 Task: Find connections with filter location Jessore with filter topic #Brandingwith filter profile language Spanish with filter current company Cybage Software with filter school Bhagwan Parshuram Institute Of Technology with filter industry Commercial and Industrial Equipment Rental with filter service category Logo Design with filter keywords title Hotel Manager
Action: Mouse moved to (695, 141)
Screenshot: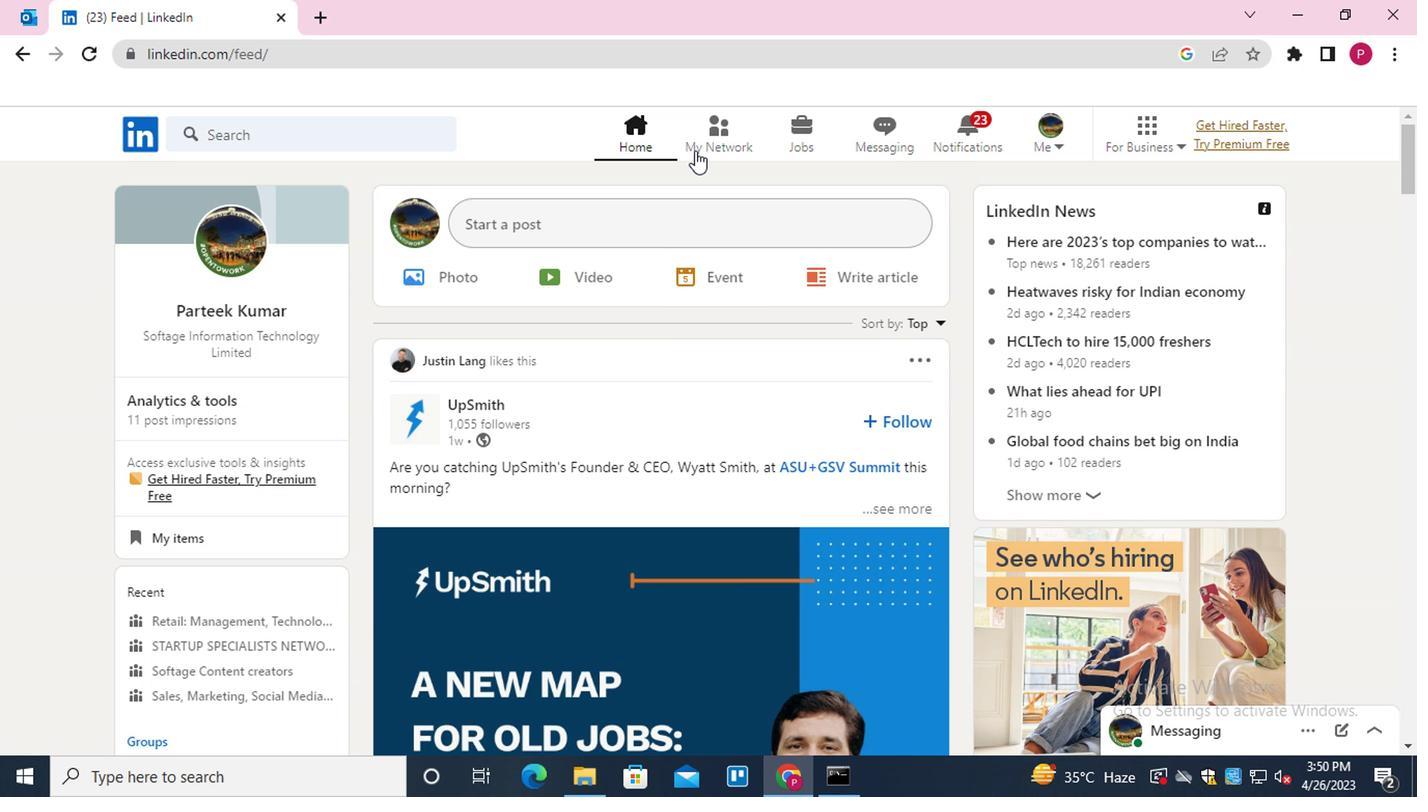 
Action: Mouse pressed left at (695, 141)
Screenshot: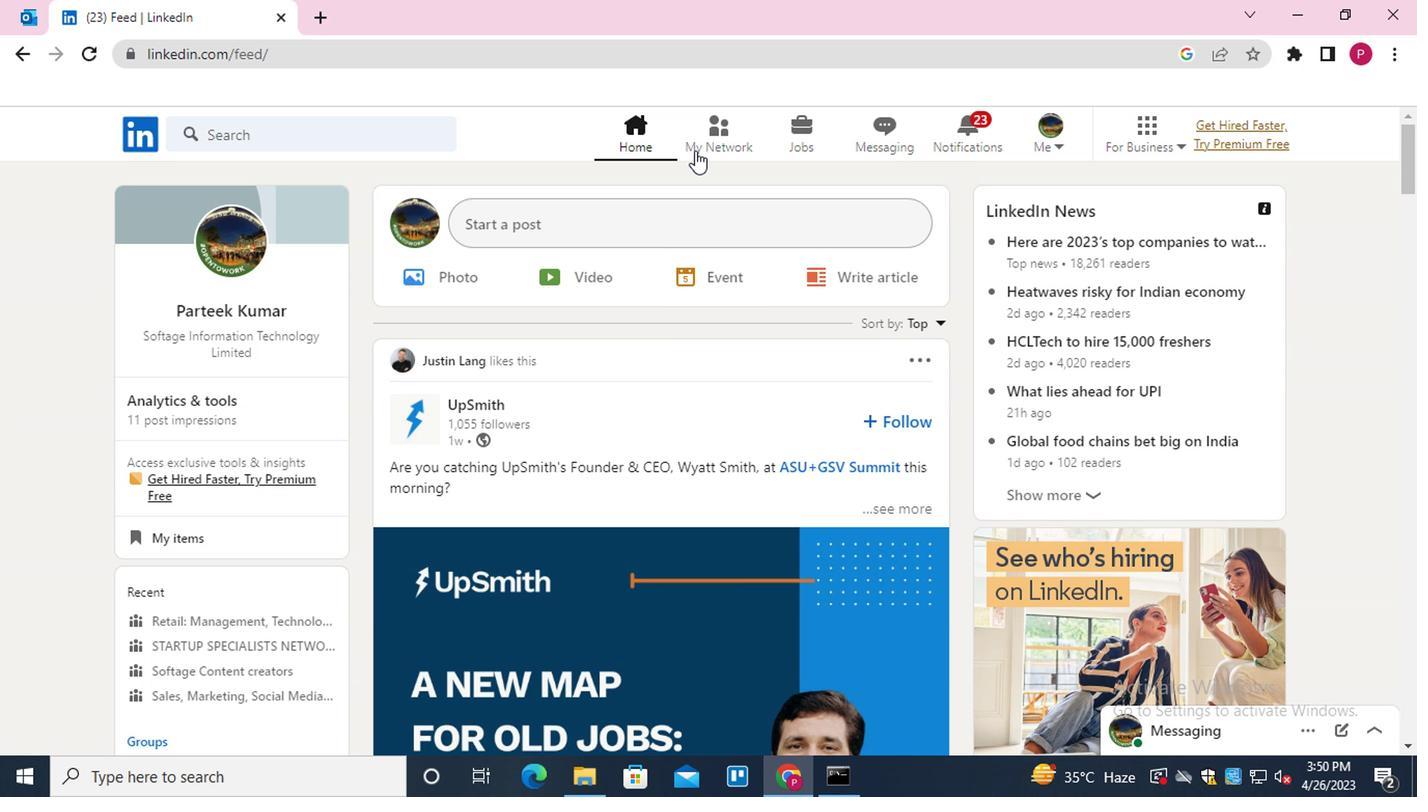 
Action: Mouse moved to (267, 250)
Screenshot: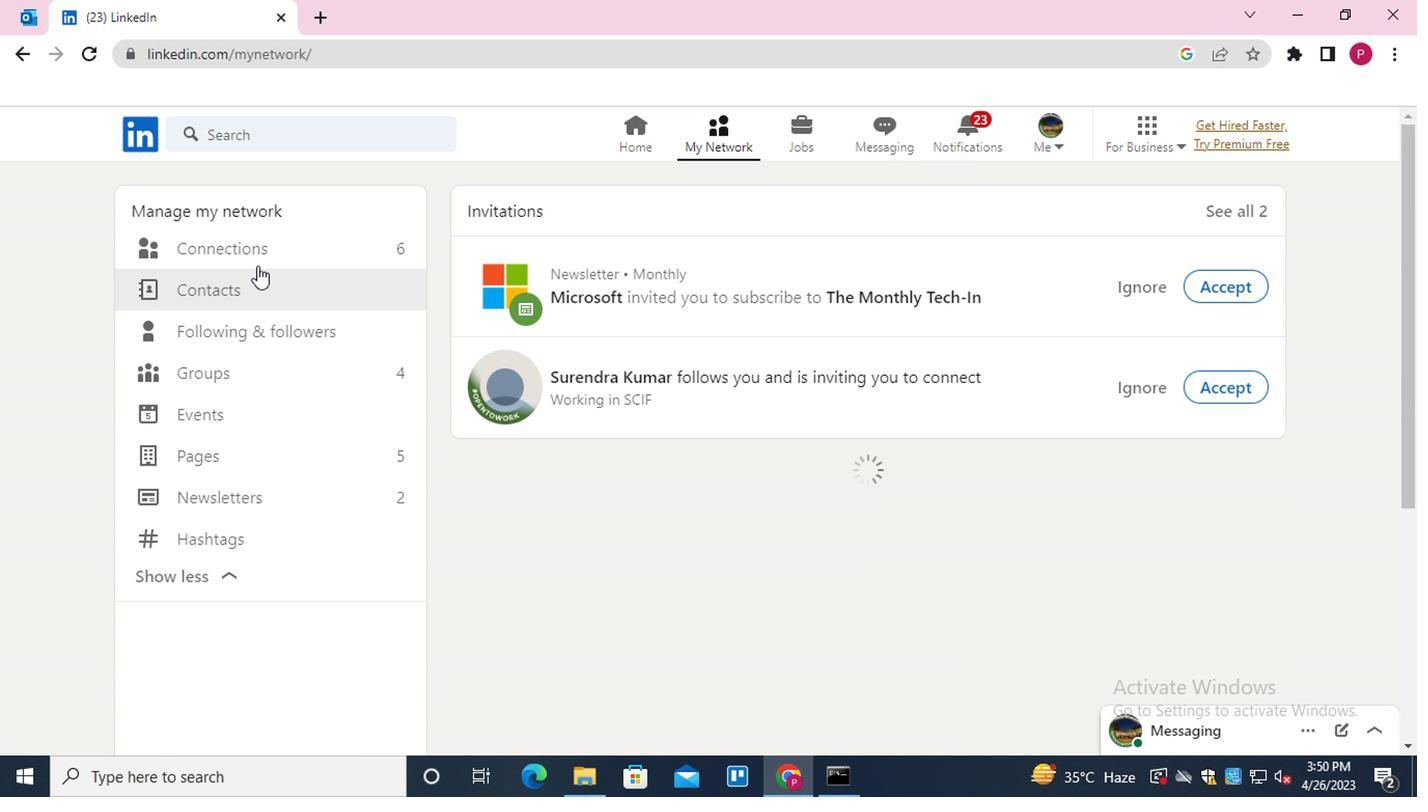 
Action: Mouse pressed left at (267, 250)
Screenshot: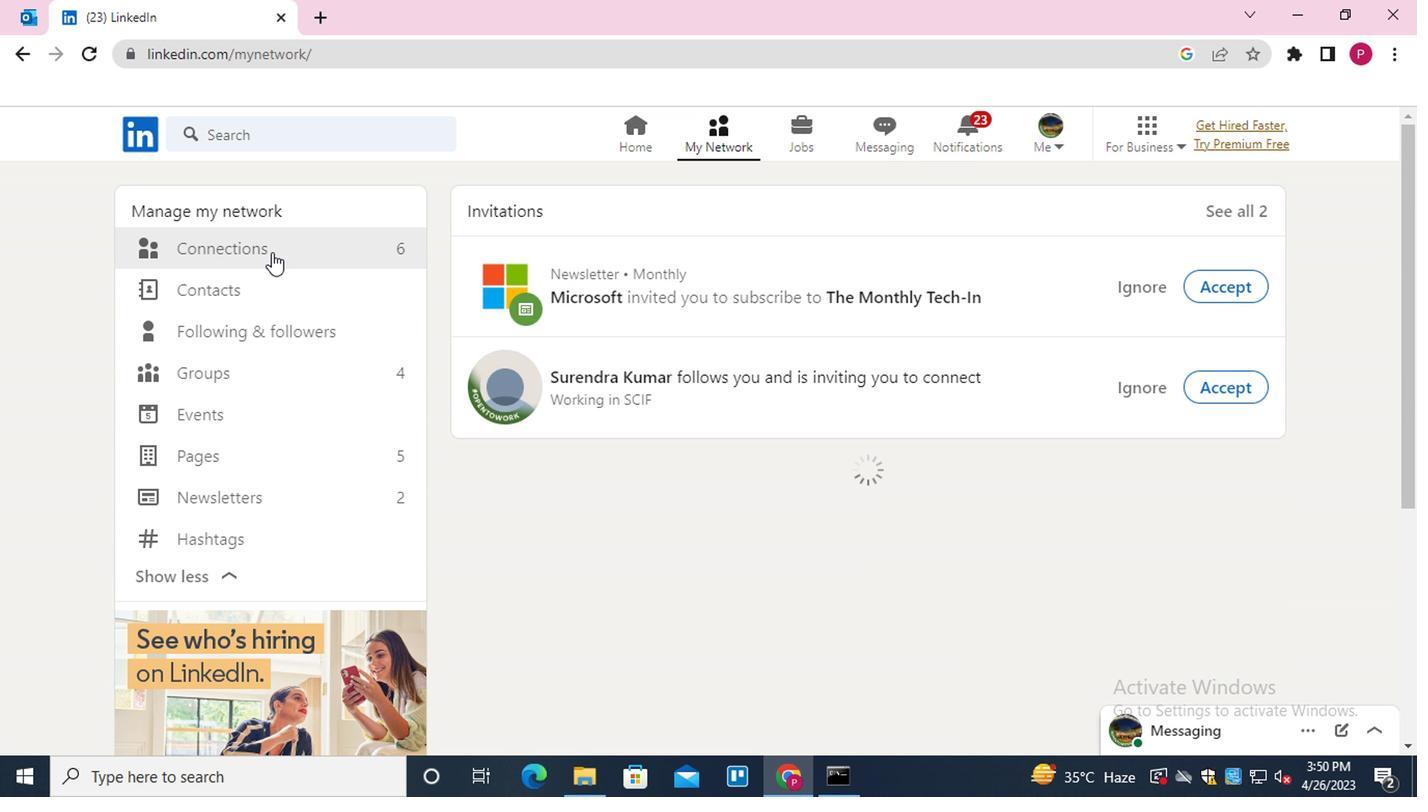 
Action: Mouse moved to (826, 253)
Screenshot: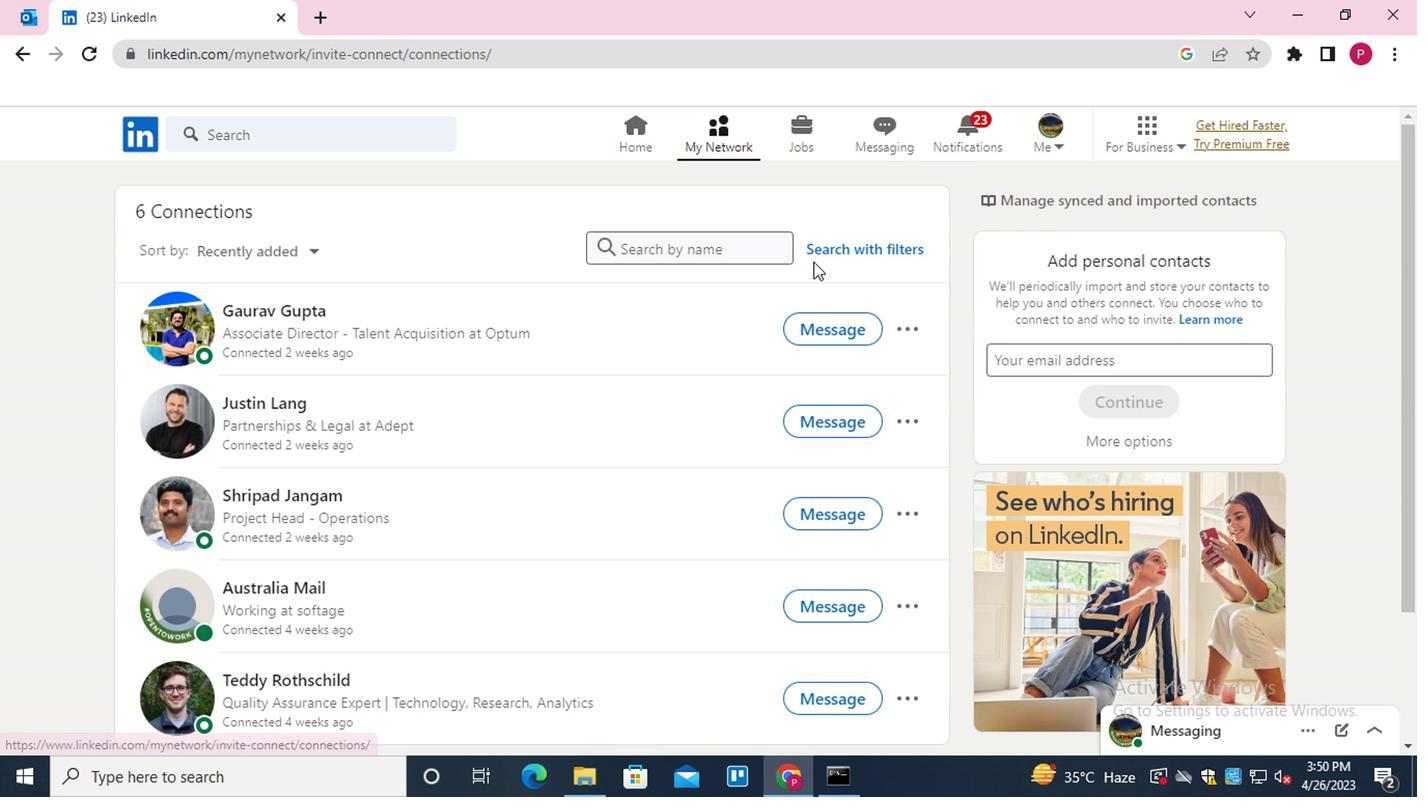 
Action: Mouse pressed left at (826, 253)
Screenshot: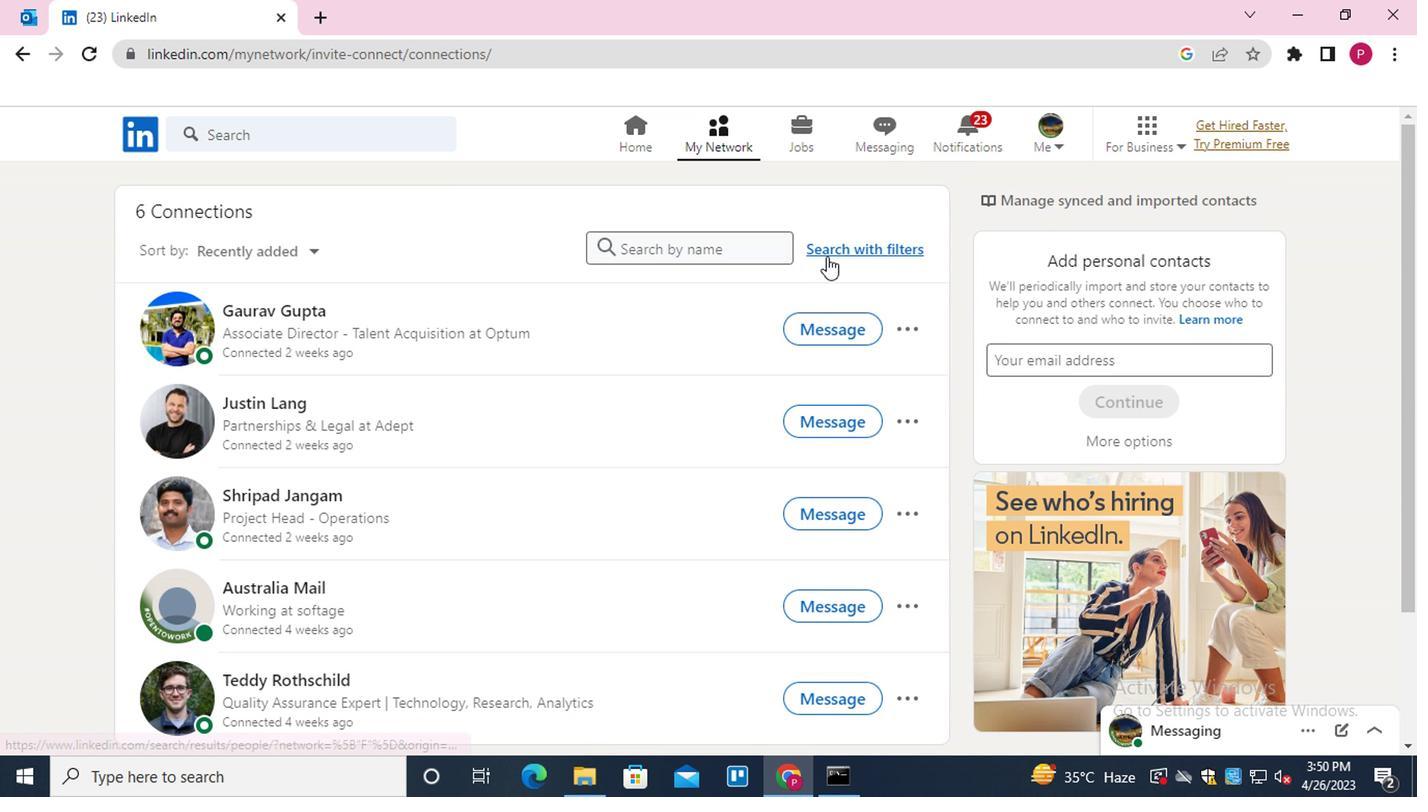 
Action: Mouse moved to (663, 200)
Screenshot: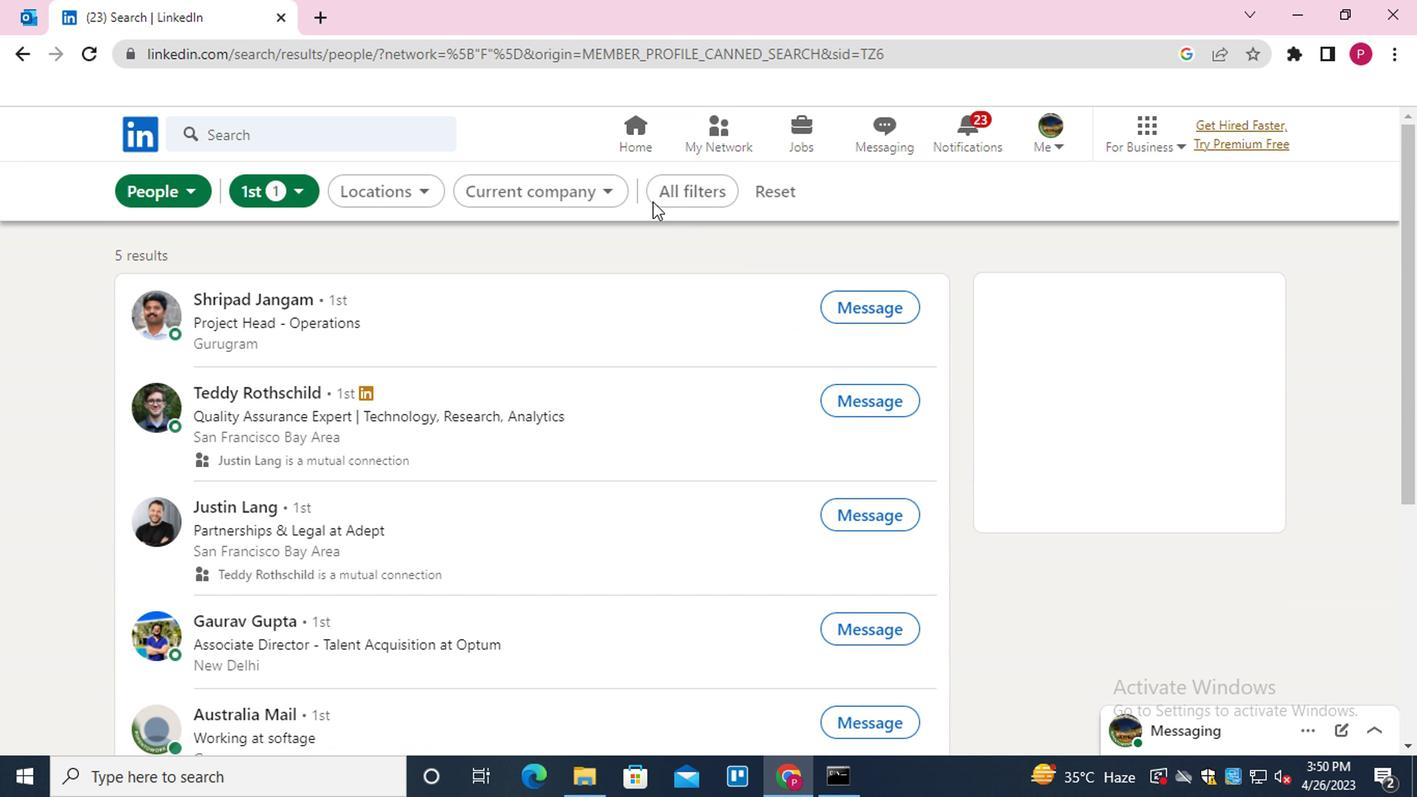 
Action: Mouse pressed left at (663, 200)
Screenshot: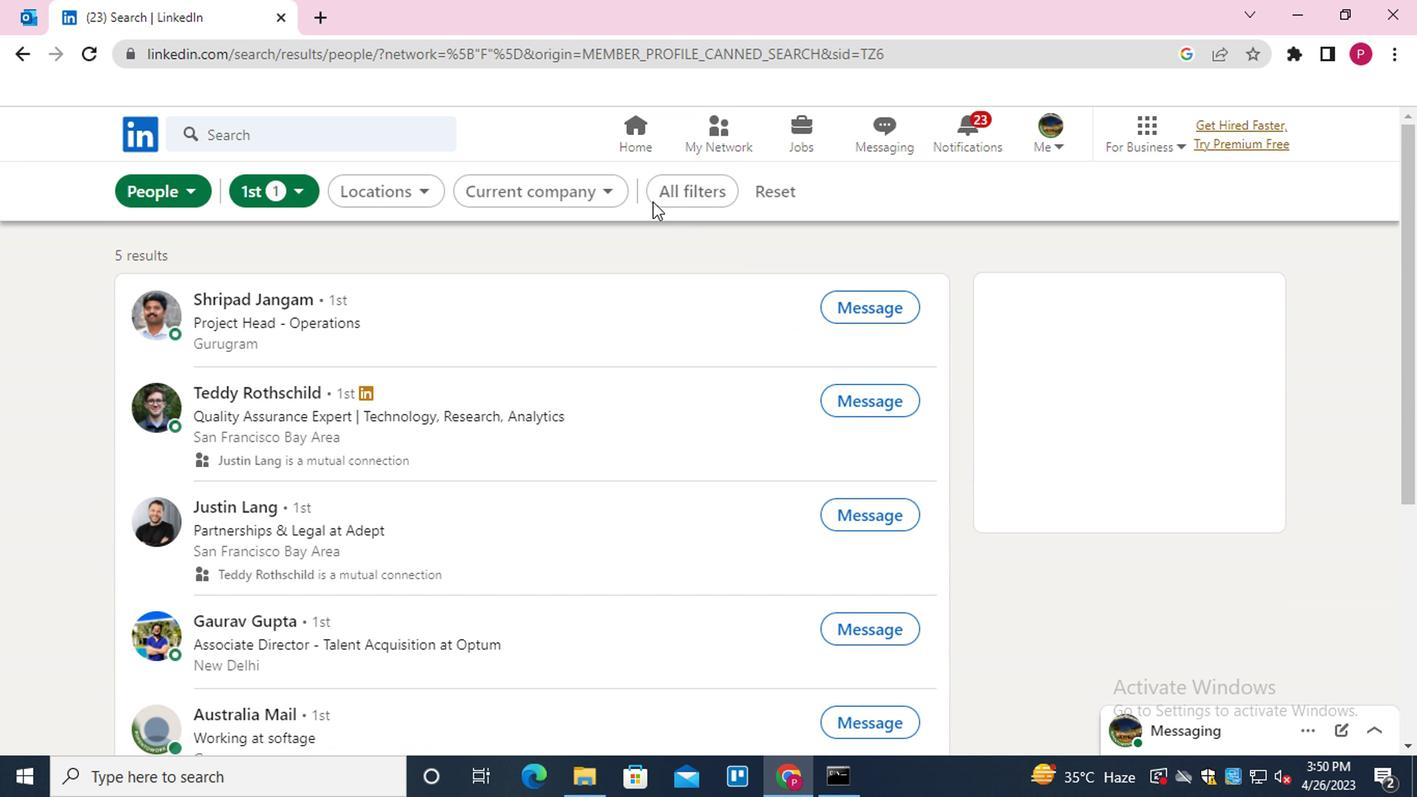 
Action: Mouse moved to (1042, 471)
Screenshot: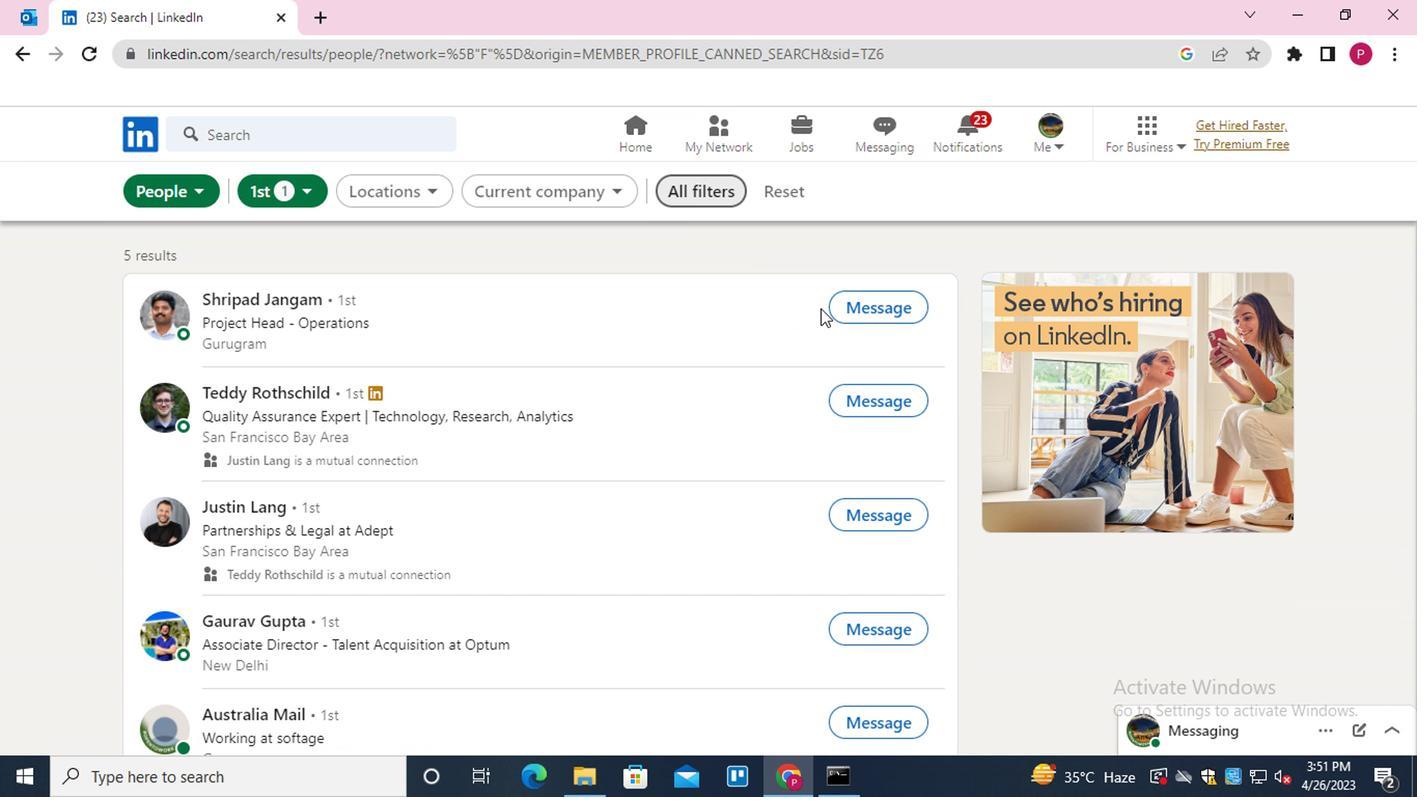 
Action: Mouse scrolled (1042, 470) with delta (0, -1)
Screenshot: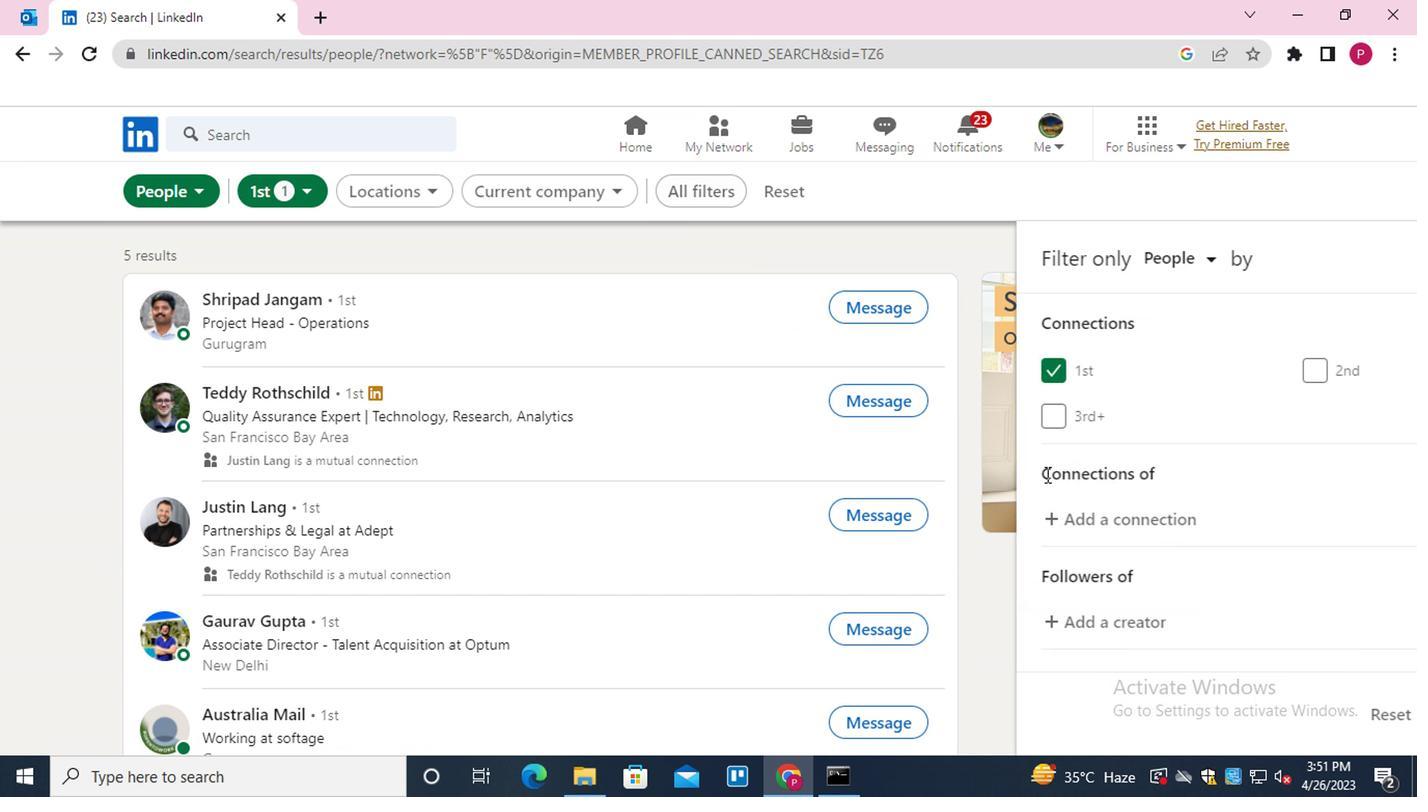 
Action: Mouse scrolled (1042, 470) with delta (0, -1)
Screenshot: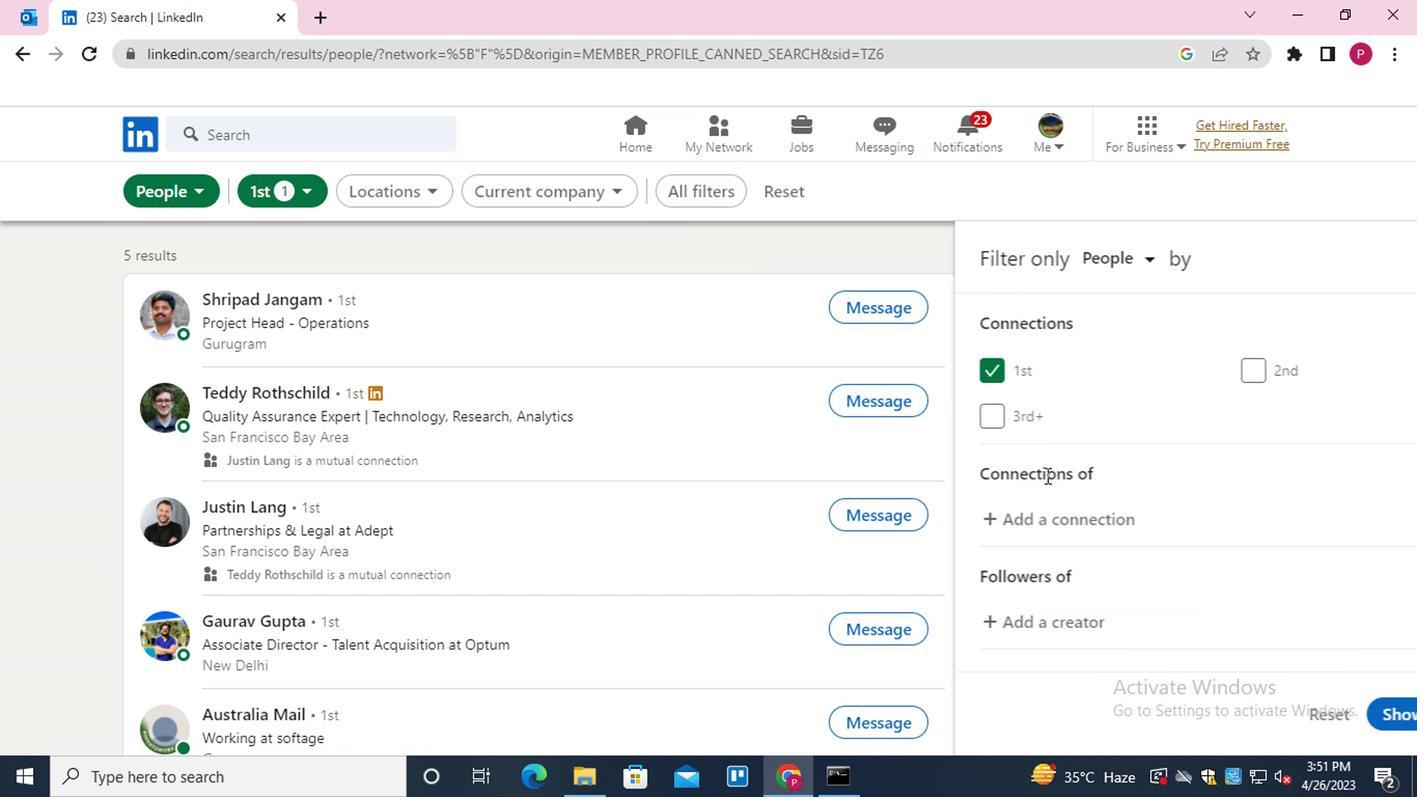 
Action: Mouse moved to (1057, 480)
Screenshot: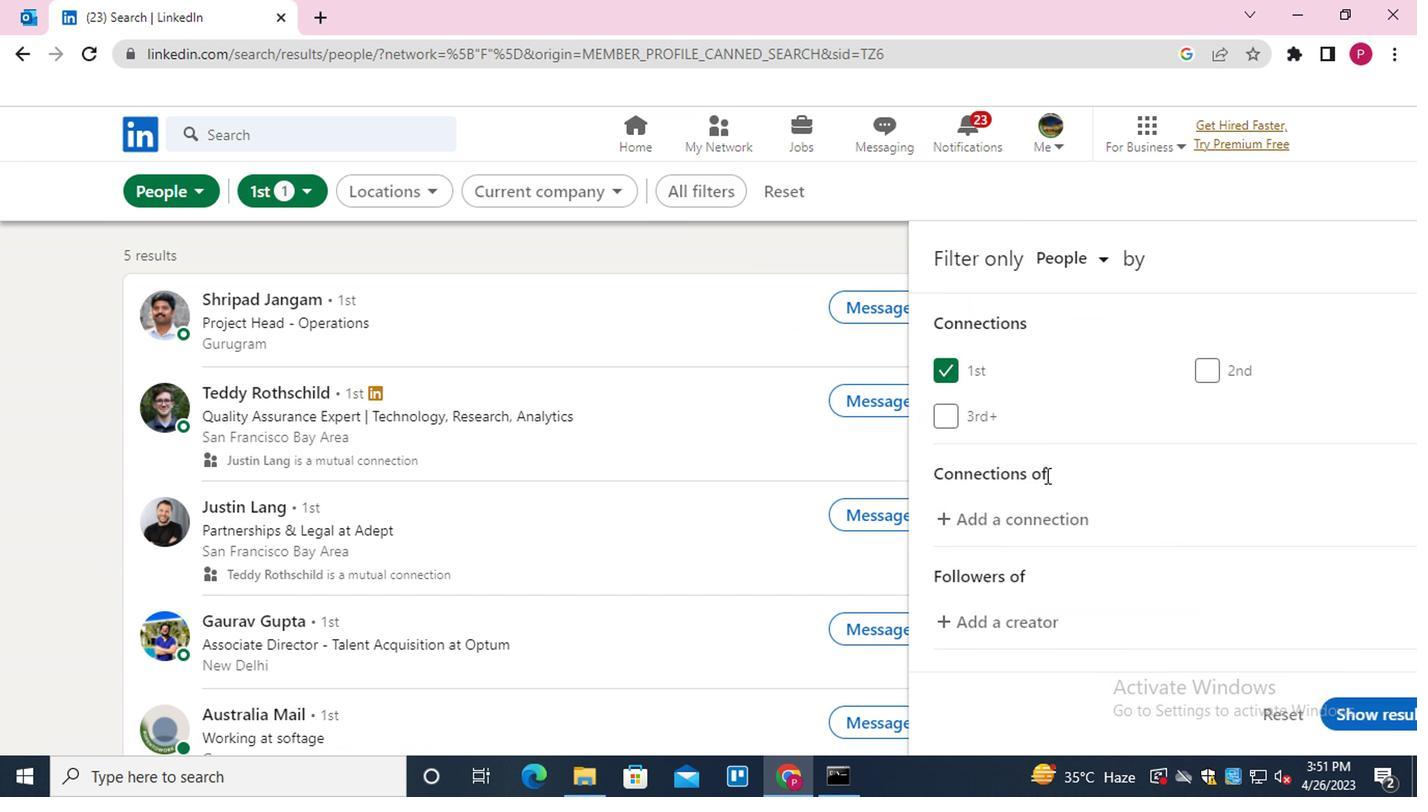 
Action: Mouse scrolled (1057, 479) with delta (0, 0)
Screenshot: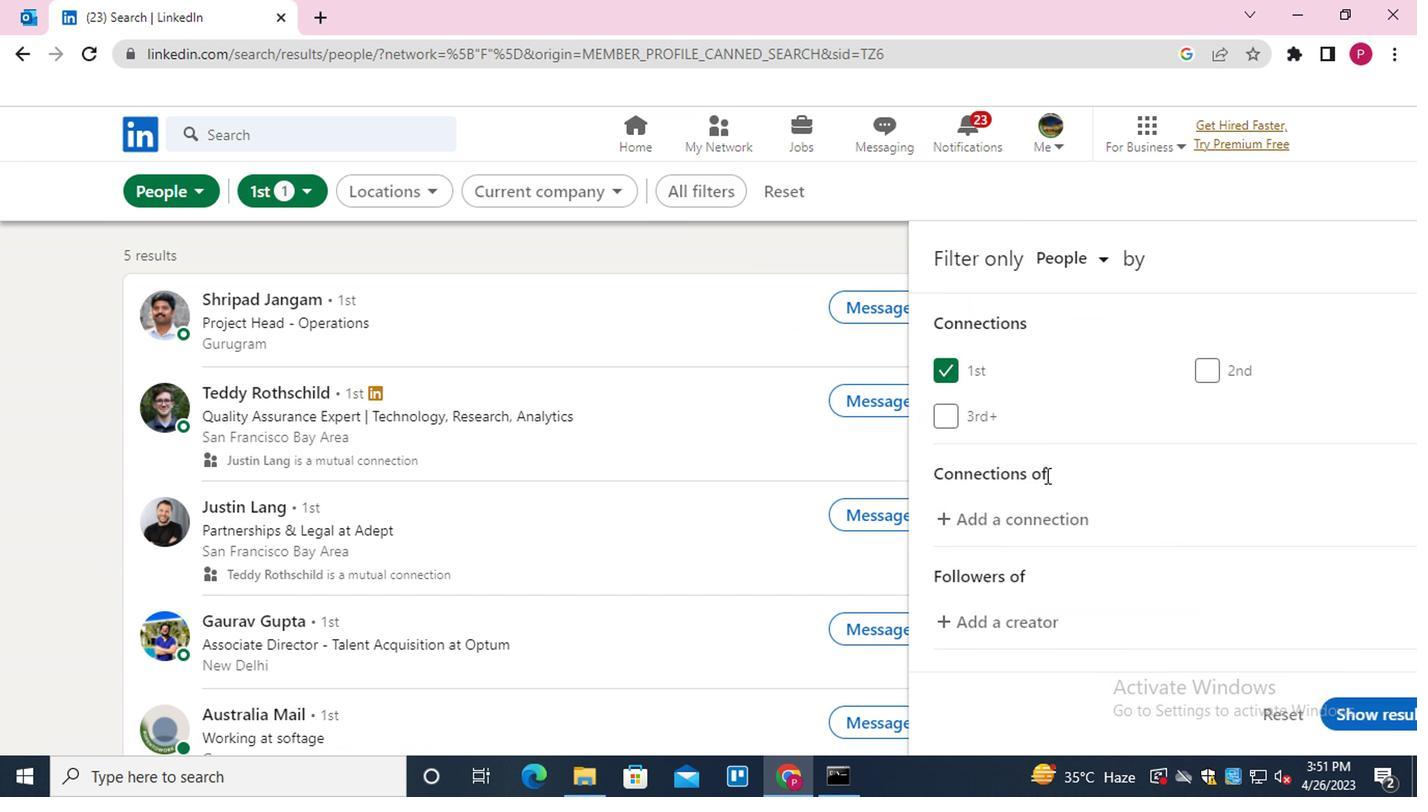 
Action: Mouse moved to (1095, 506)
Screenshot: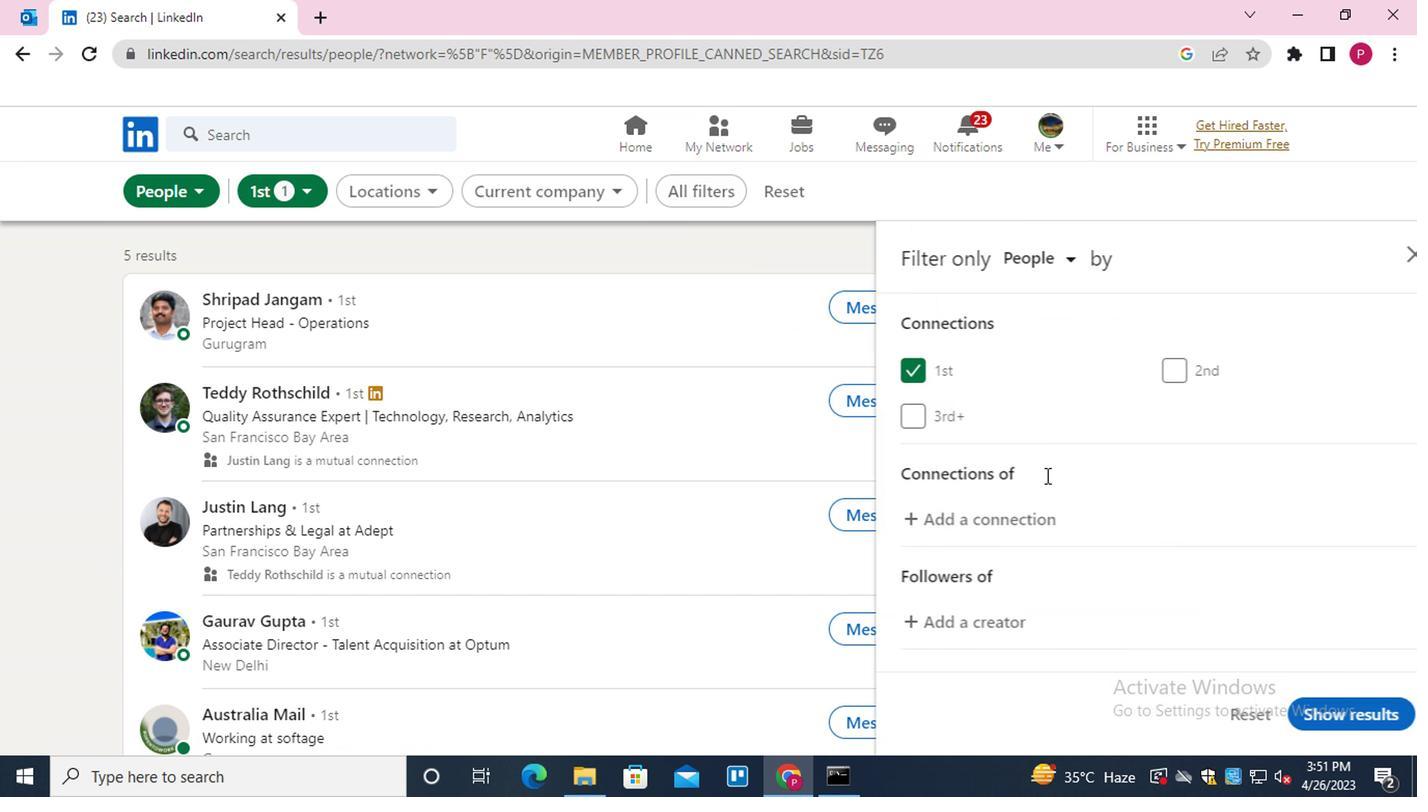 
Action: Mouse scrolled (1095, 505) with delta (0, 0)
Screenshot: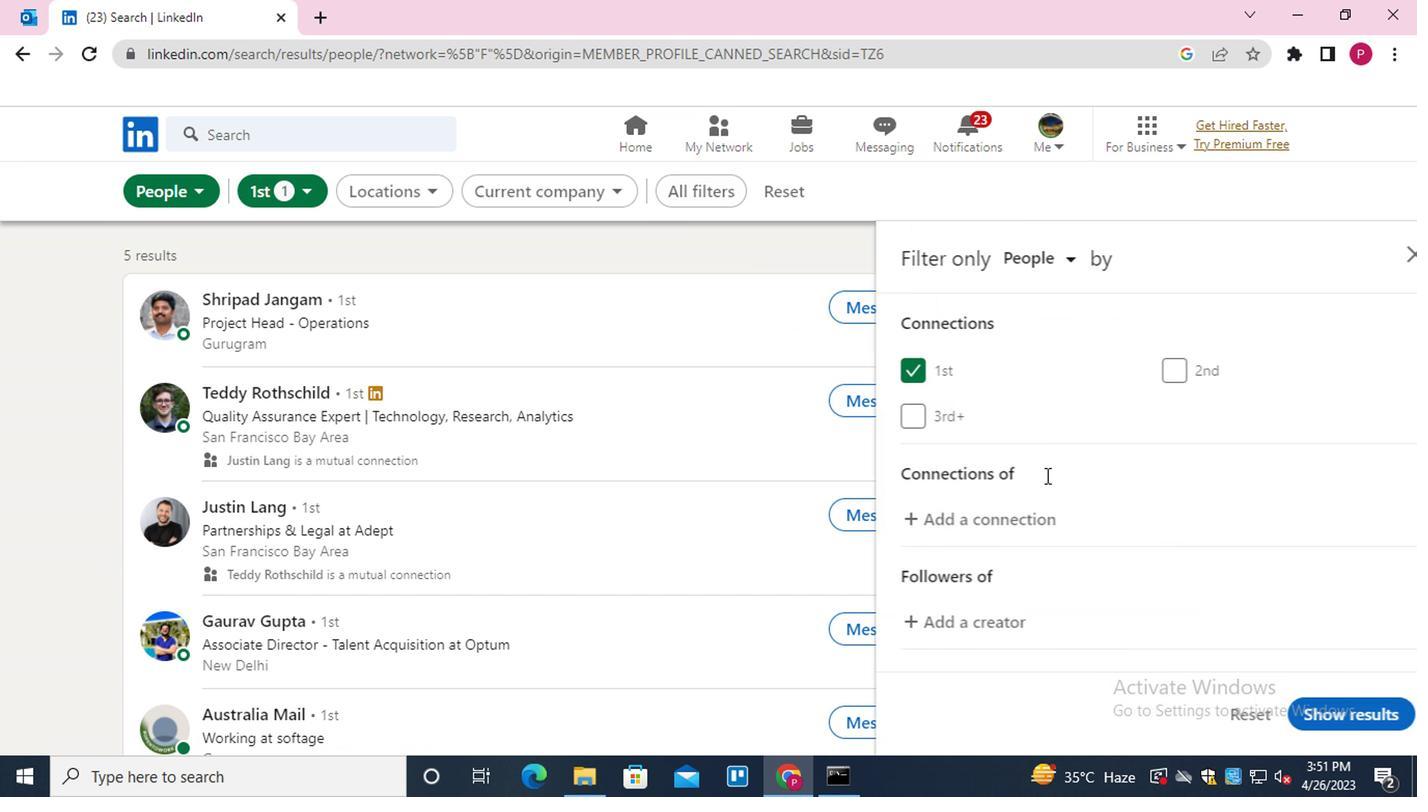 
Action: Mouse moved to (1221, 401)
Screenshot: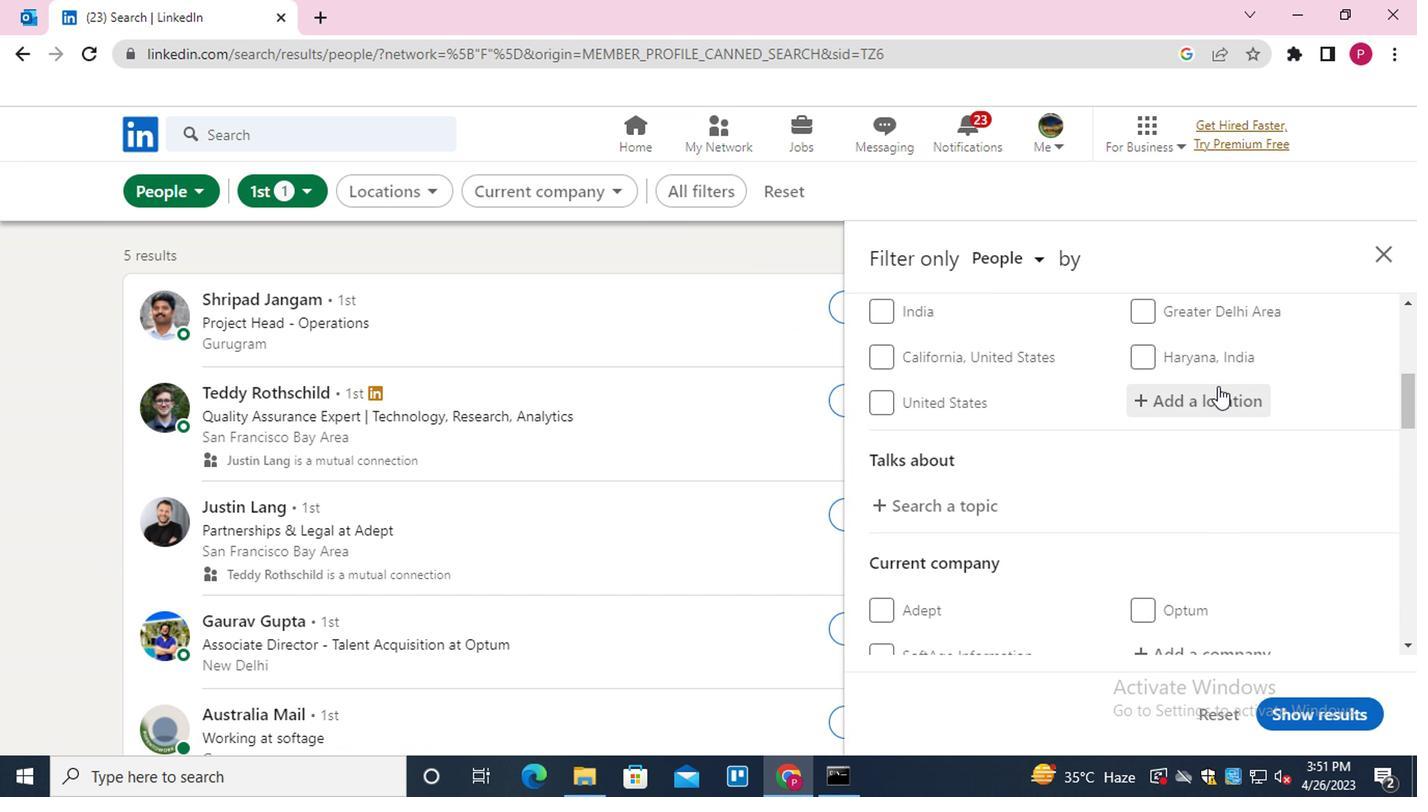 
Action: Mouse pressed left at (1221, 401)
Screenshot: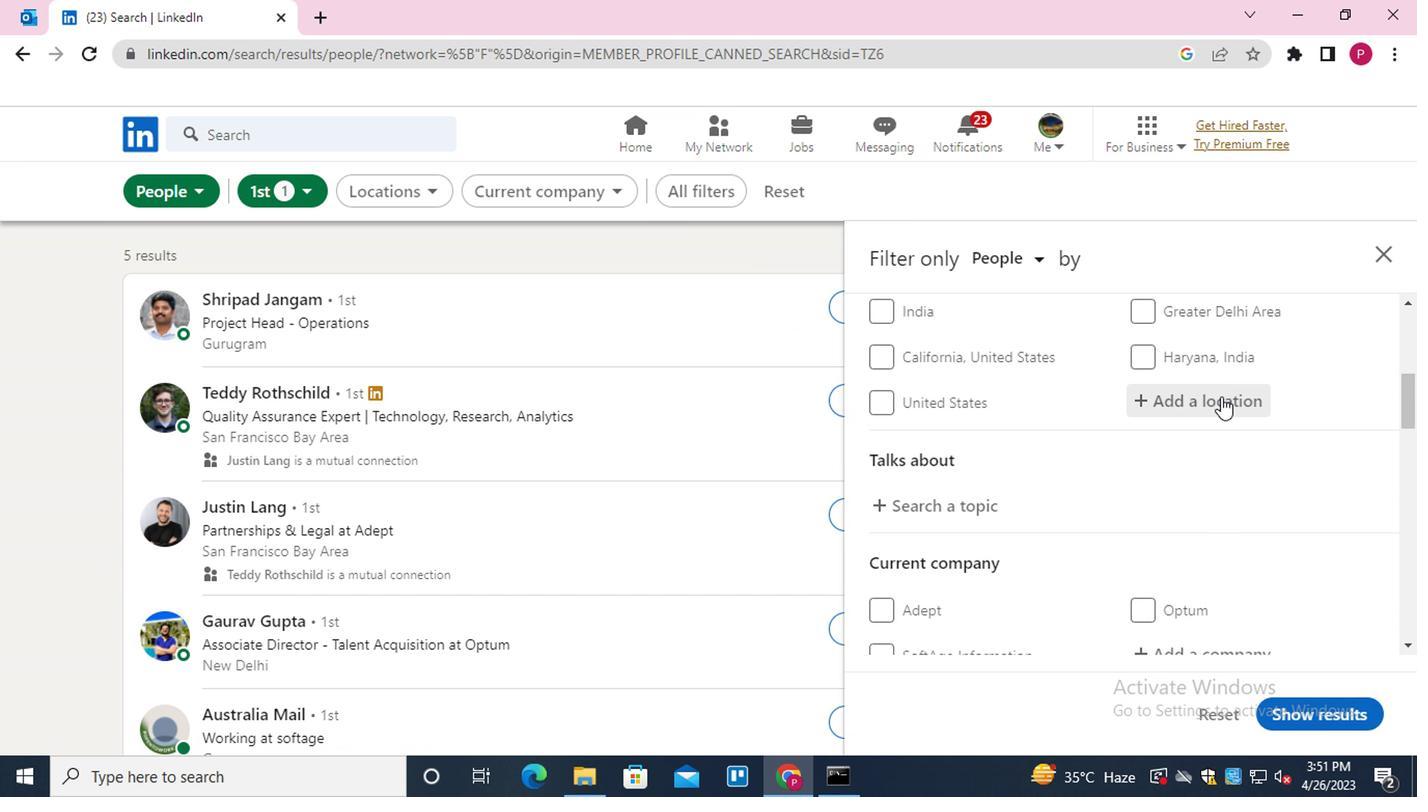 
Action: Key pressed <Key.shift>JESSORE<Key.down><Key.enter>
Screenshot: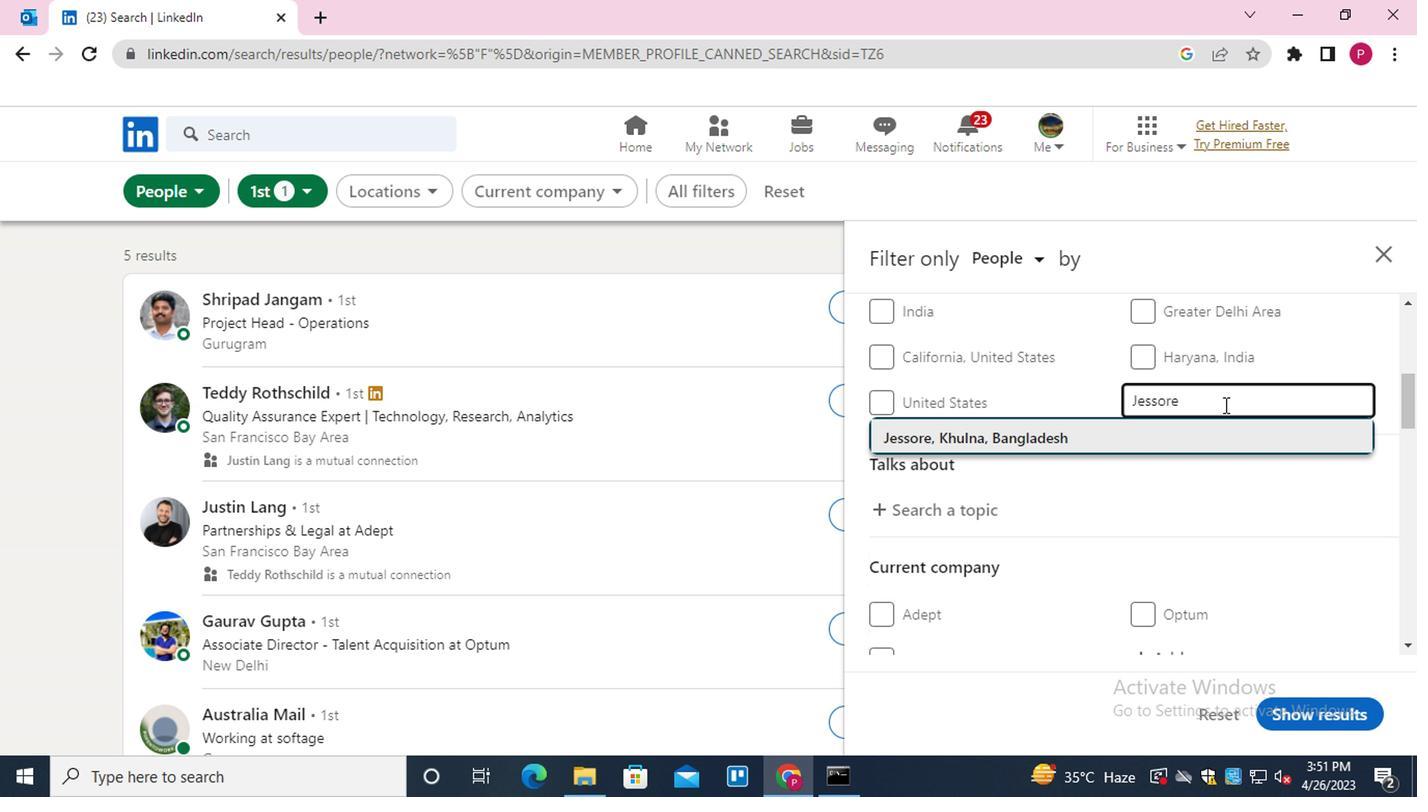 
Action: Mouse moved to (1014, 483)
Screenshot: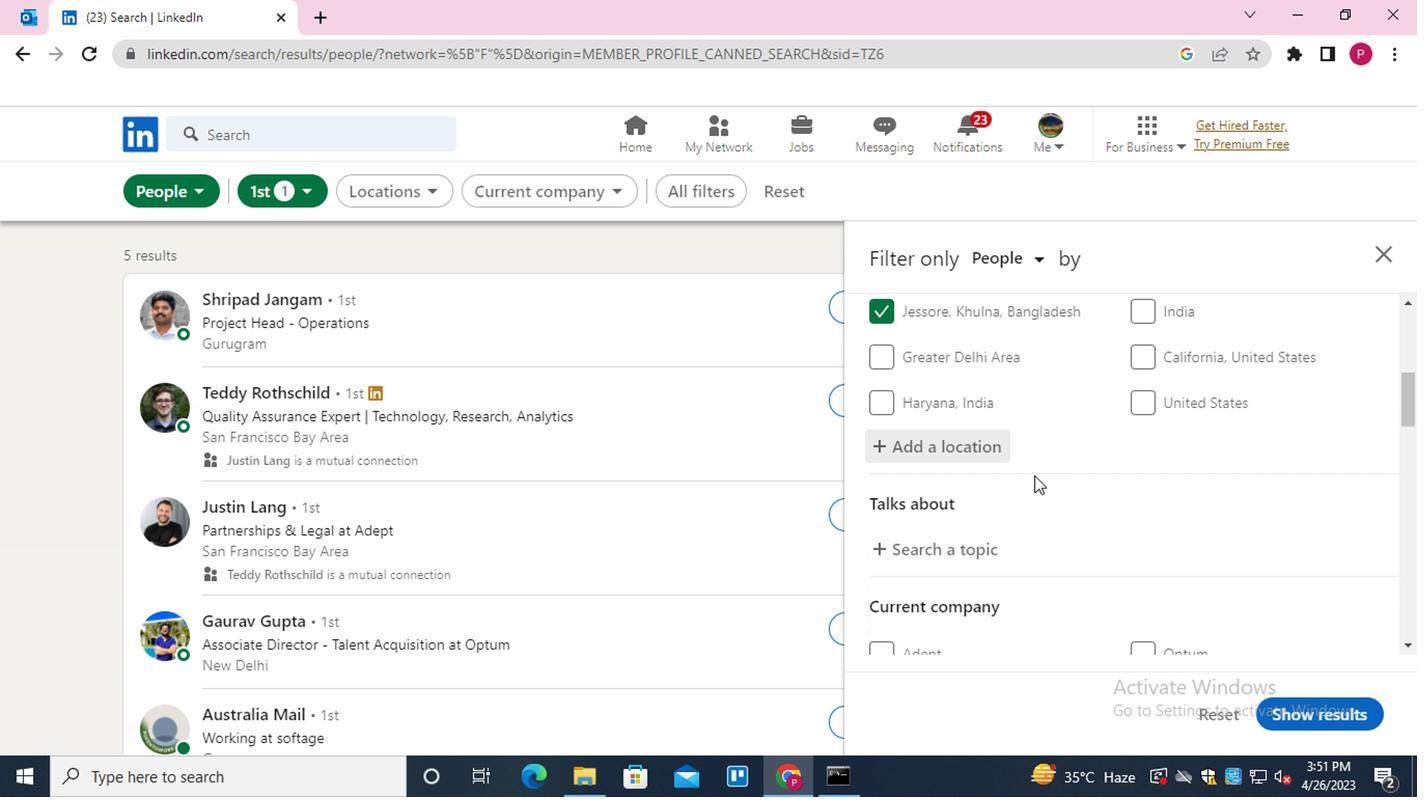
Action: Mouse scrolled (1014, 482) with delta (0, 0)
Screenshot: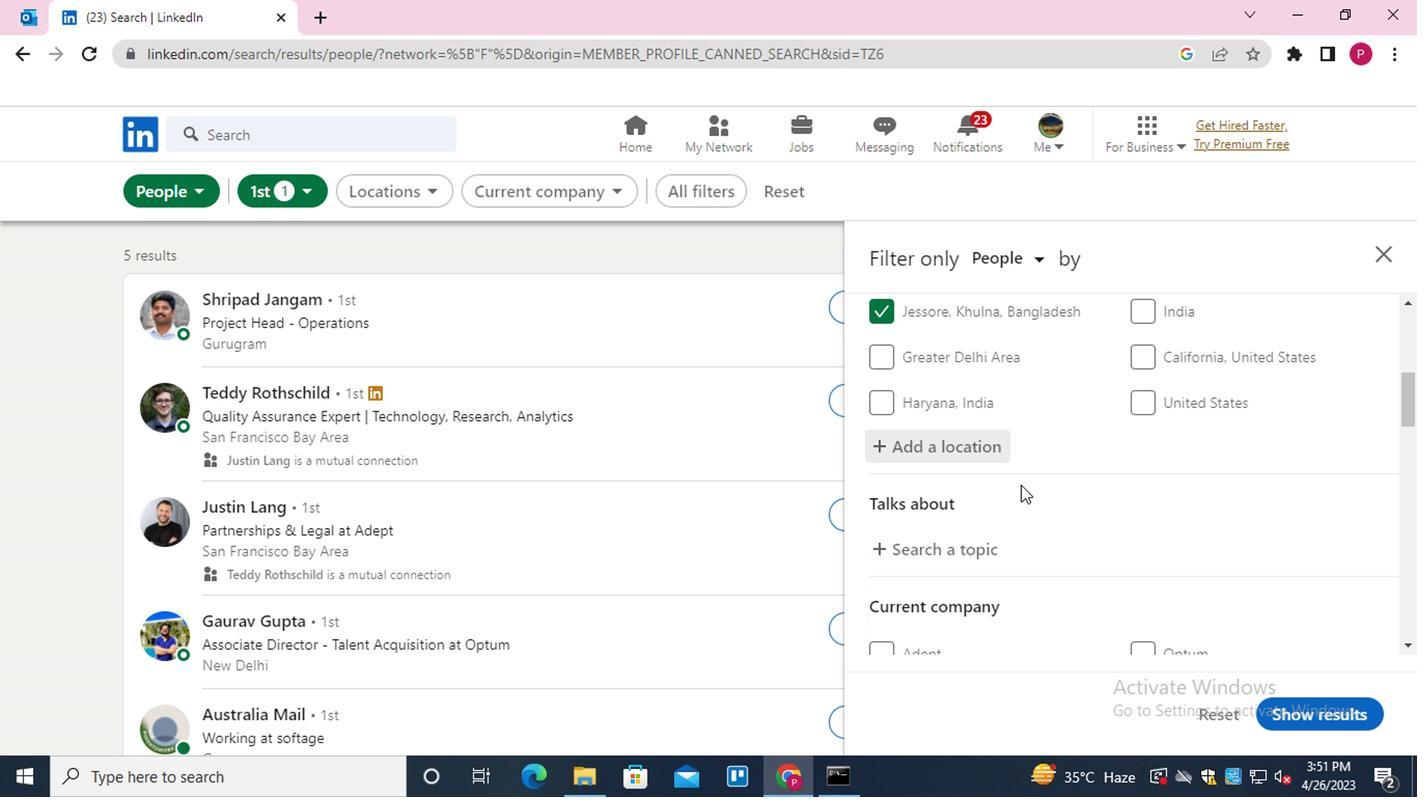
Action: Mouse moved to (966, 448)
Screenshot: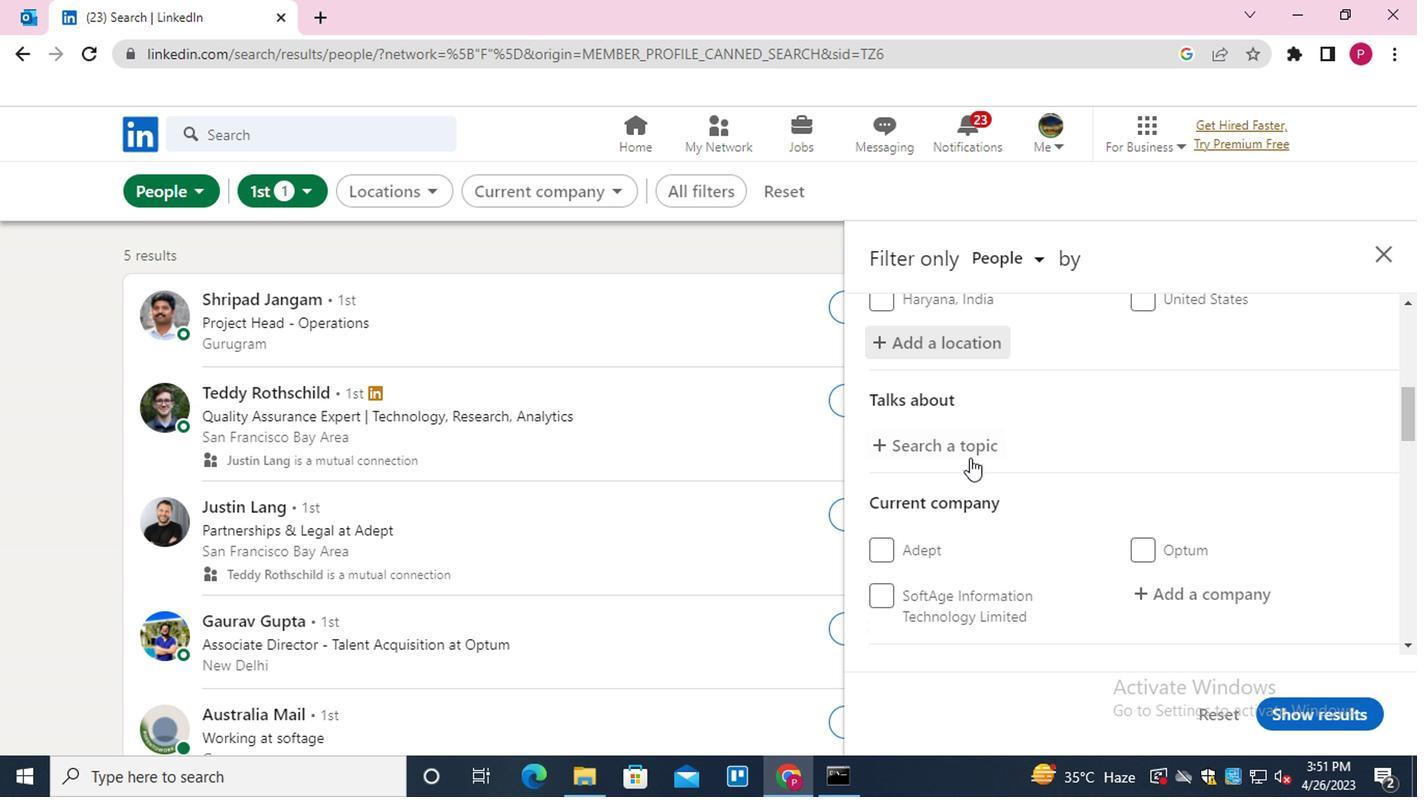 
Action: Mouse pressed left at (966, 448)
Screenshot: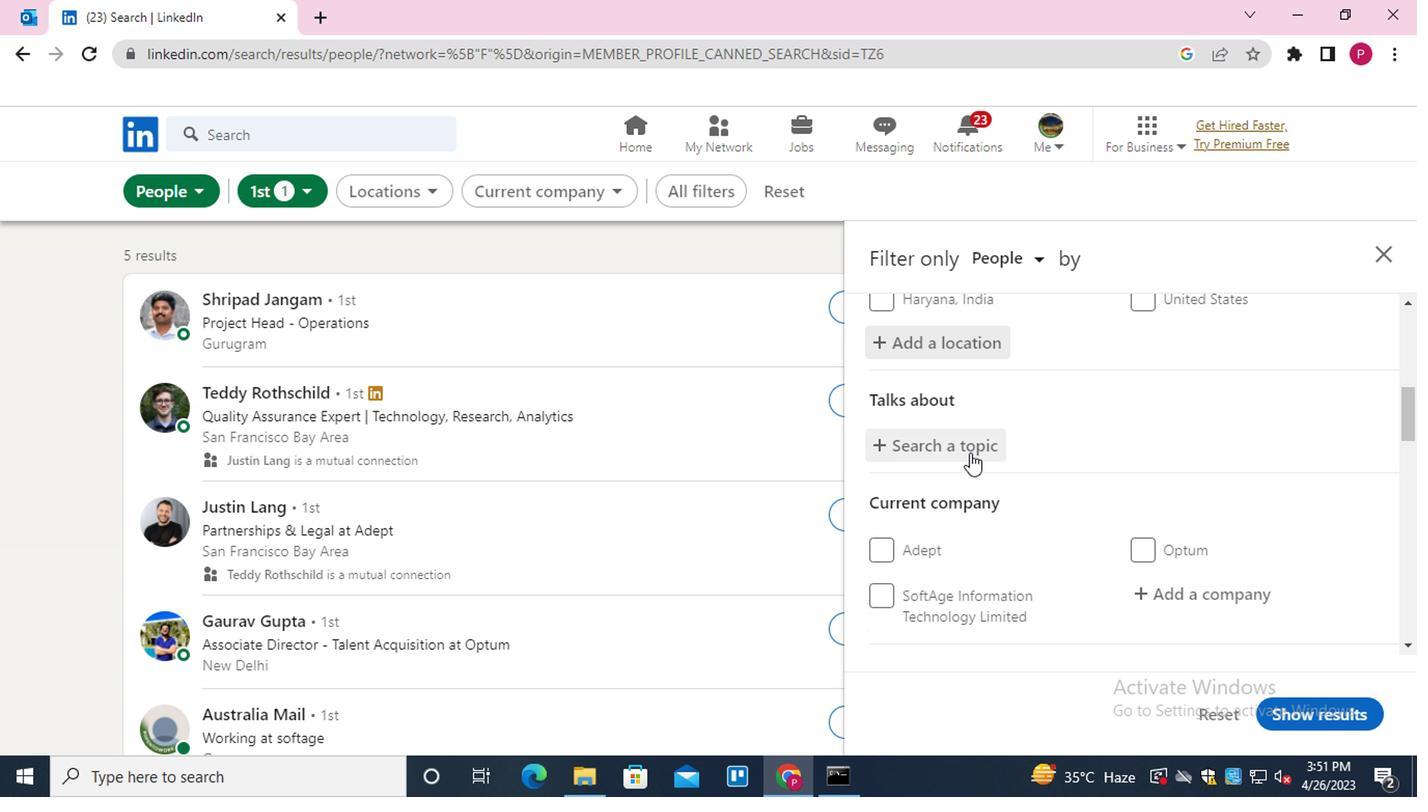 
Action: Key pressed BRANDING<Key.down><Key.enter>
Screenshot: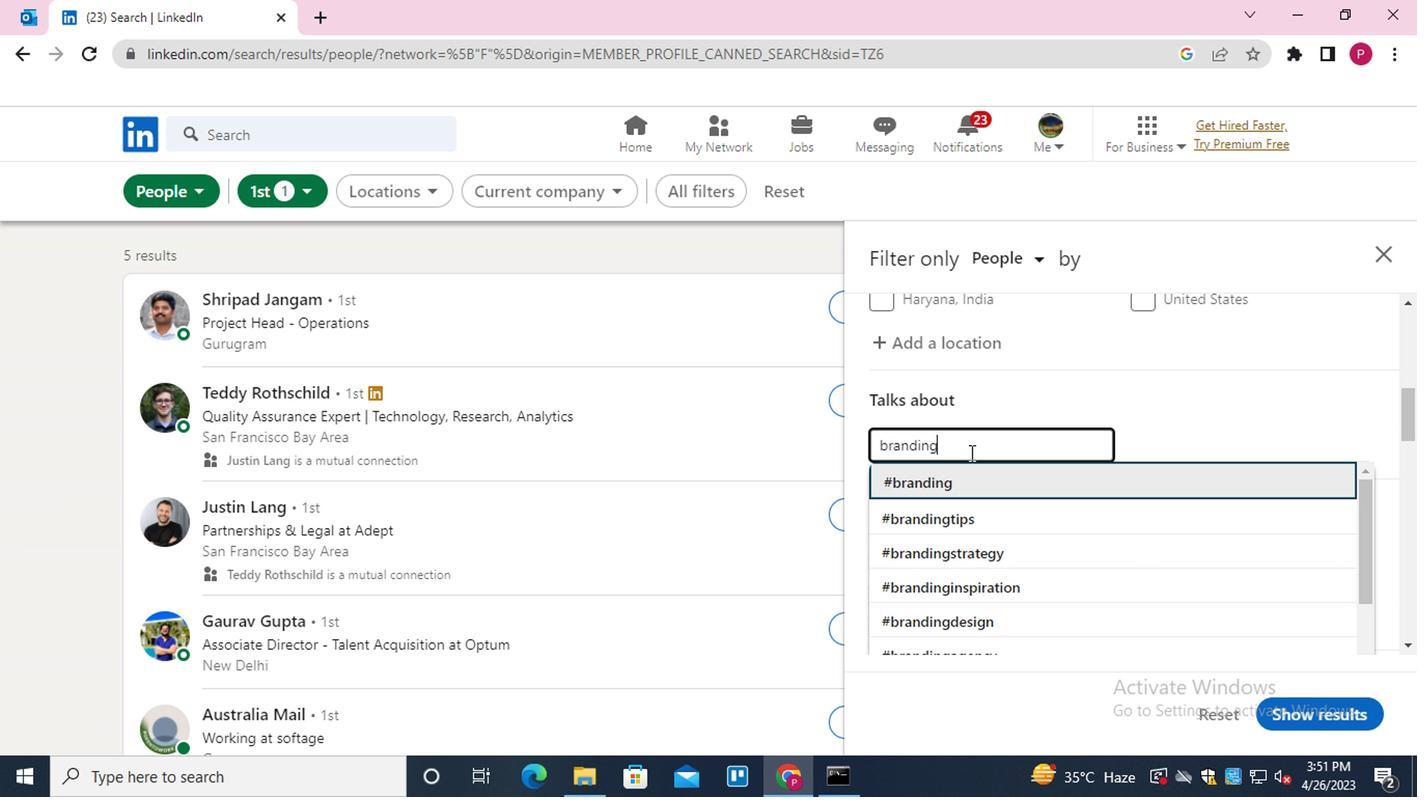 
Action: Mouse moved to (963, 448)
Screenshot: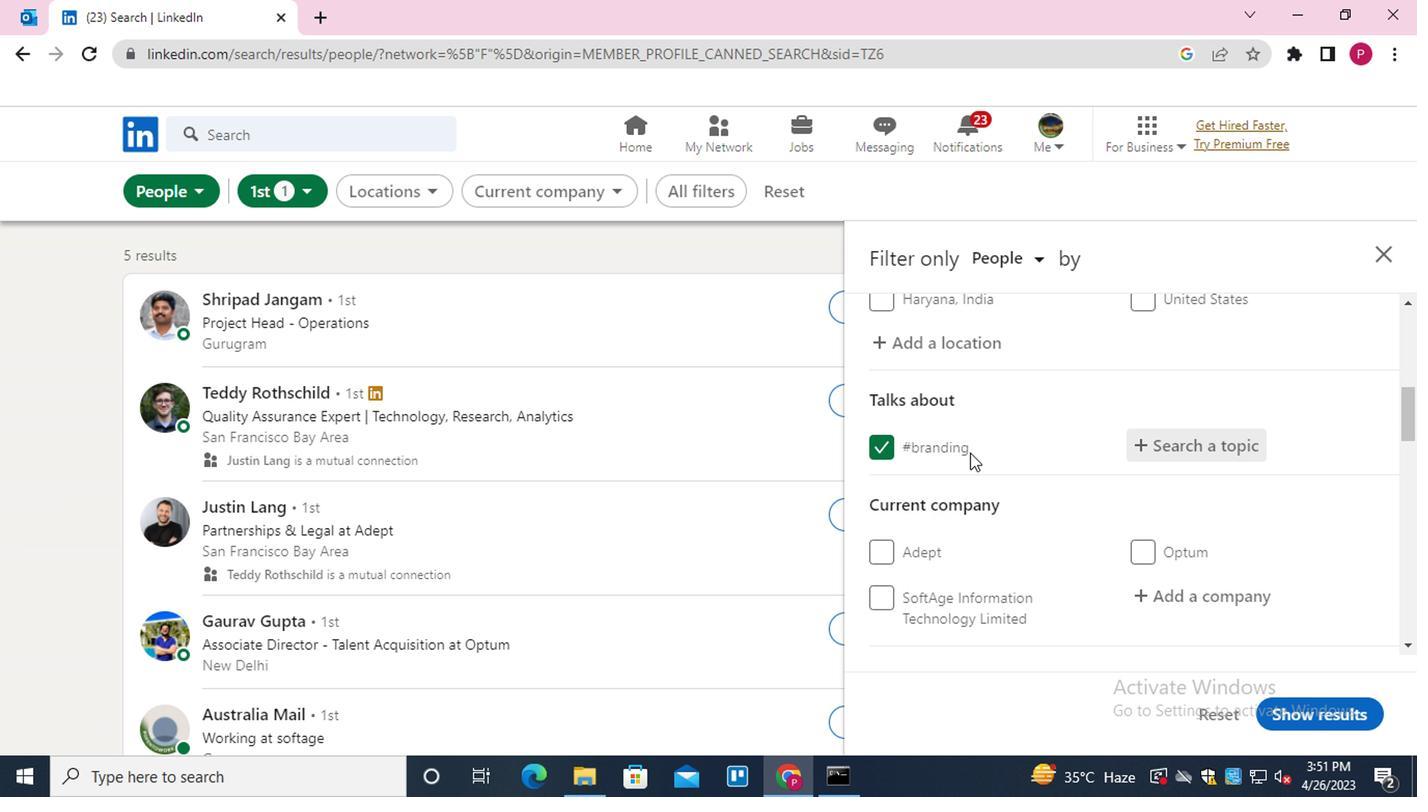 
Action: Mouse scrolled (963, 448) with delta (0, 0)
Screenshot: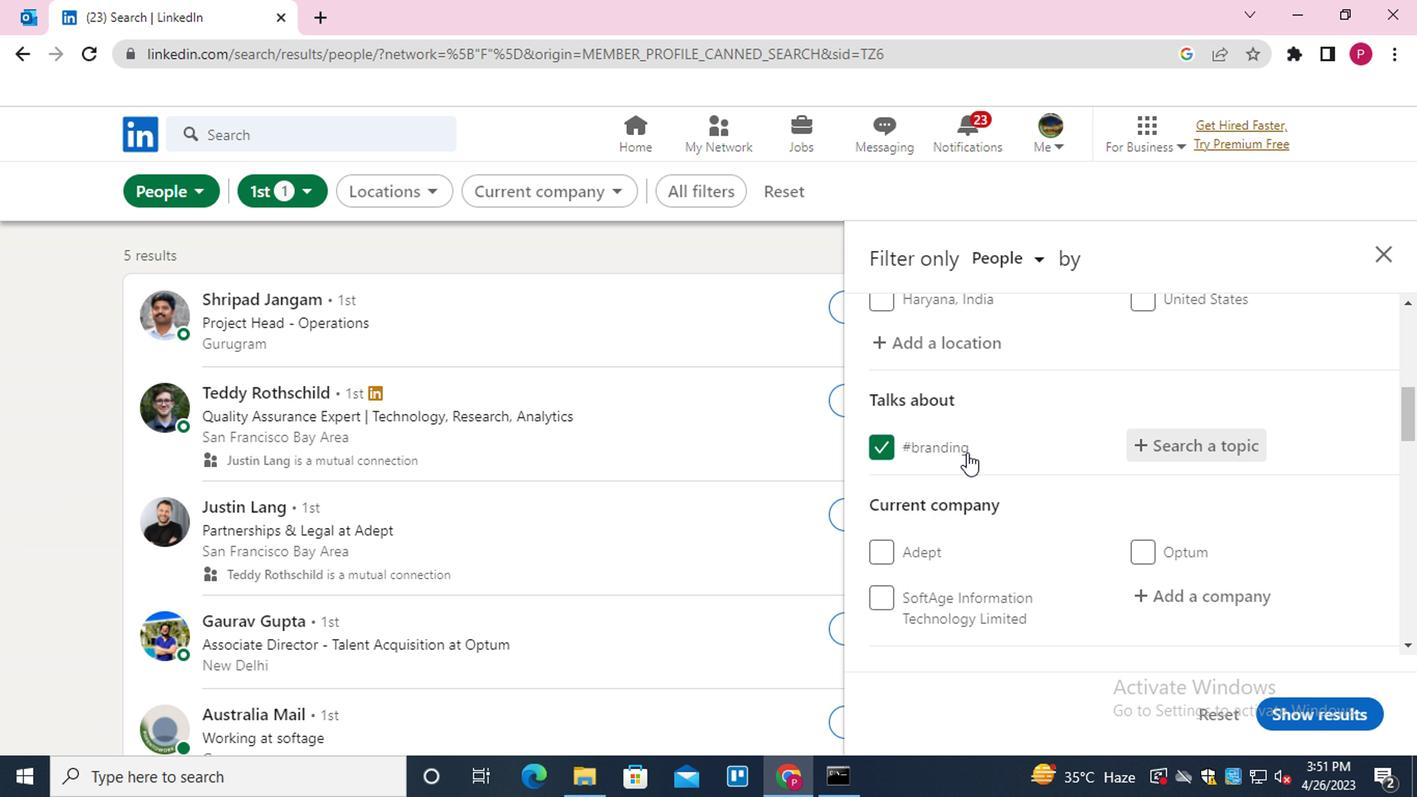 
Action: Mouse scrolled (963, 448) with delta (0, 0)
Screenshot: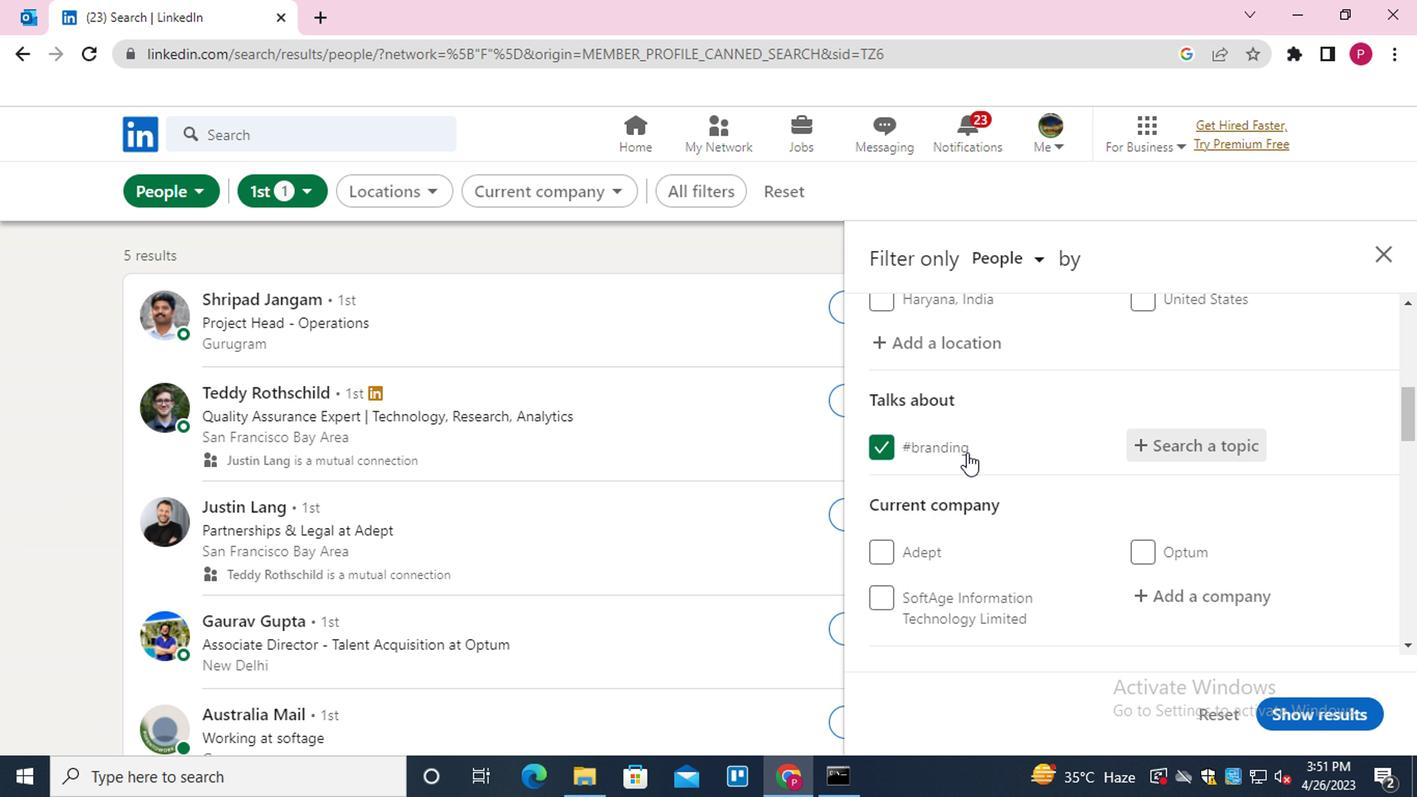 
Action: Mouse scrolled (963, 448) with delta (0, 0)
Screenshot: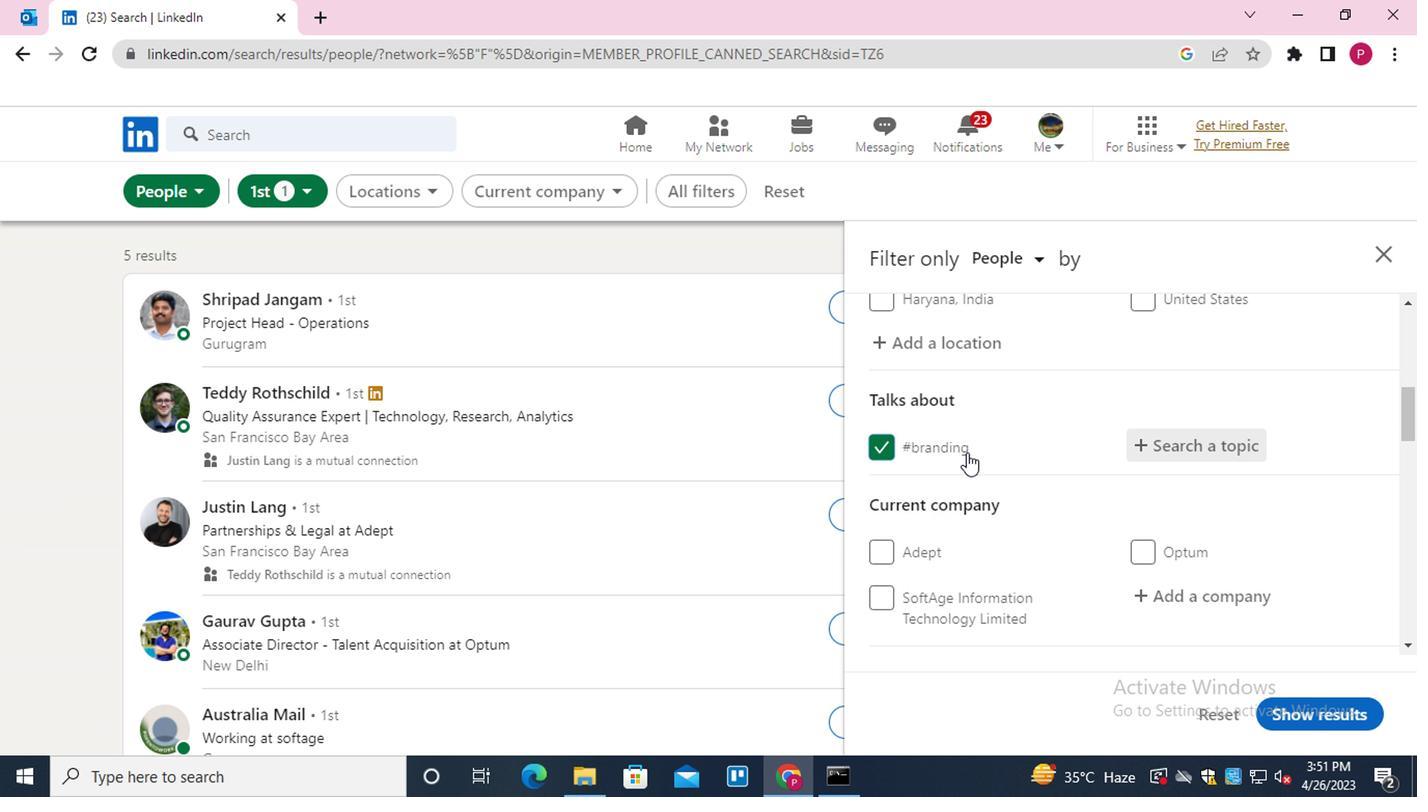 
Action: Mouse moved to (994, 448)
Screenshot: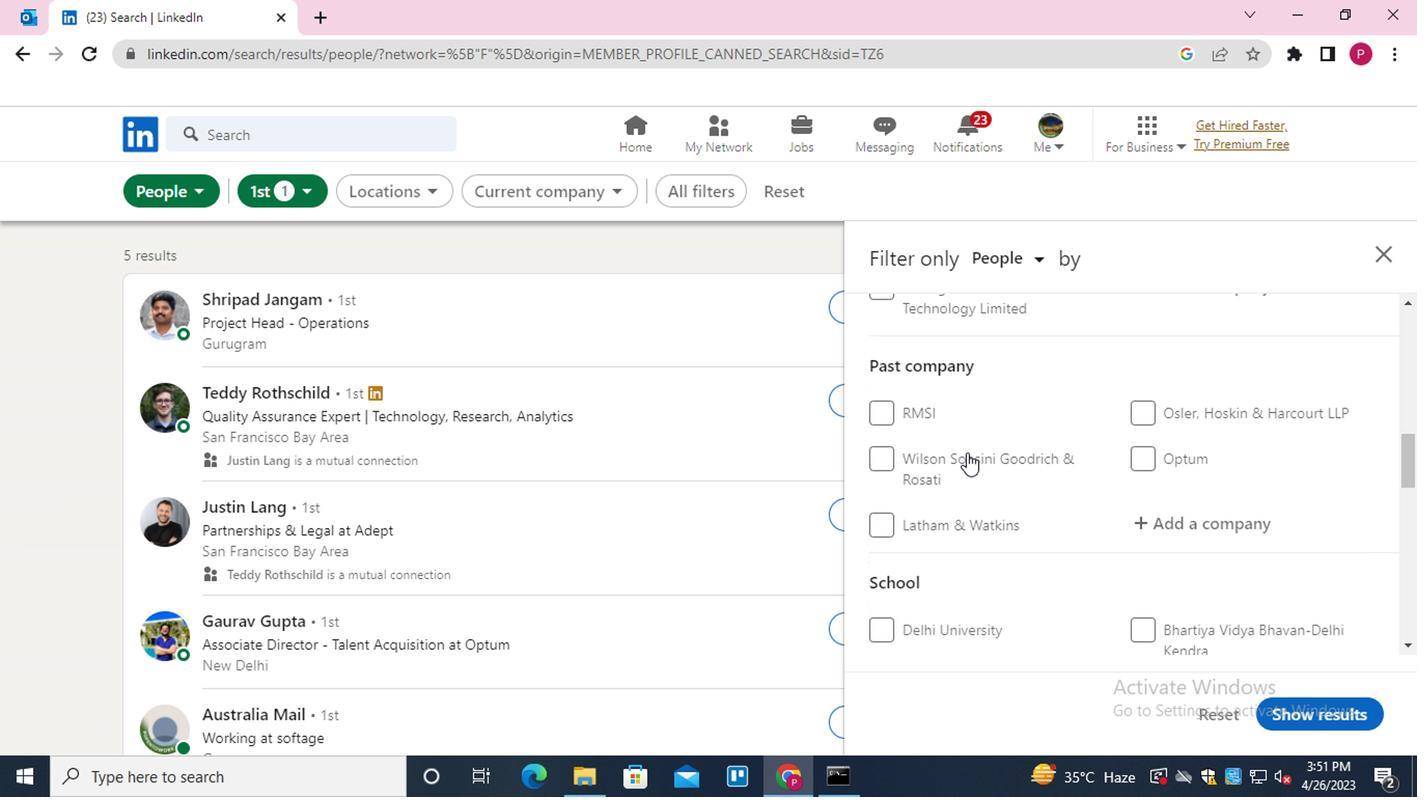 
Action: Mouse scrolled (994, 450) with delta (0, 1)
Screenshot: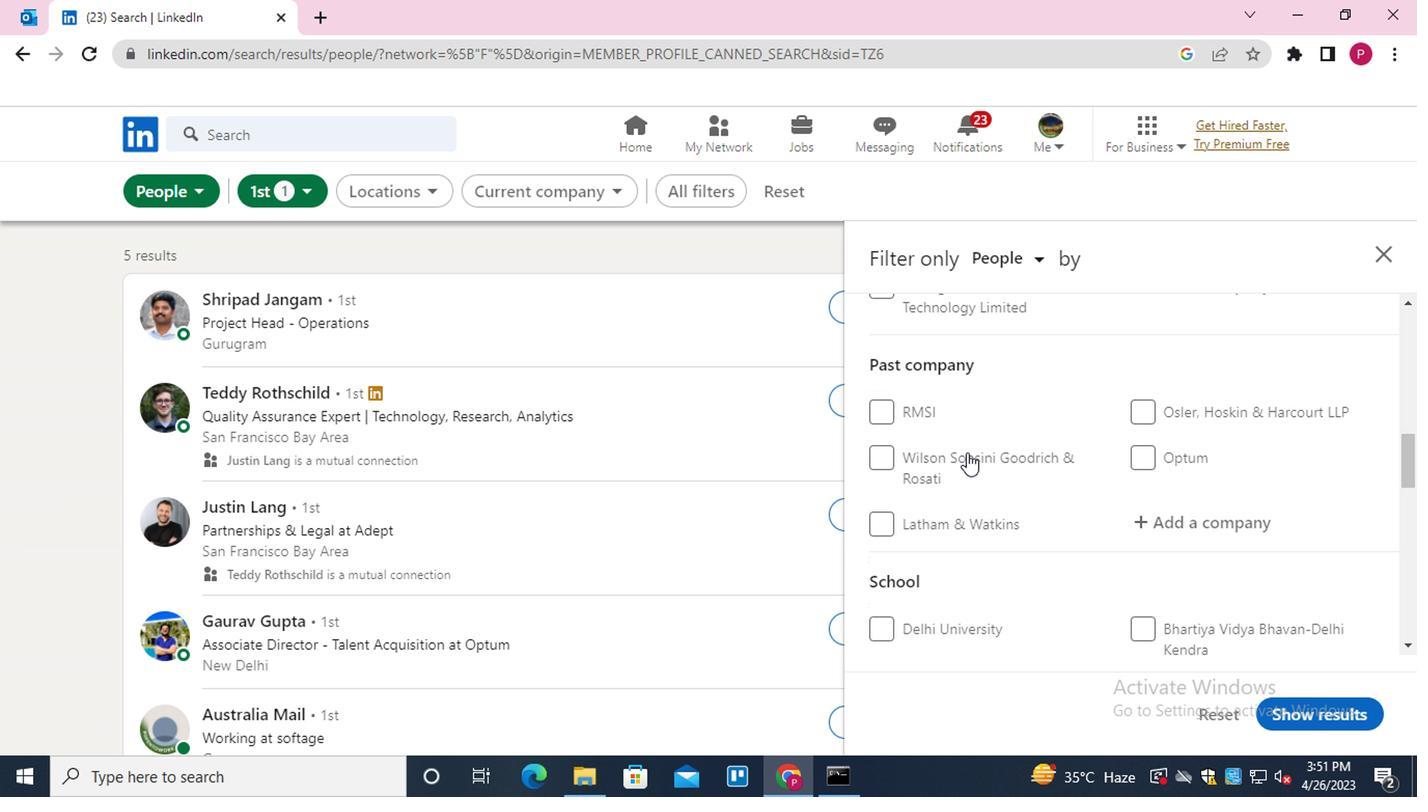 
Action: Mouse scrolled (994, 450) with delta (0, 1)
Screenshot: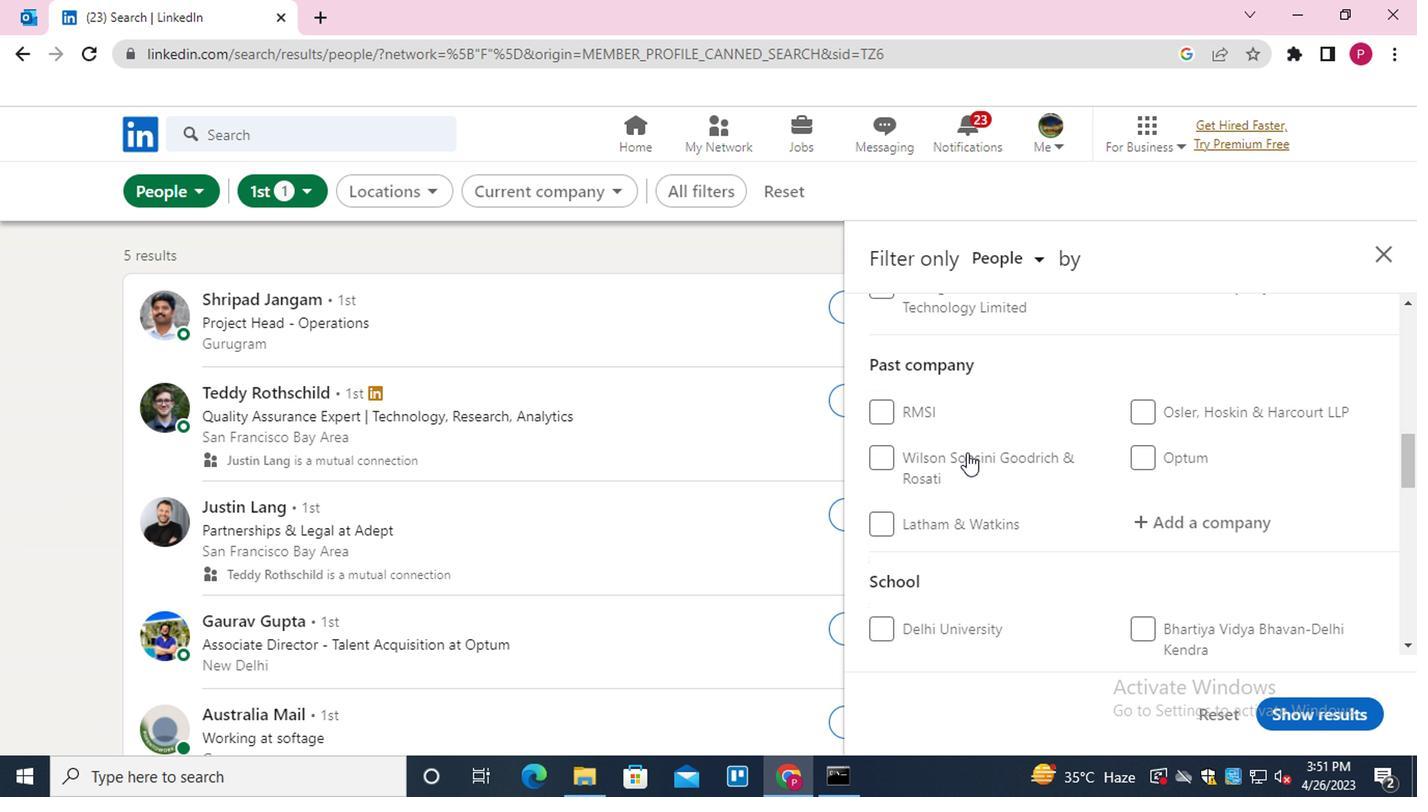 
Action: Mouse moved to (1206, 477)
Screenshot: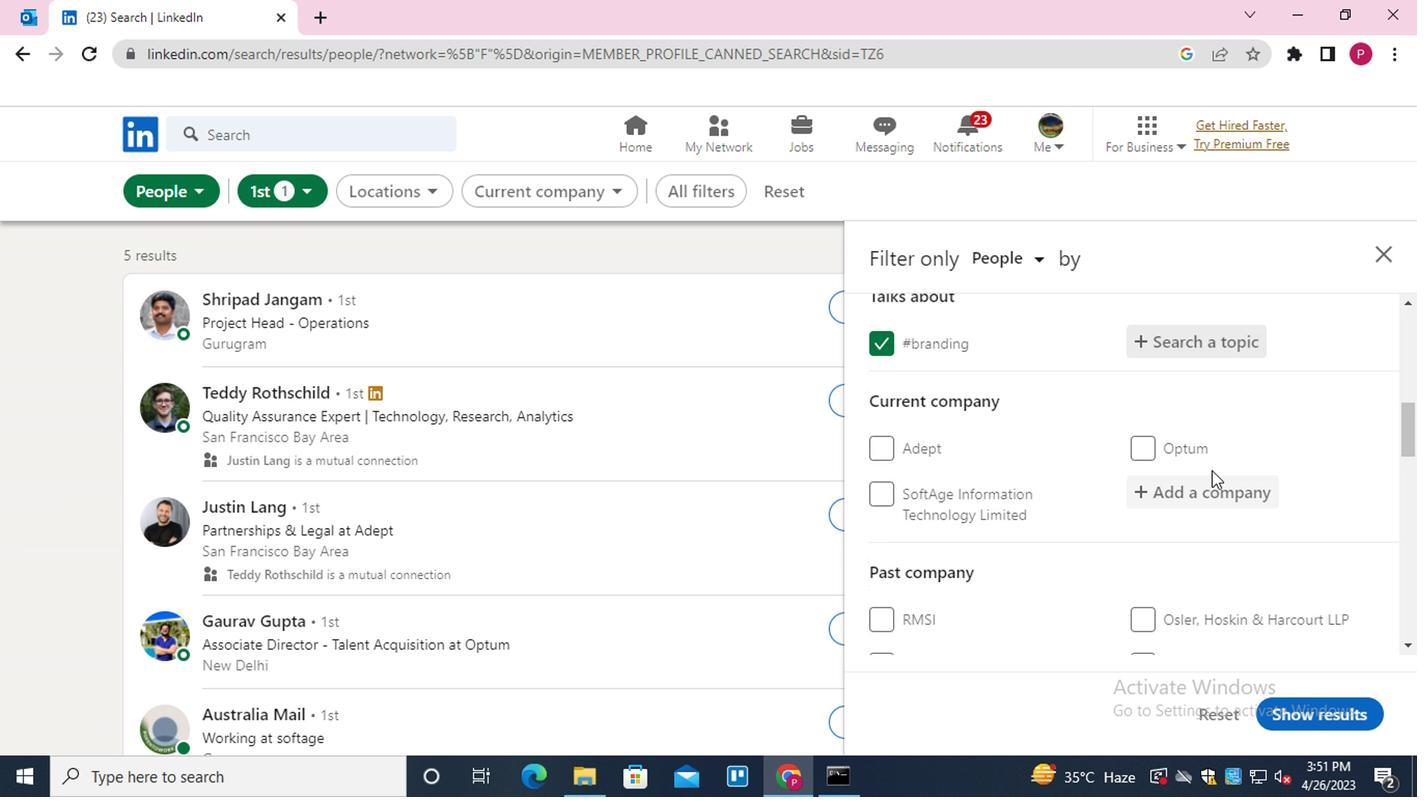 
Action: Mouse pressed left at (1206, 477)
Screenshot: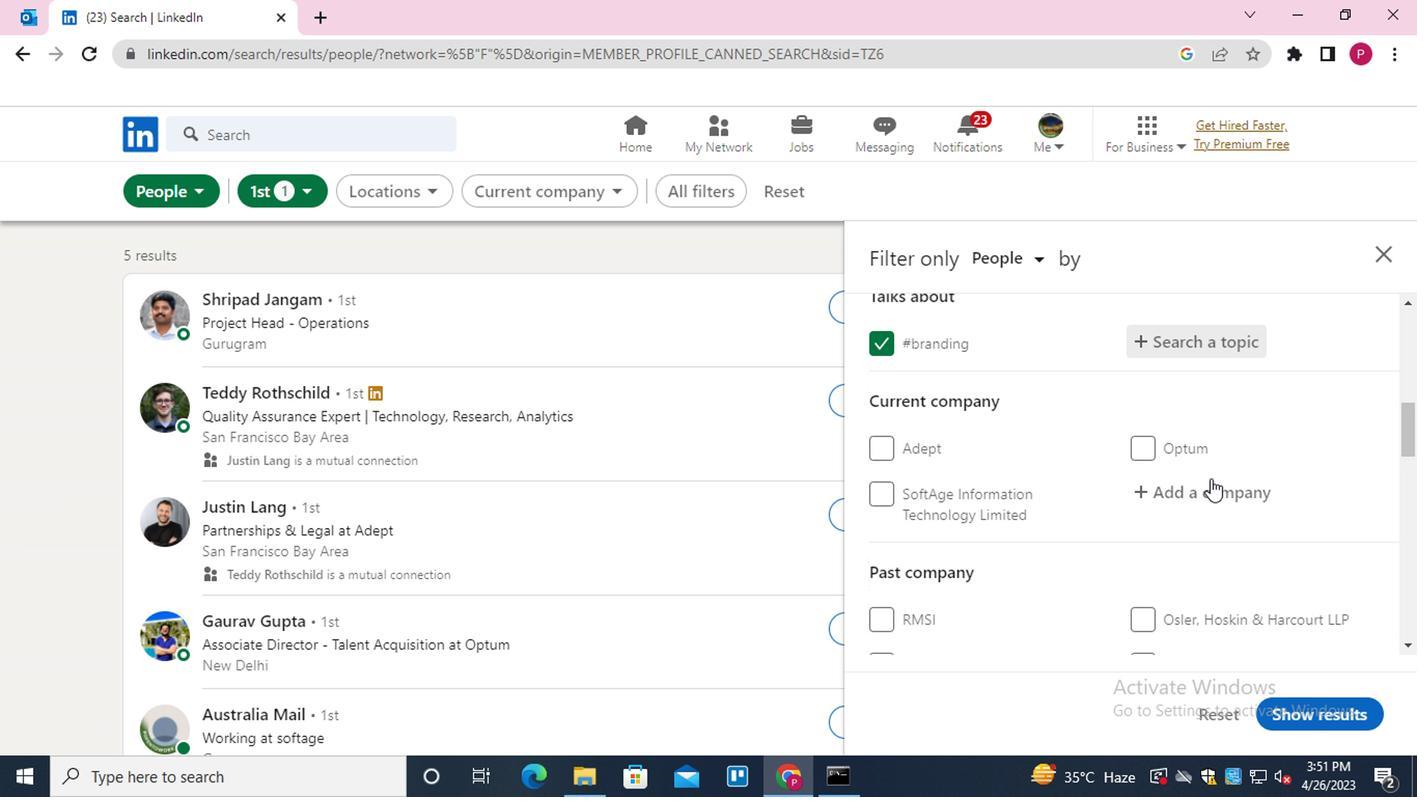 
Action: Key pressed <Key.shift>CT<Key.backspace>YBAGE<Key.down><Key.down><Key.down><Key.up><Key.enter>
Screenshot: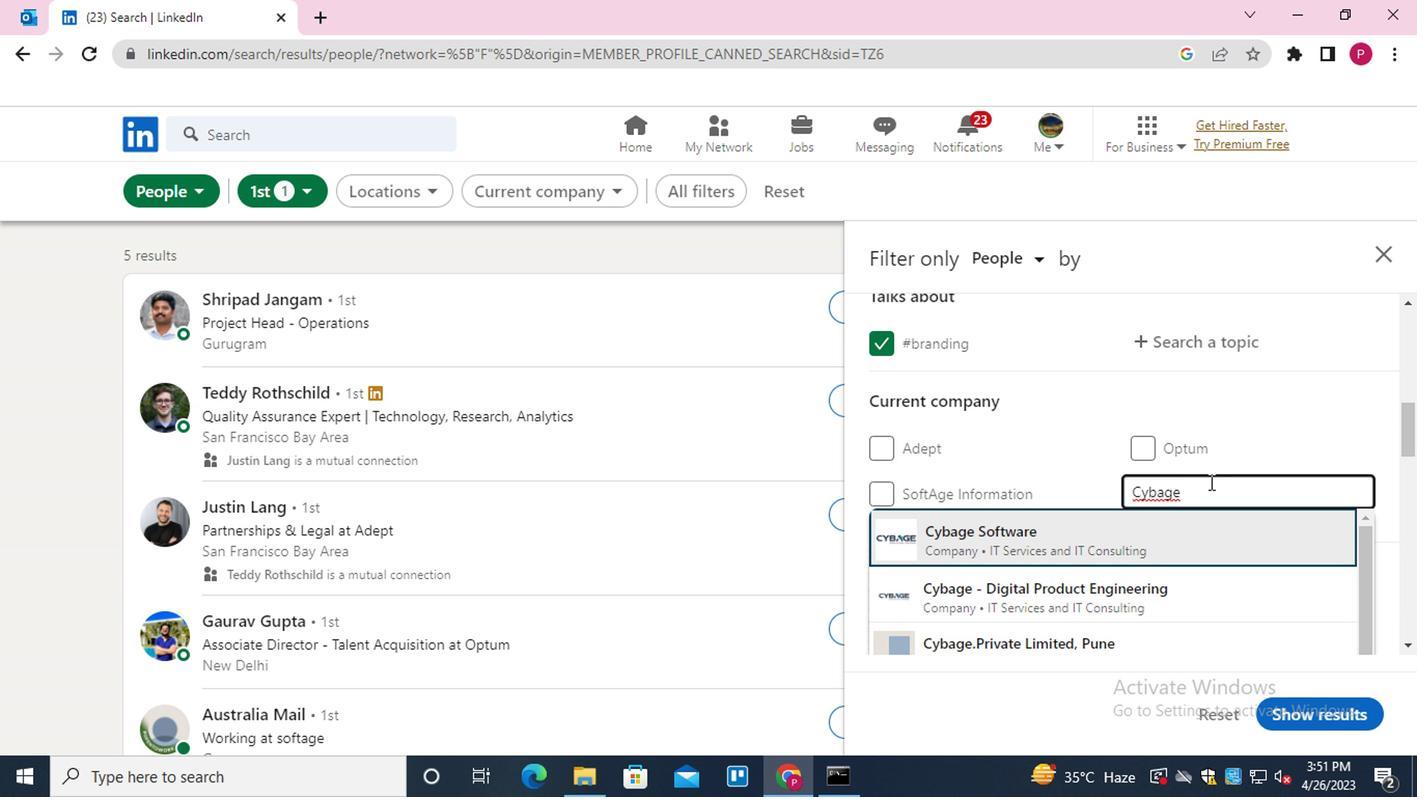 
Action: Mouse moved to (1065, 482)
Screenshot: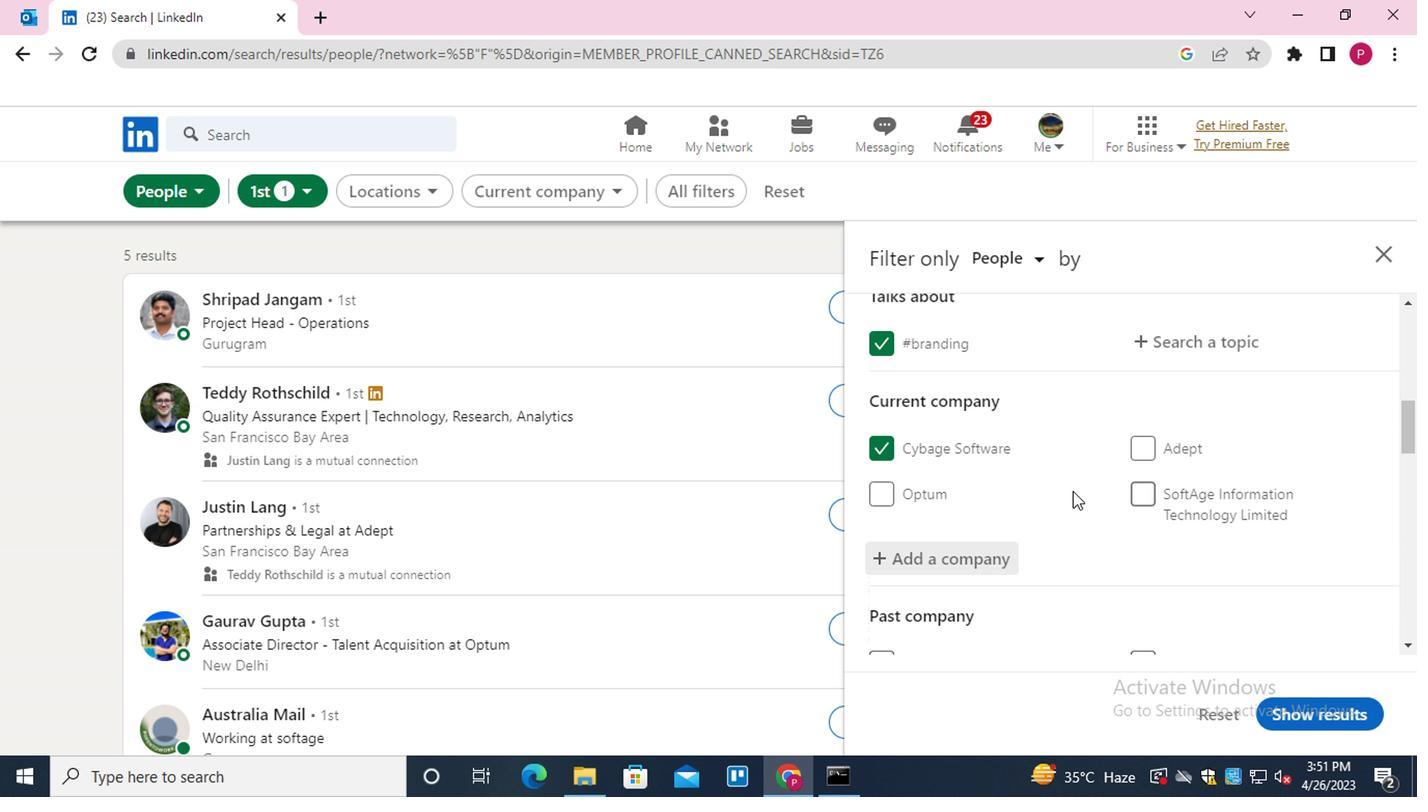 
Action: Mouse scrolled (1065, 480) with delta (0, -1)
Screenshot: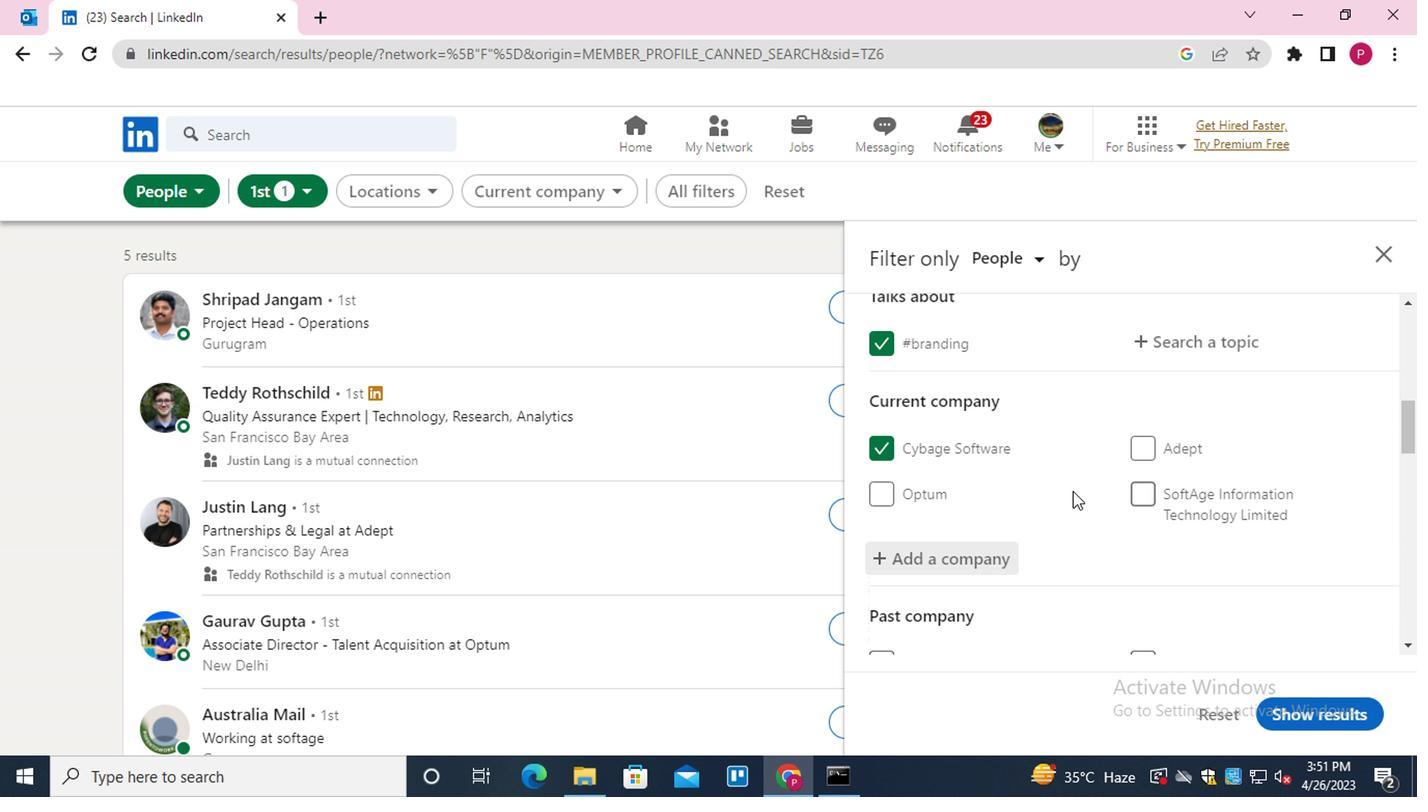 
Action: Mouse moved to (1062, 477)
Screenshot: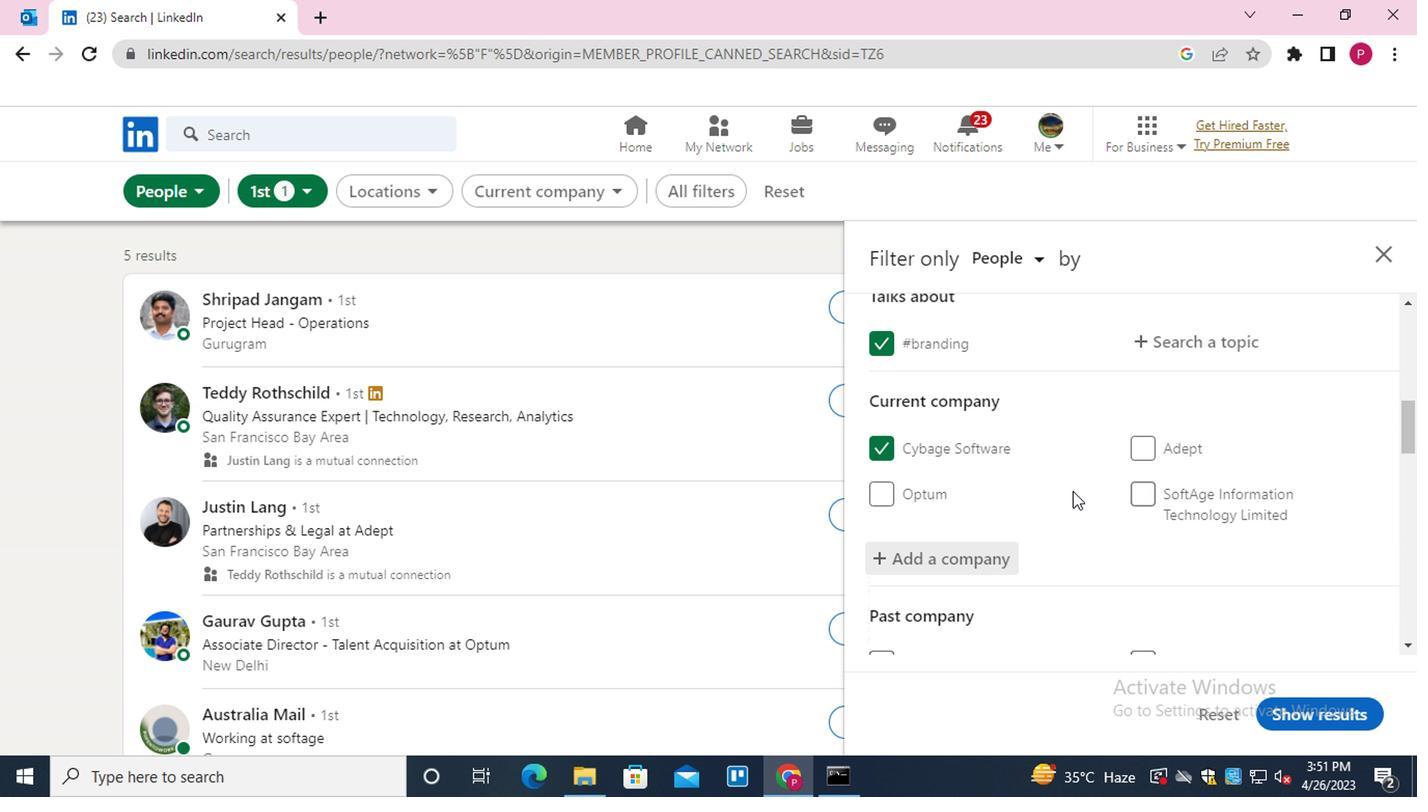 
Action: Mouse scrolled (1062, 476) with delta (0, 0)
Screenshot: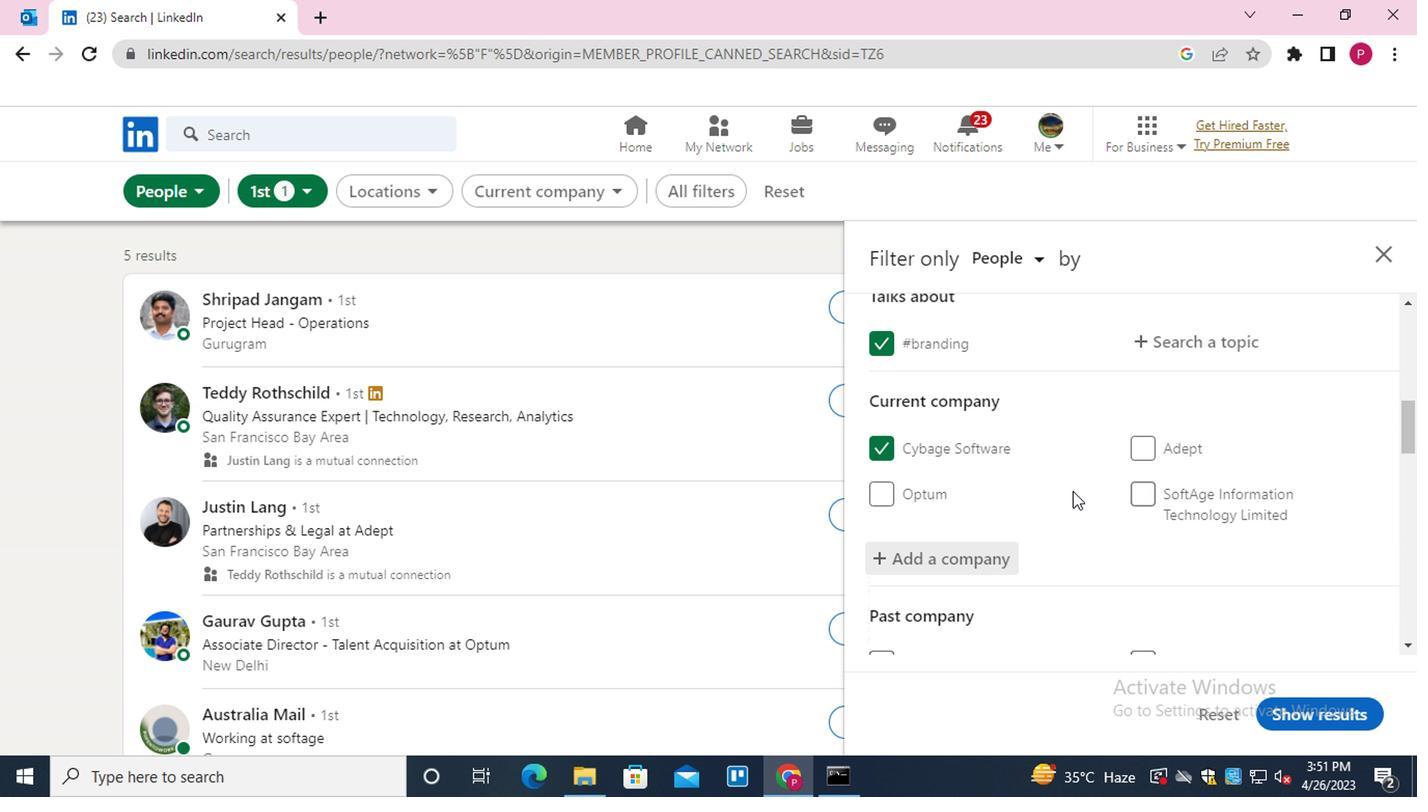 
Action: Mouse moved to (943, 431)
Screenshot: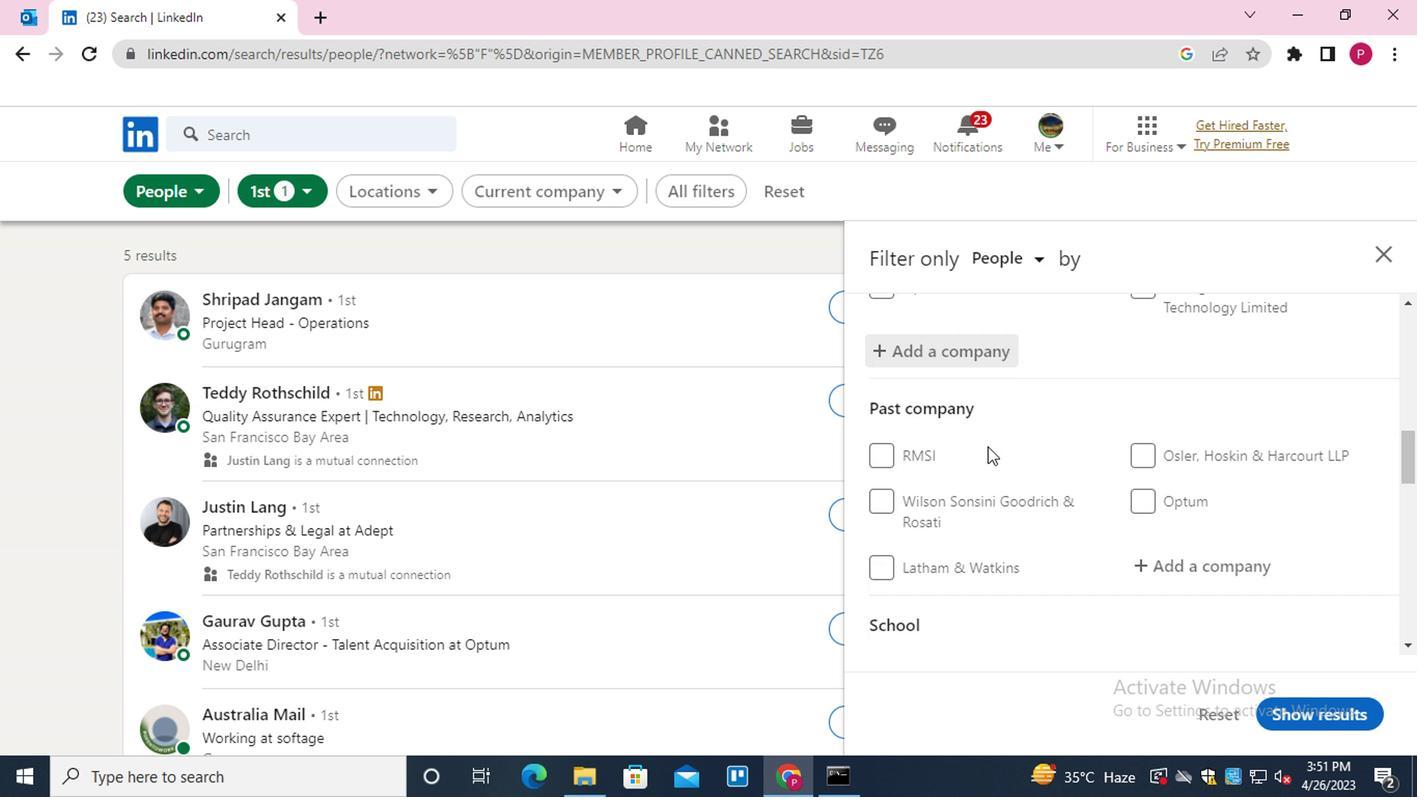 
Action: Mouse scrolled (943, 430) with delta (0, 0)
Screenshot: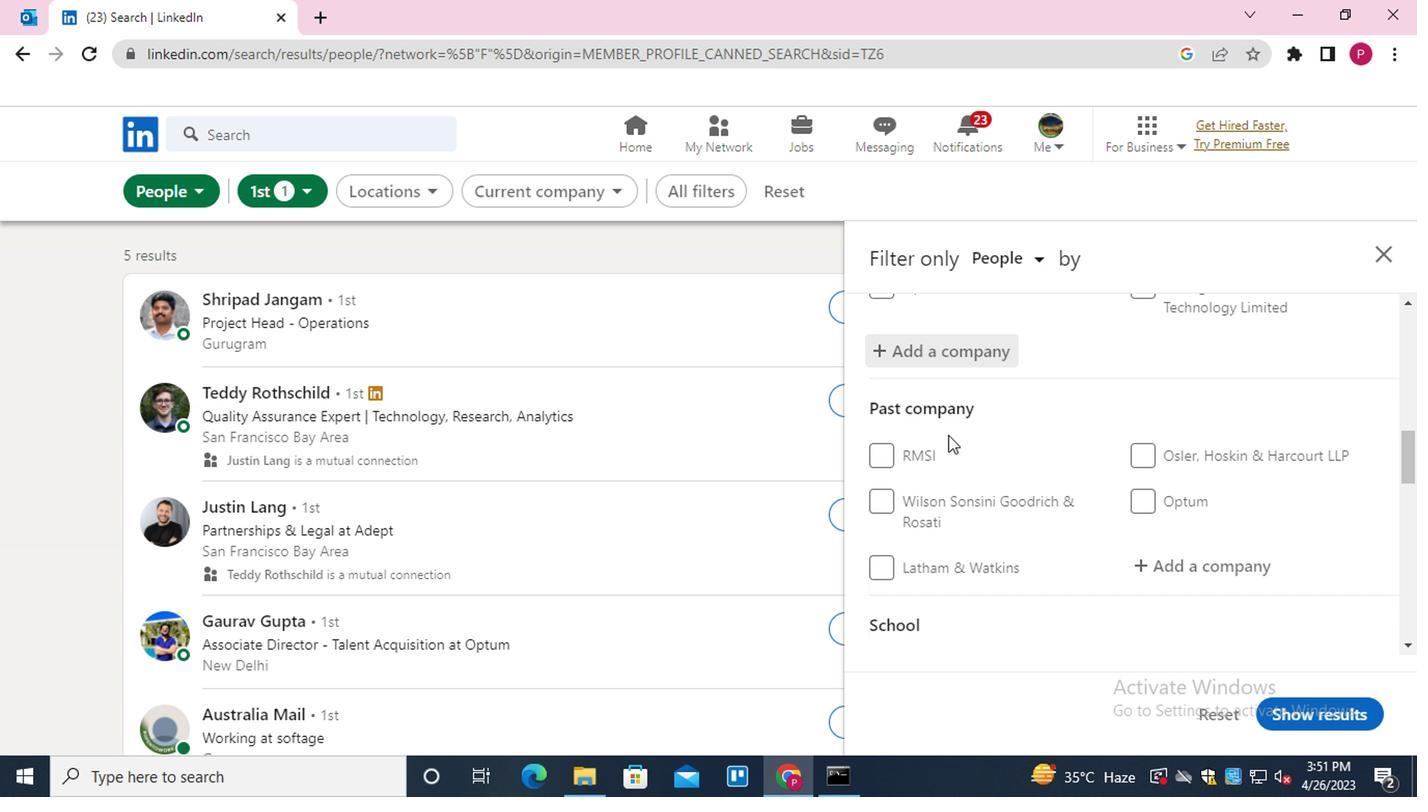 
Action: Mouse scrolled (943, 430) with delta (0, 0)
Screenshot: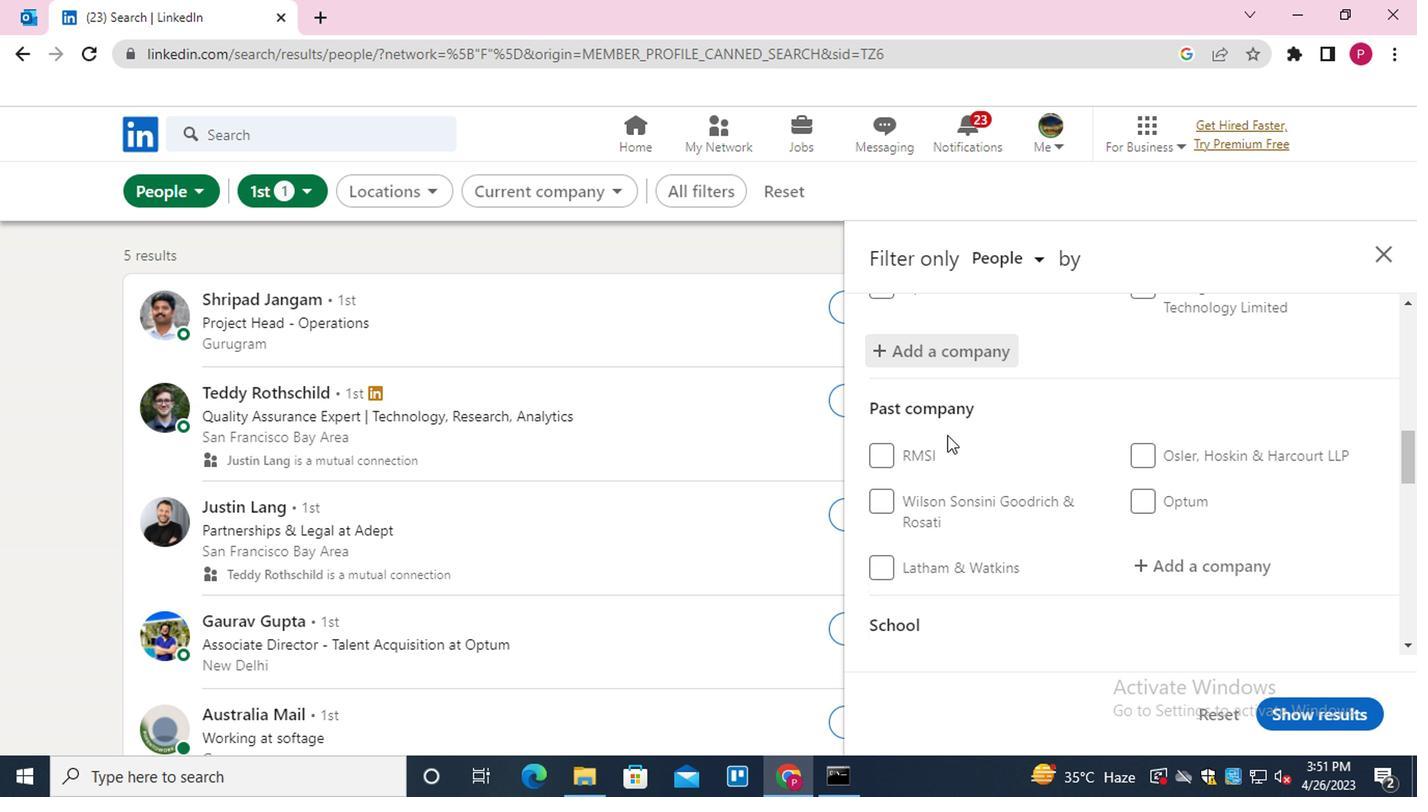 
Action: Mouse moved to (943, 431)
Screenshot: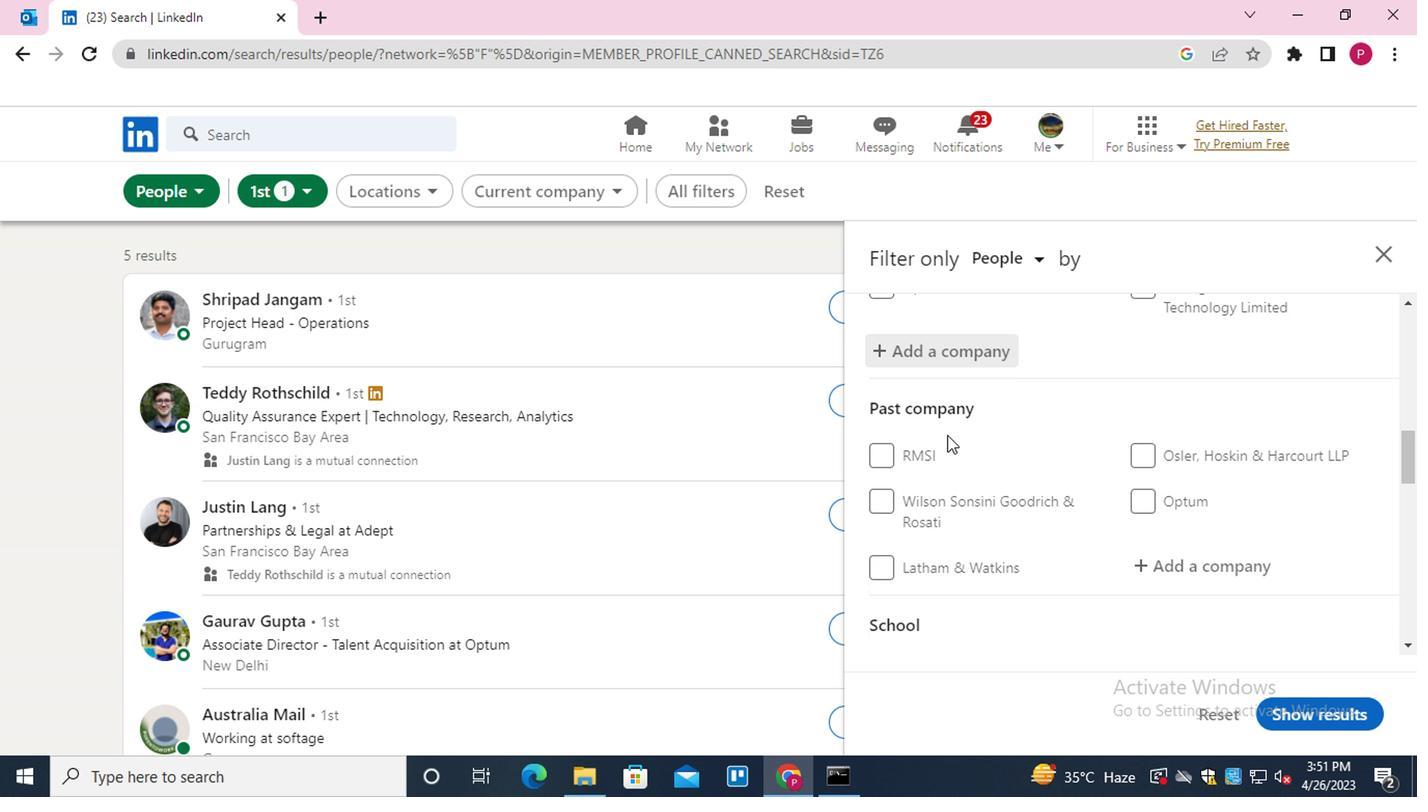 
Action: Mouse scrolled (943, 430) with delta (0, 0)
Screenshot: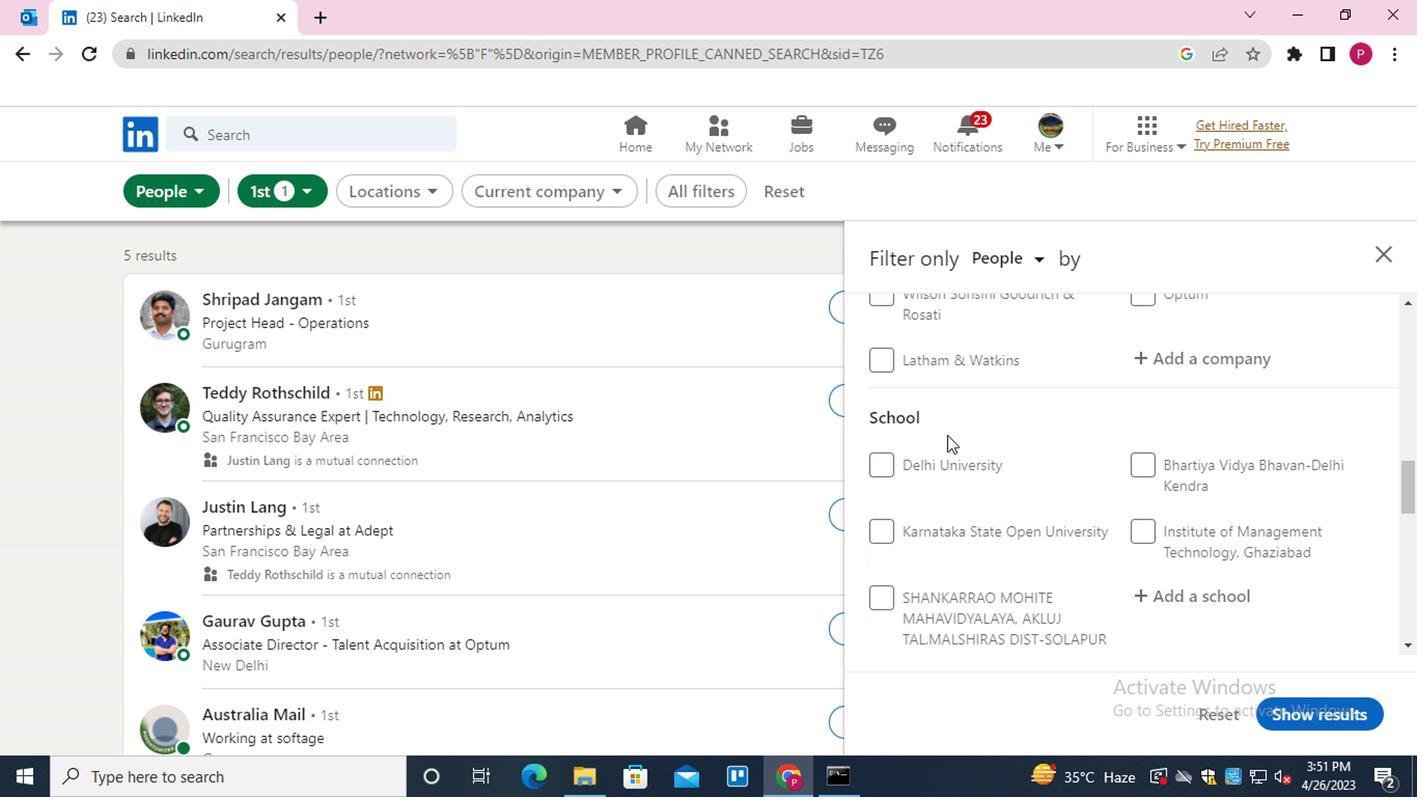
Action: Mouse scrolled (943, 430) with delta (0, 0)
Screenshot: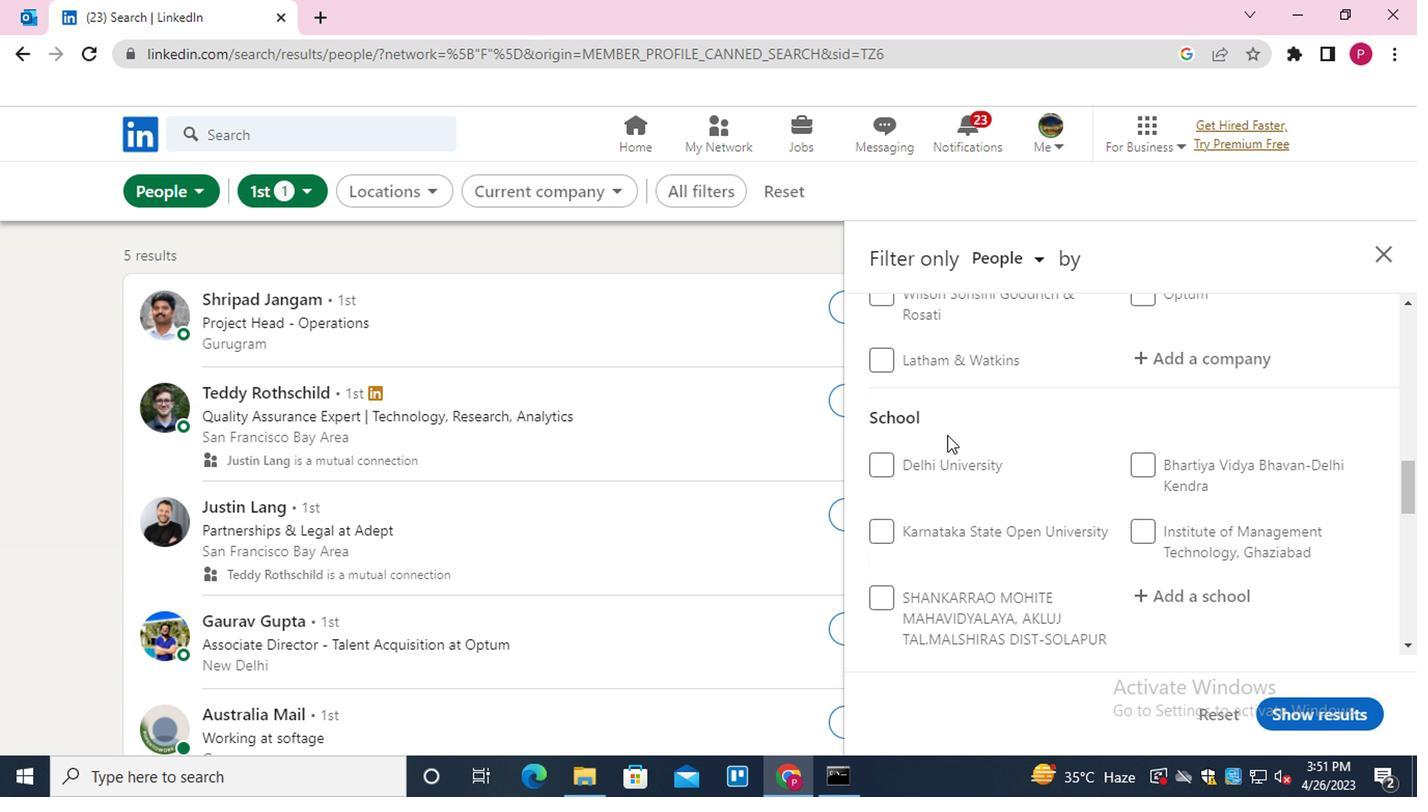 
Action: Mouse moved to (1162, 383)
Screenshot: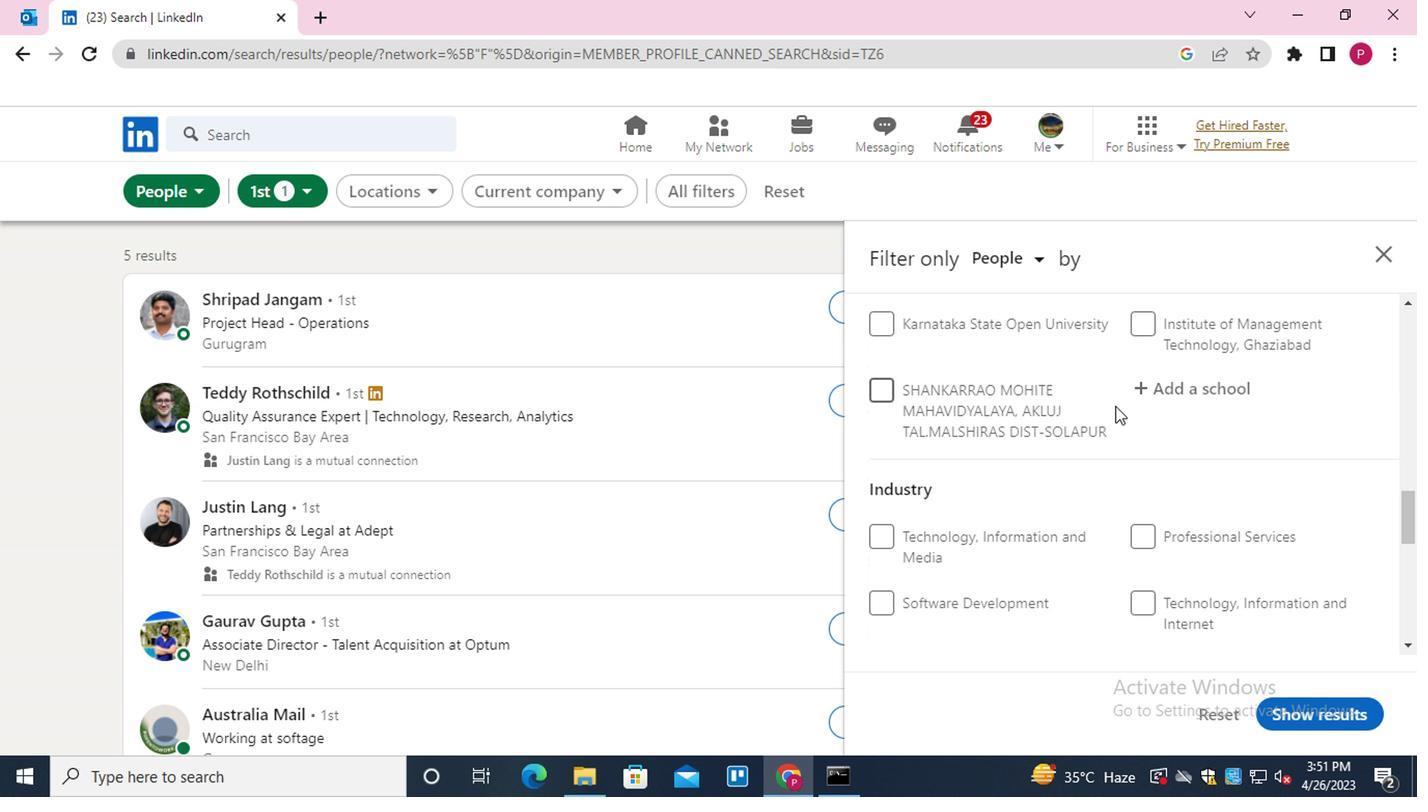 
Action: Mouse pressed left at (1162, 383)
Screenshot: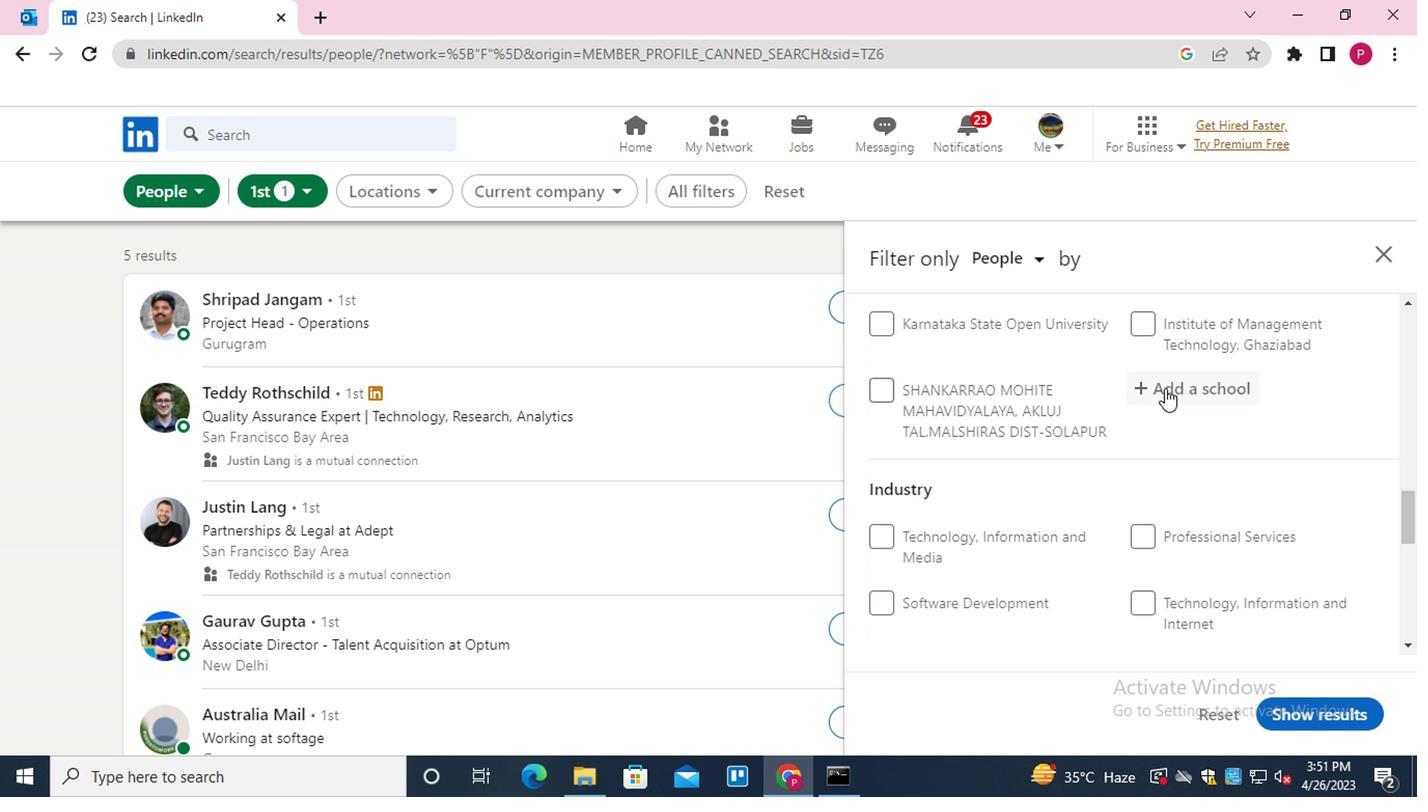 
Action: Key pressed <Key.shift>BHAGWAAN<Key.space><Key.shift><Key.shift><Key.shift><Key.shift><Key.shift>P<Key.backspace><Key.backspace><Key.backspace><Key.backspace>N<Key.space><Key.down><Key.enter>
Screenshot: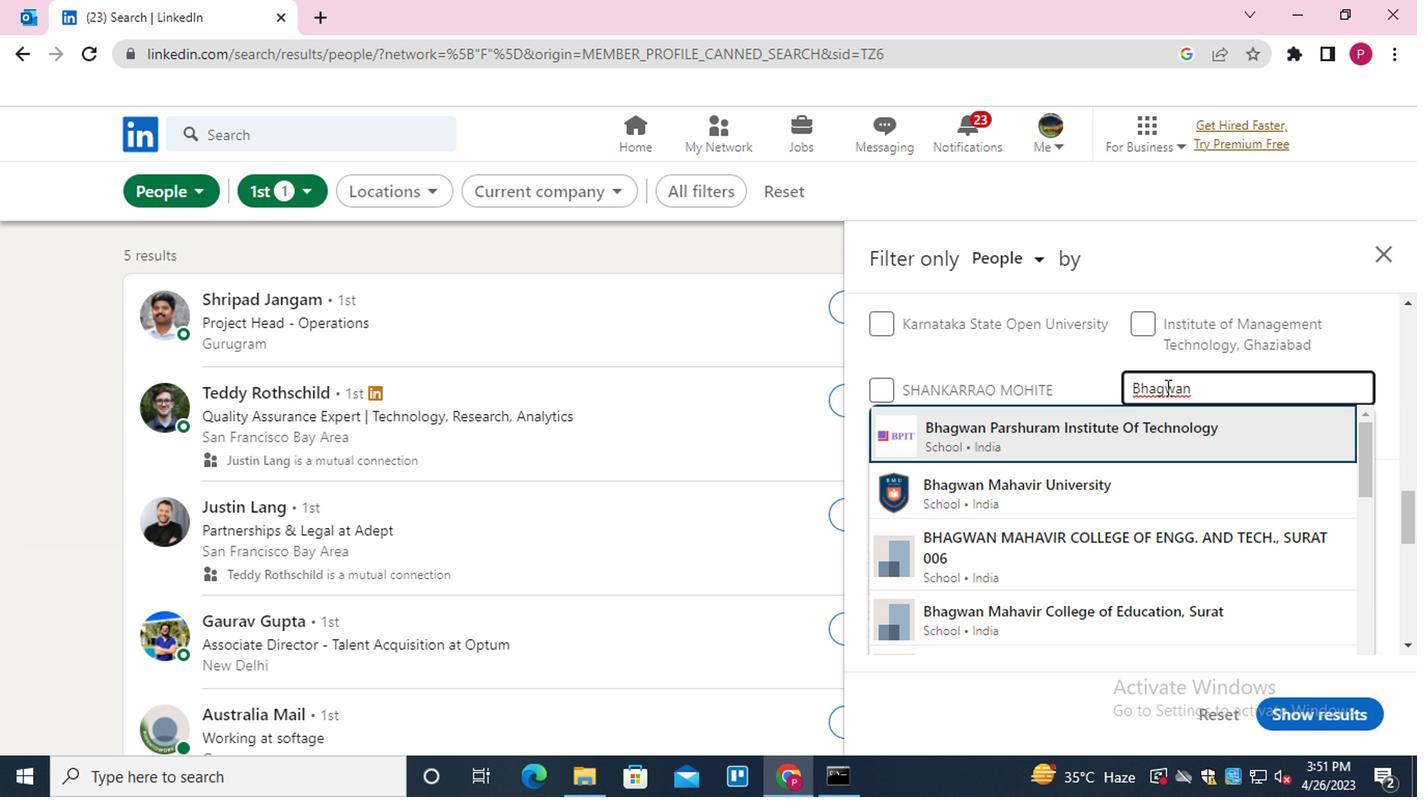
Action: Mouse moved to (1097, 428)
Screenshot: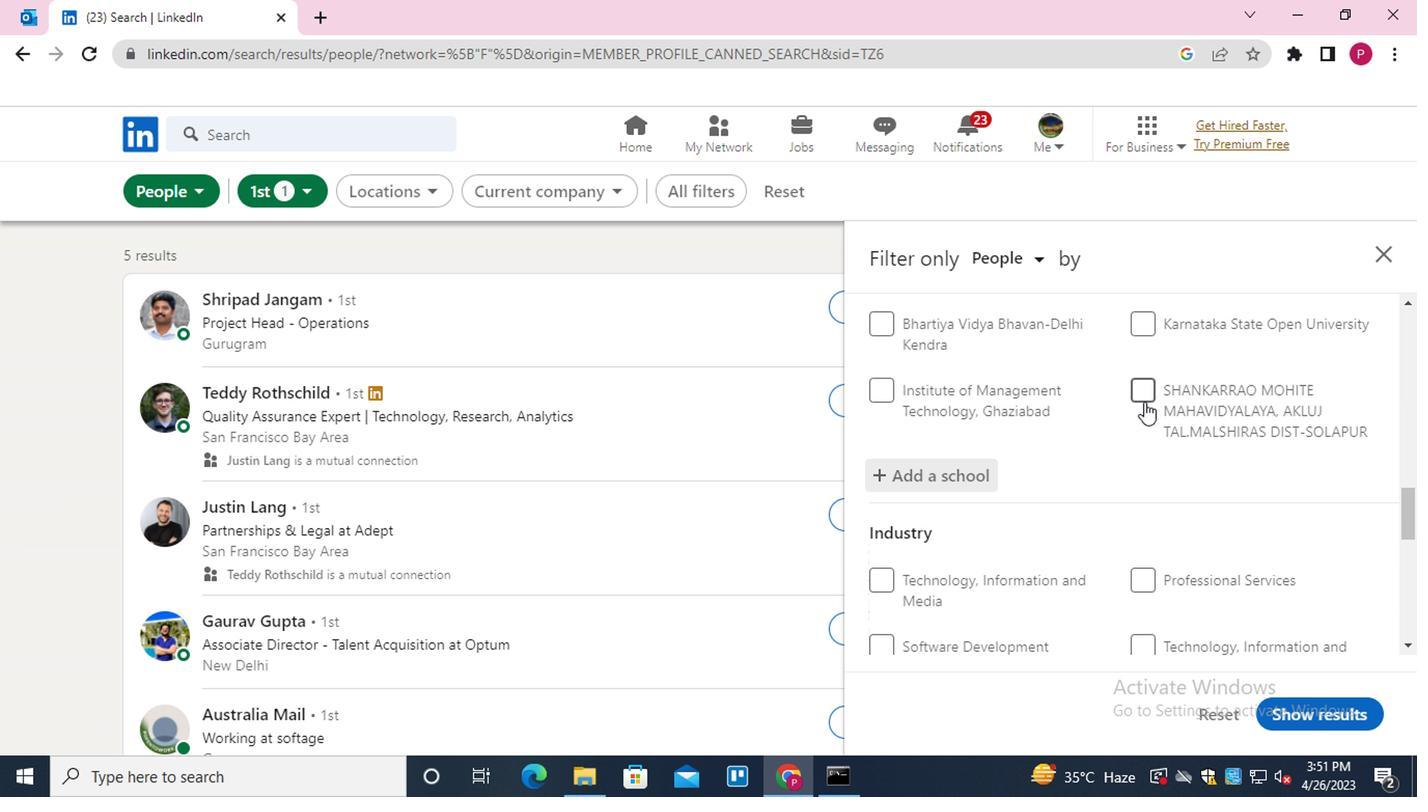 
Action: Mouse scrolled (1097, 427) with delta (0, 0)
Screenshot: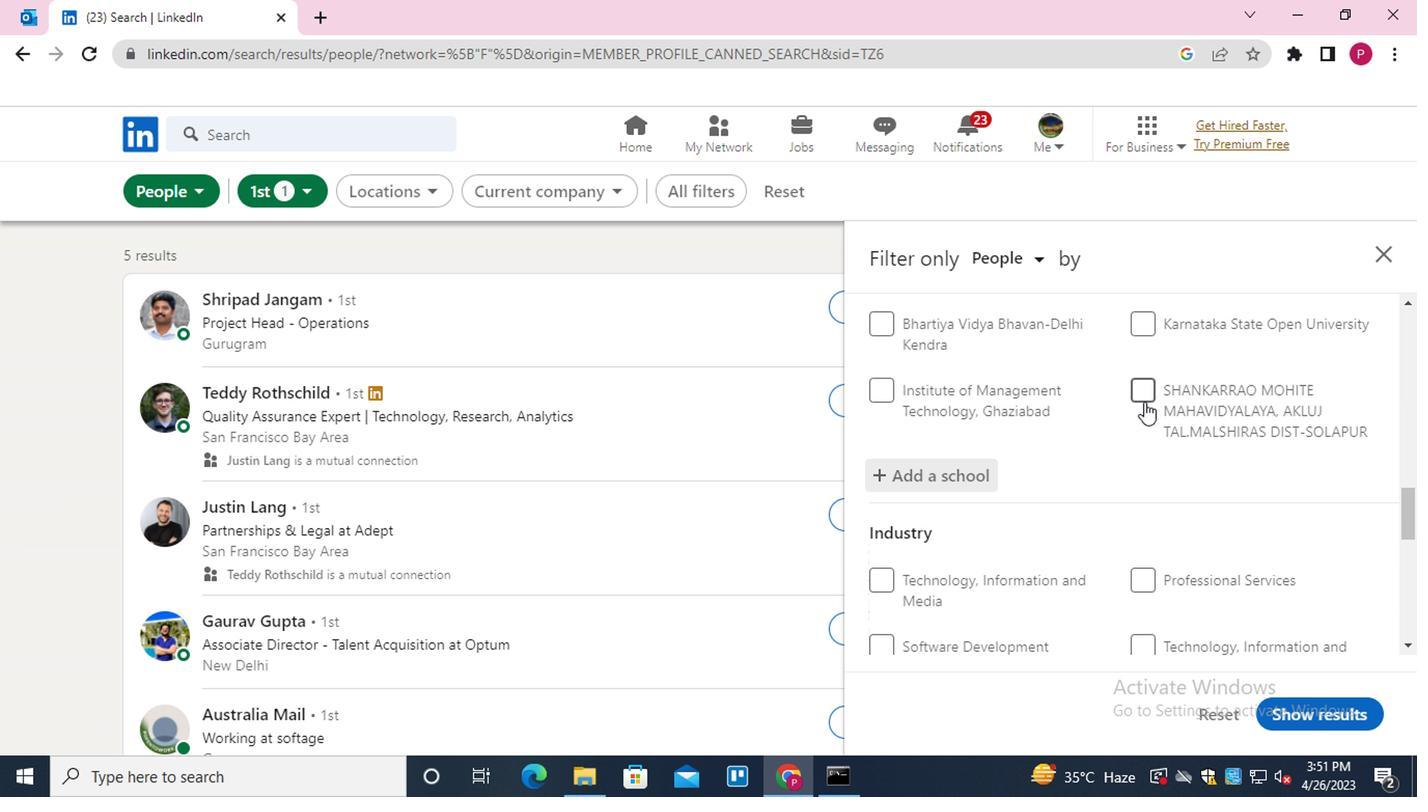 
Action: Mouse moved to (1096, 429)
Screenshot: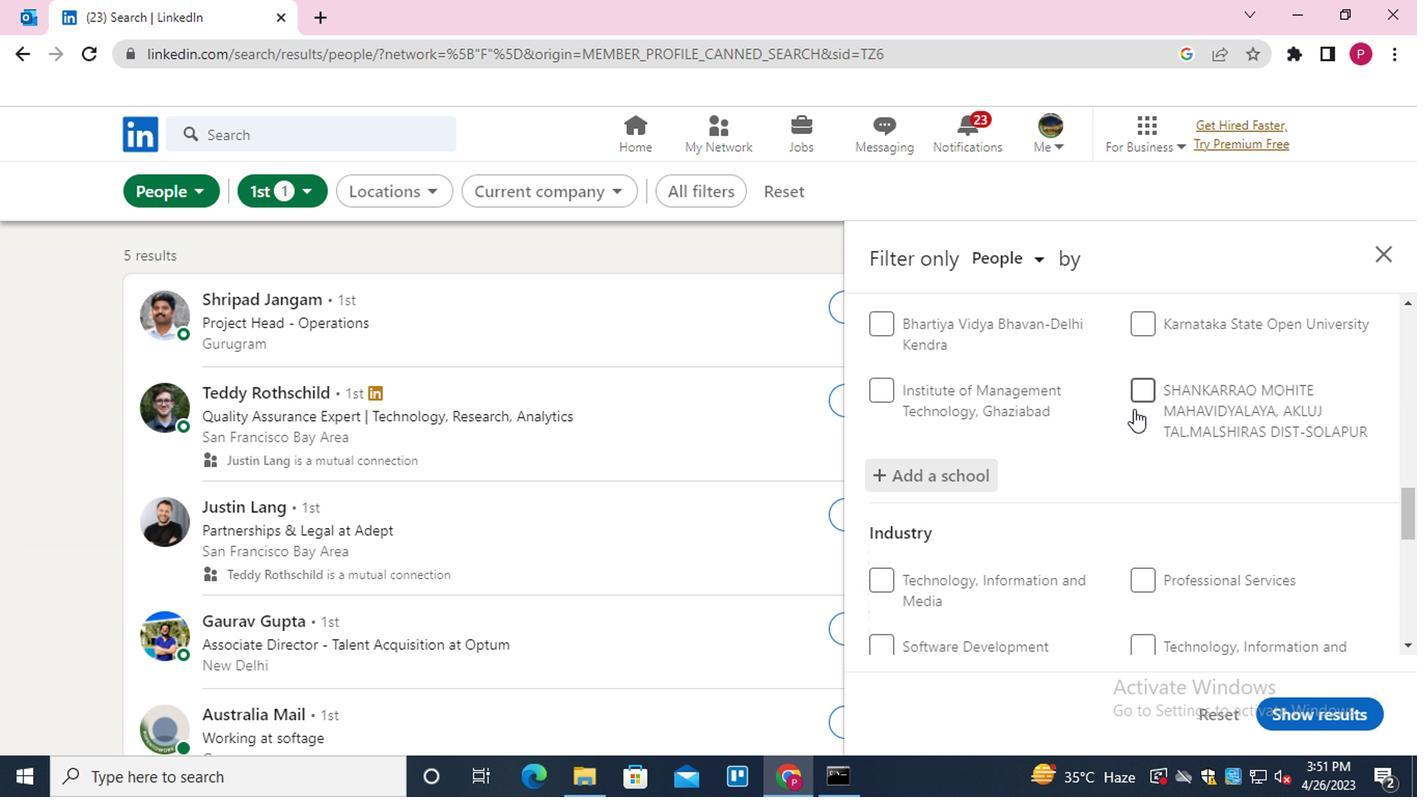 
Action: Mouse scrolled (1096, 428) with delta (0, -1)
Screenshot: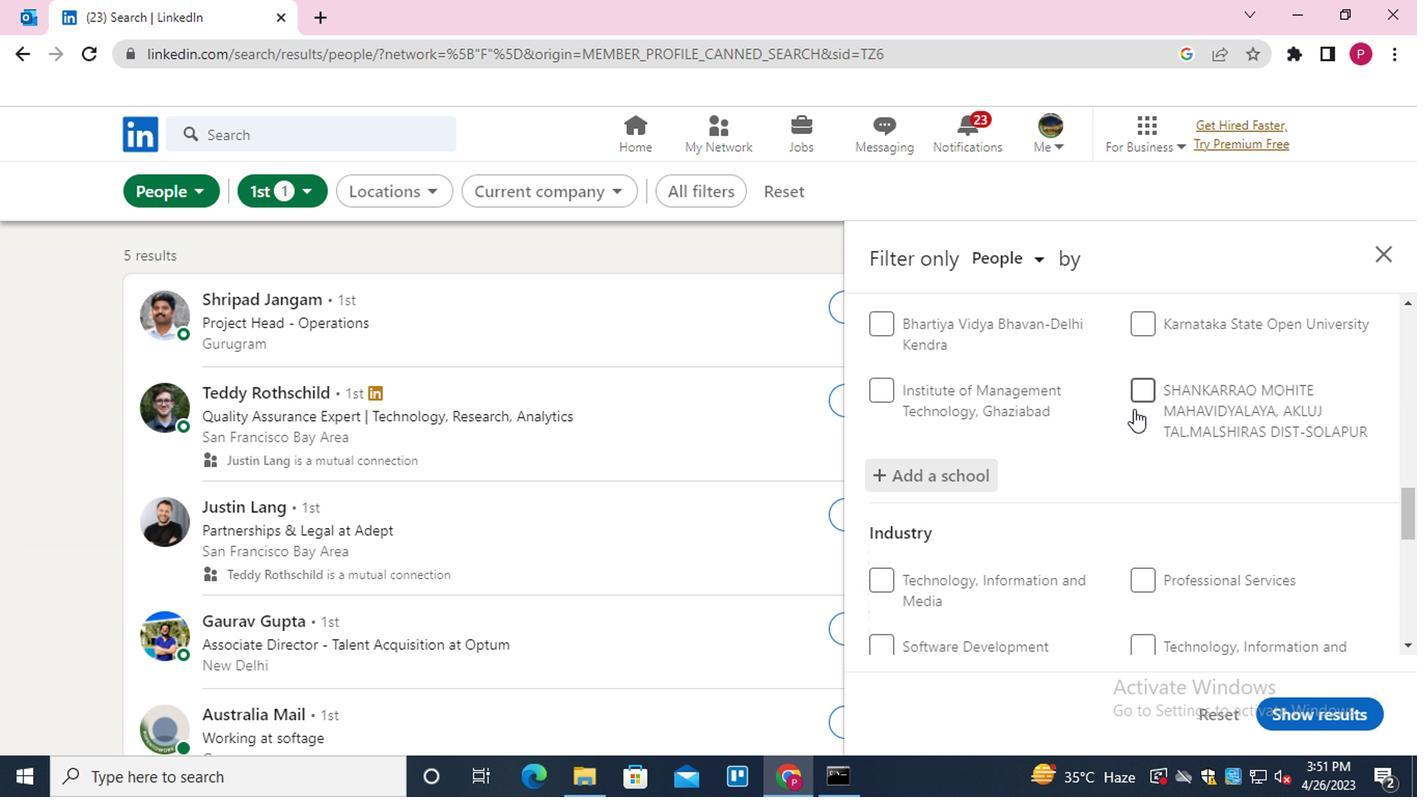
Action: Mouse moved to (1095, 429)
Screenshot: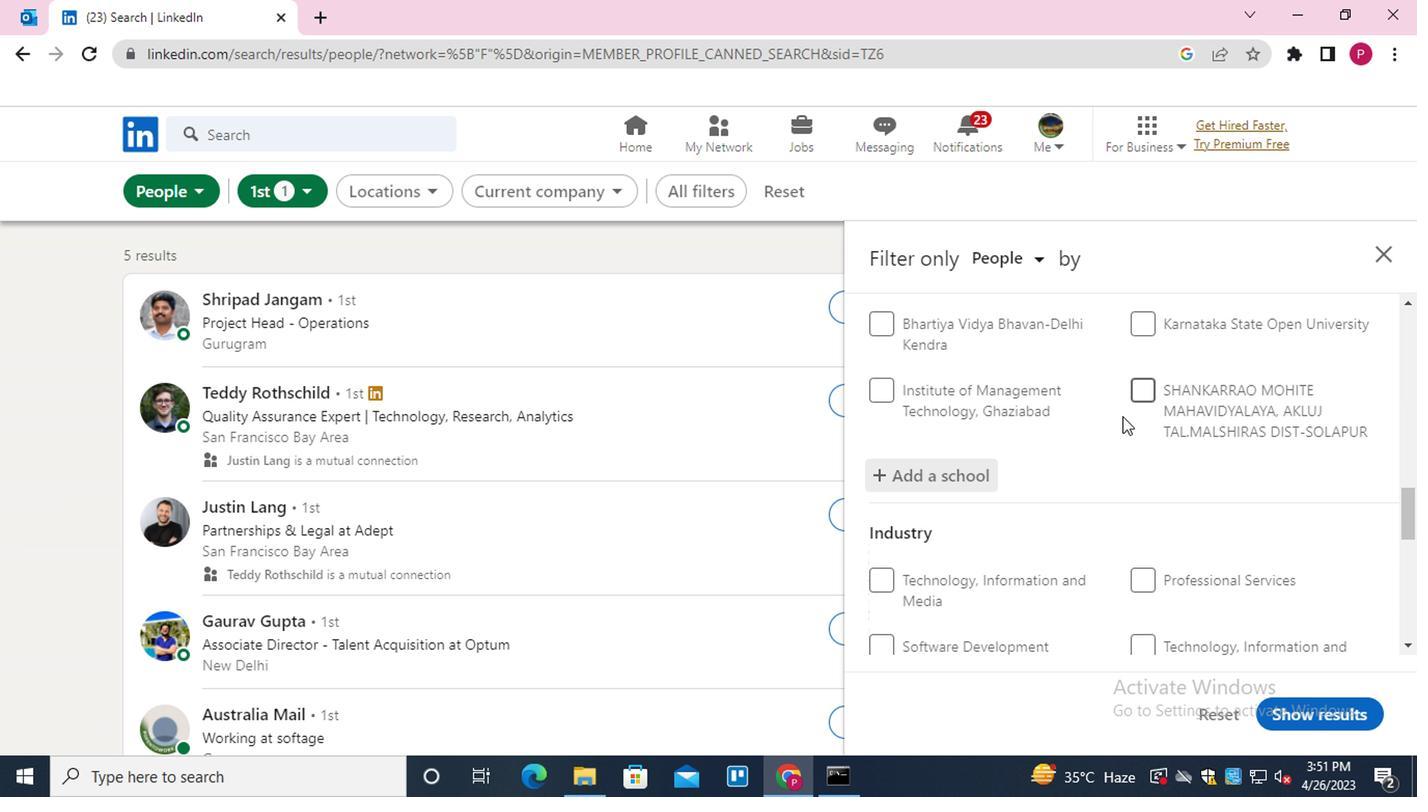
Action: Mouse scrolled (1095, 428) with delta (0, -1)
Screenshot: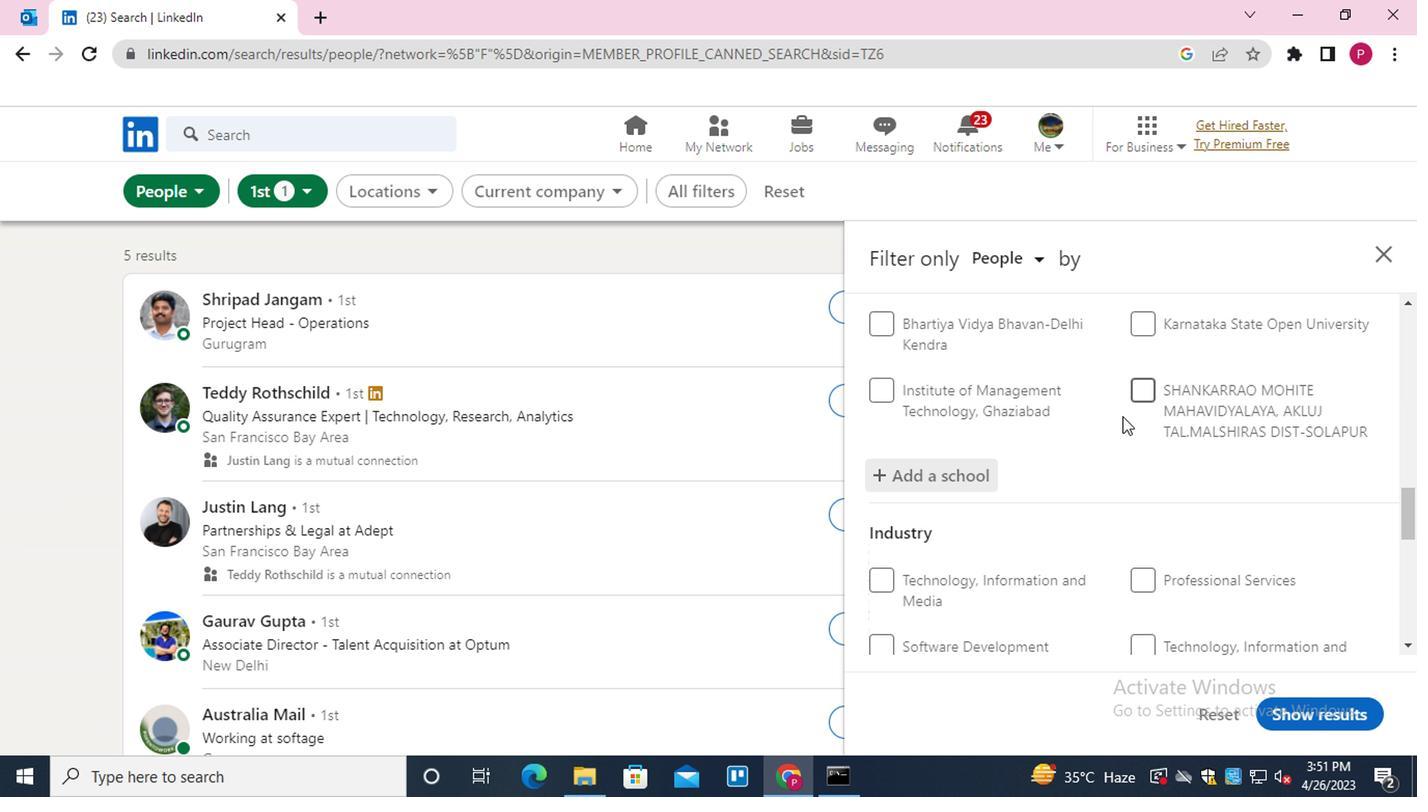 
Action: Mouse moved to (1204, 394)
Screenshot: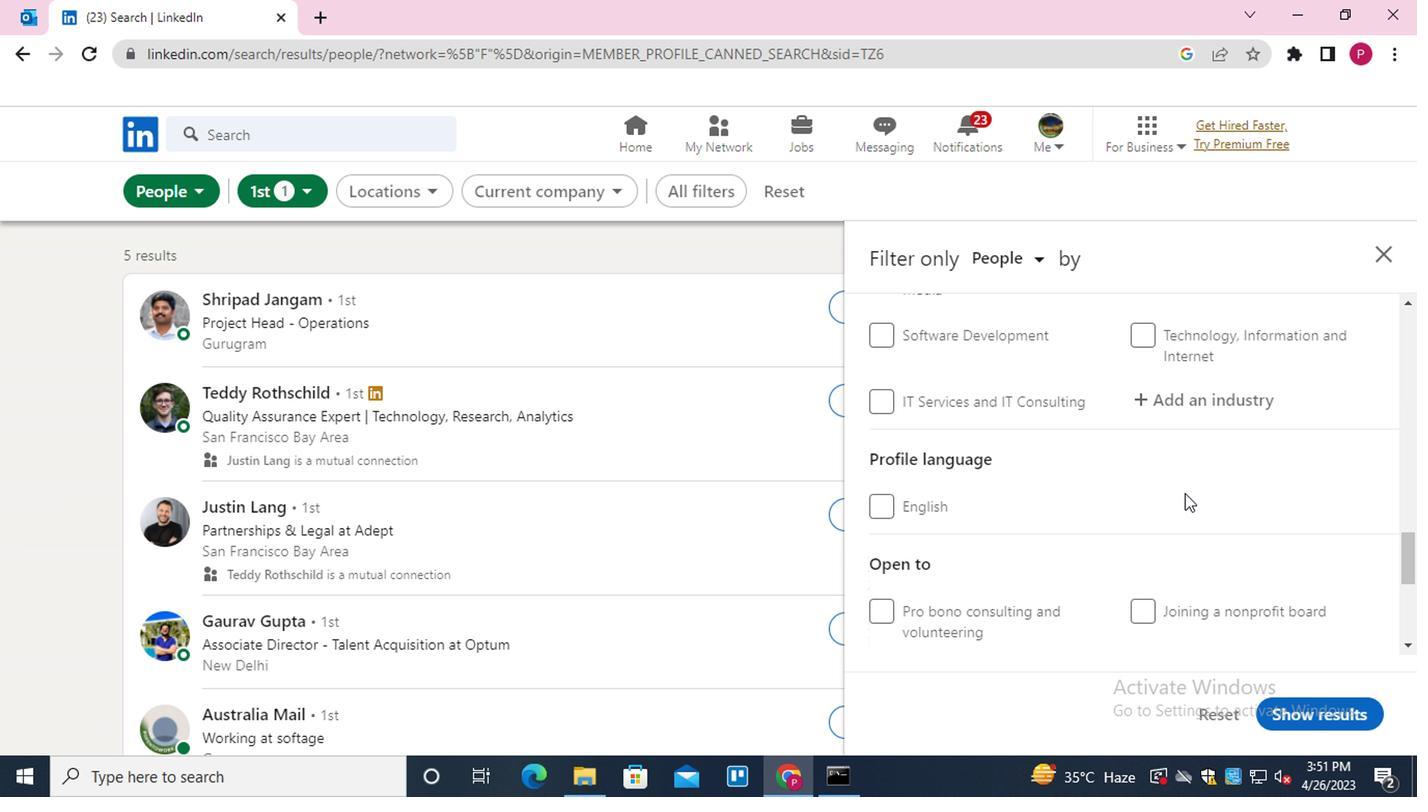
Action: Mouse pressed left at (1204, 394)
Screenshot: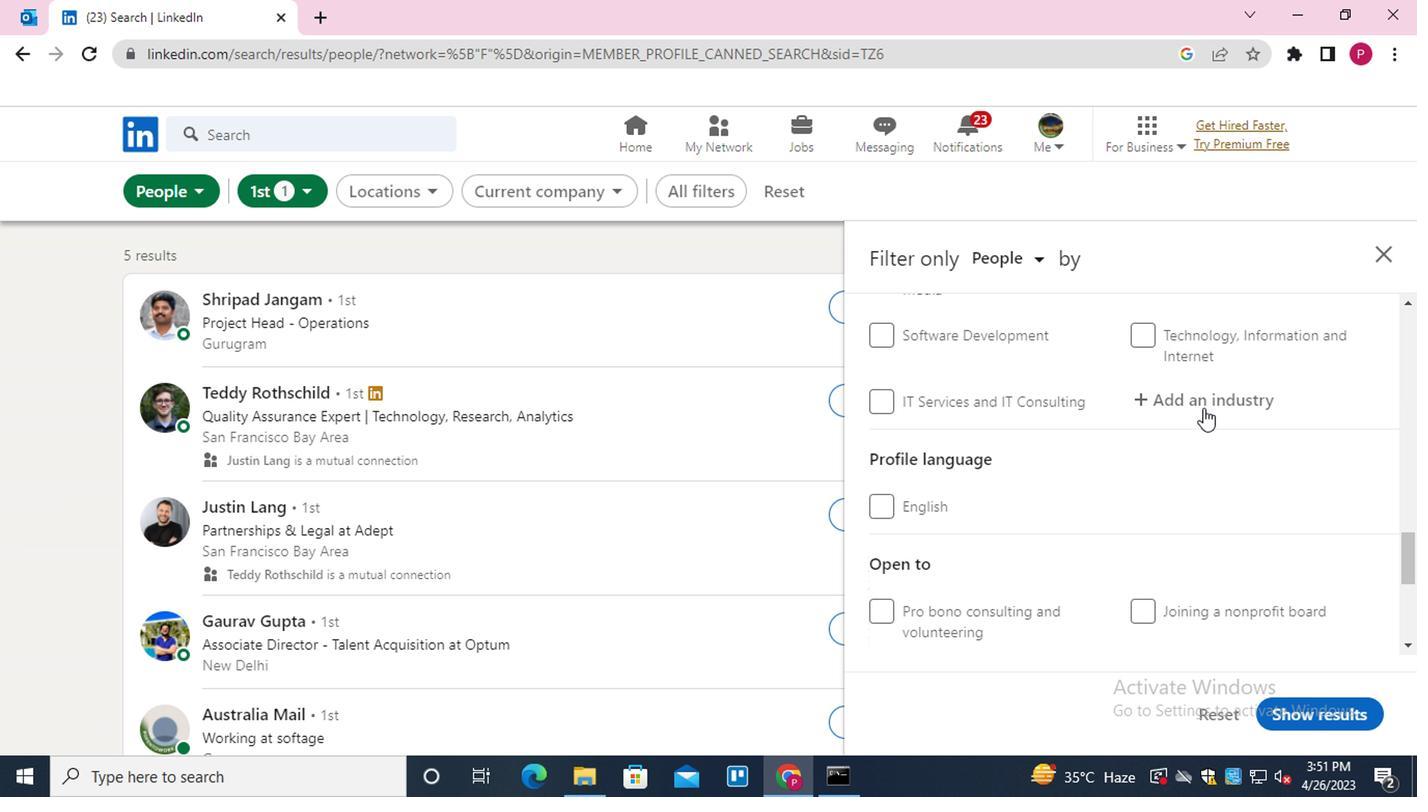 
Action: Key pressed <Key.shift>COMMER<Key.down><Key.down><Key.enter>
Screenshot: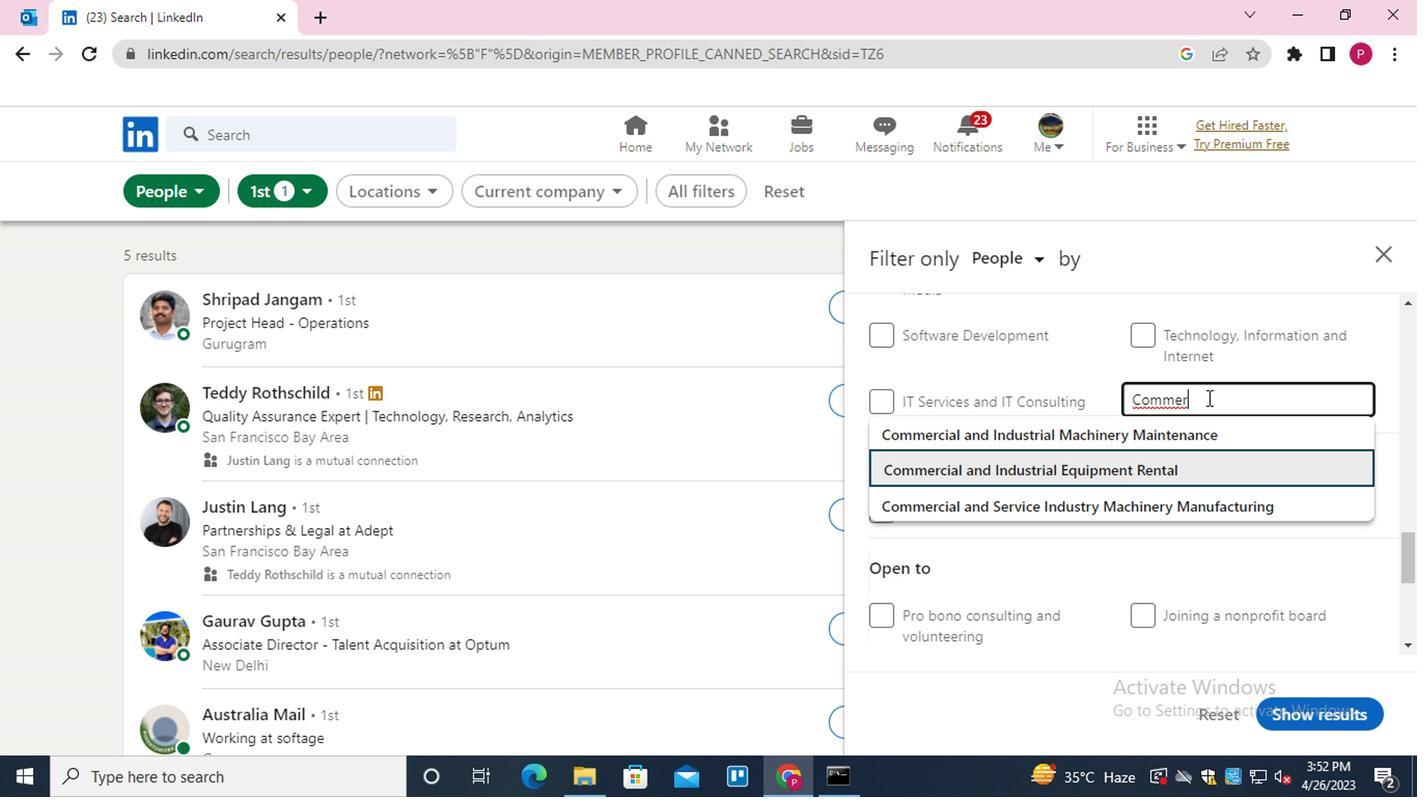
Action: Mouse moved to (1102, 424)
Screenshot: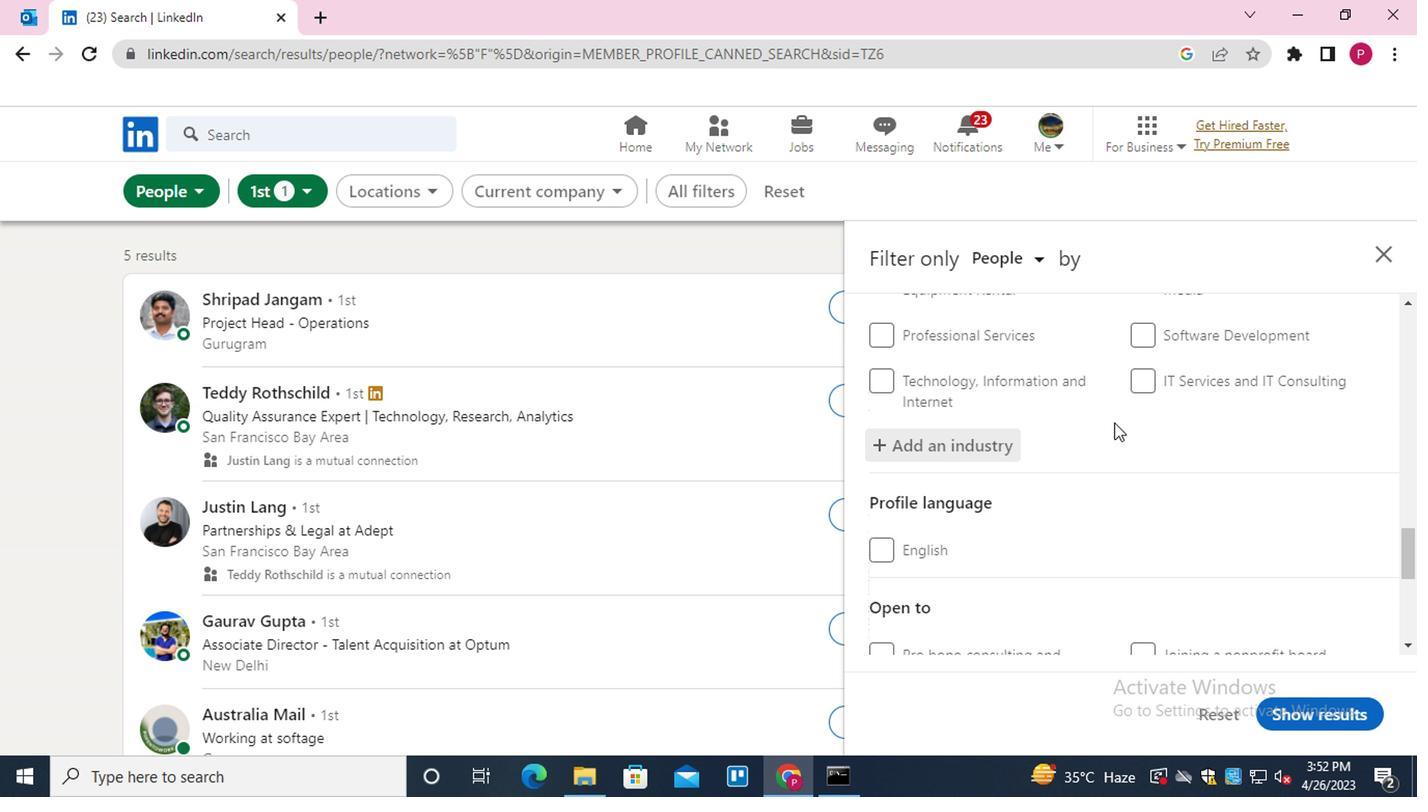 
Action: Mouse scrolled (1102, 423) with delta (0, -1)
Screenshot: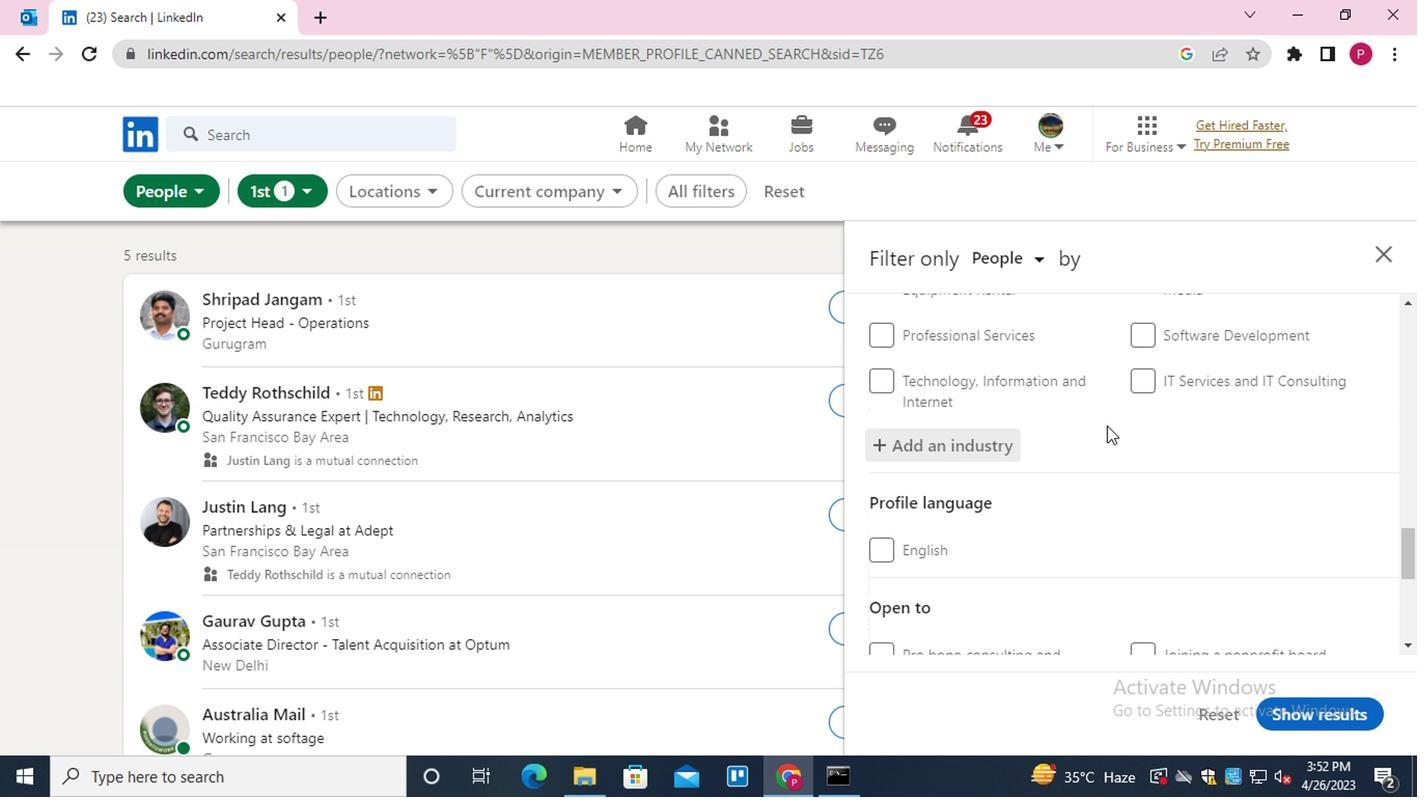 
Action: Mouse scrolled (1102, 423) with delta (0, -1)
Screenshot: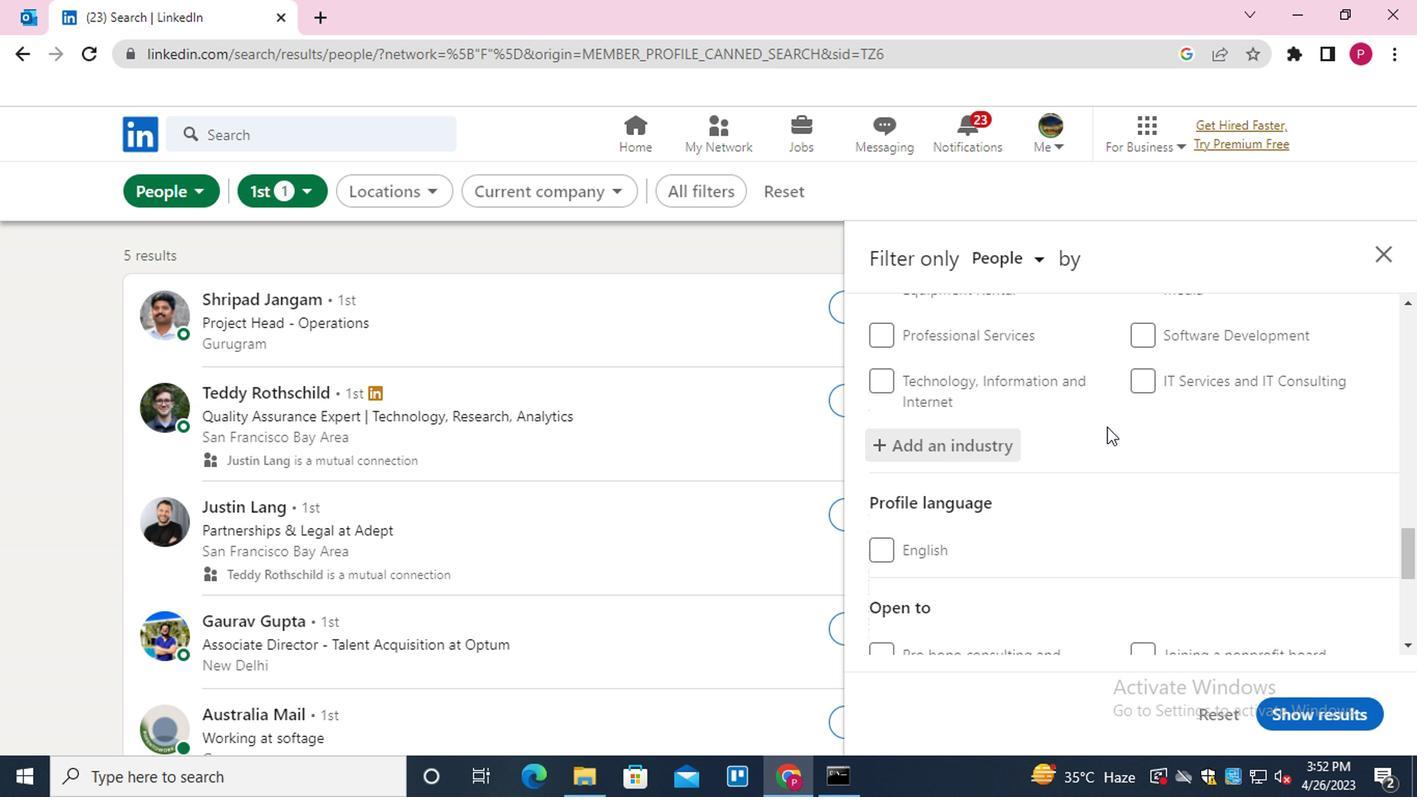 
Action: Mouse scrolled (1102, 423) with delta (0, -1)
Screenshot: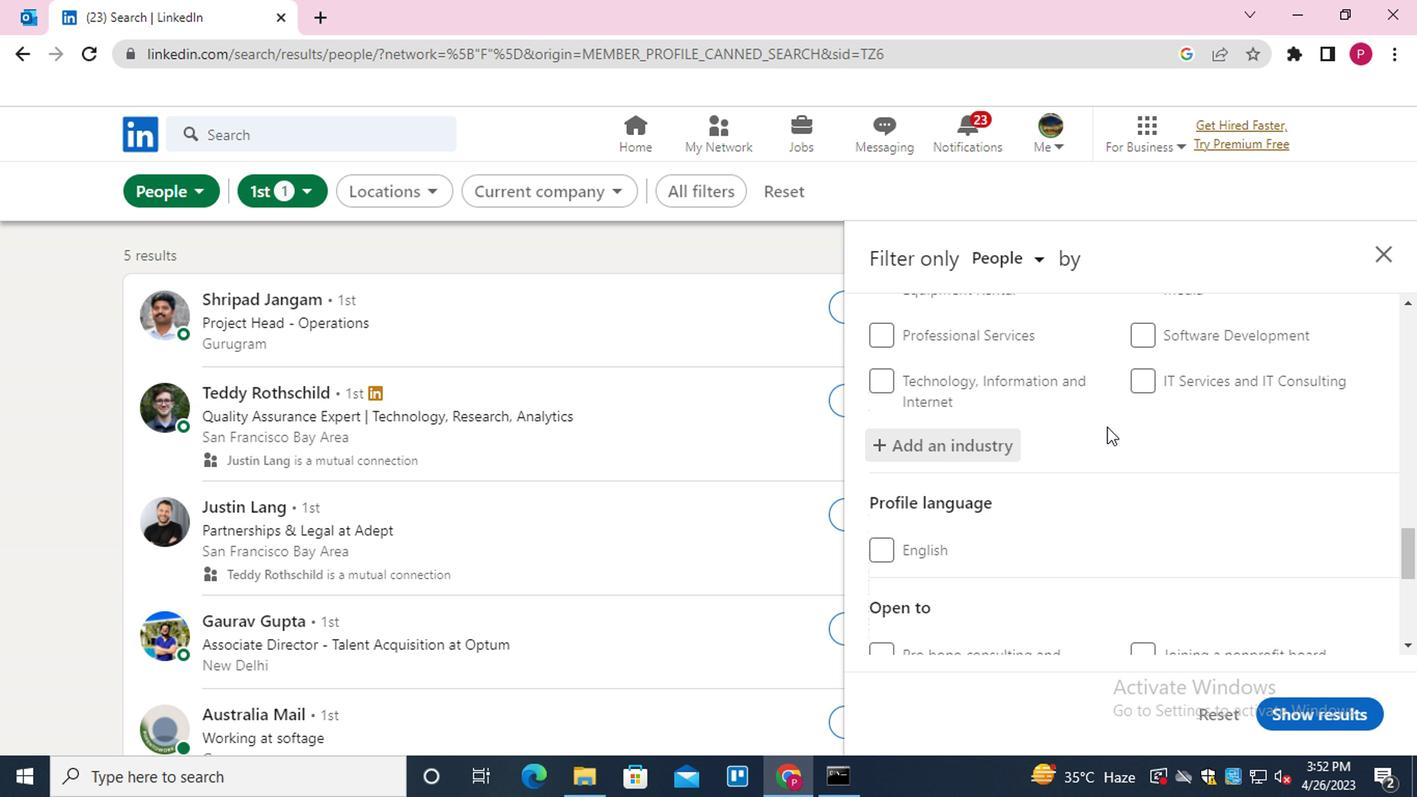 
Action: Mouse moved to (1055, 412)
Screenshot: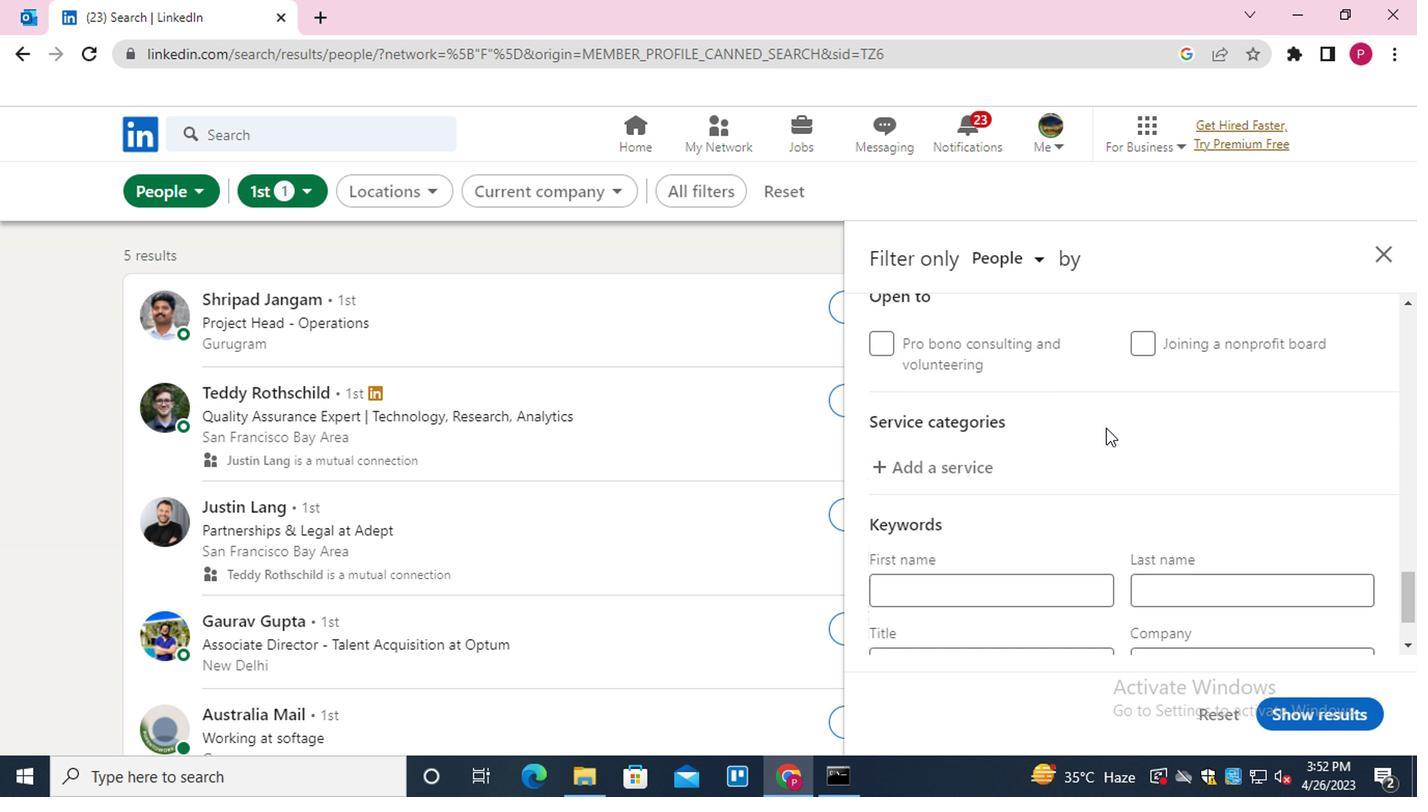 
Action: Mouse scrolled (1055, 414) with delta (0, 1)
Screenshot: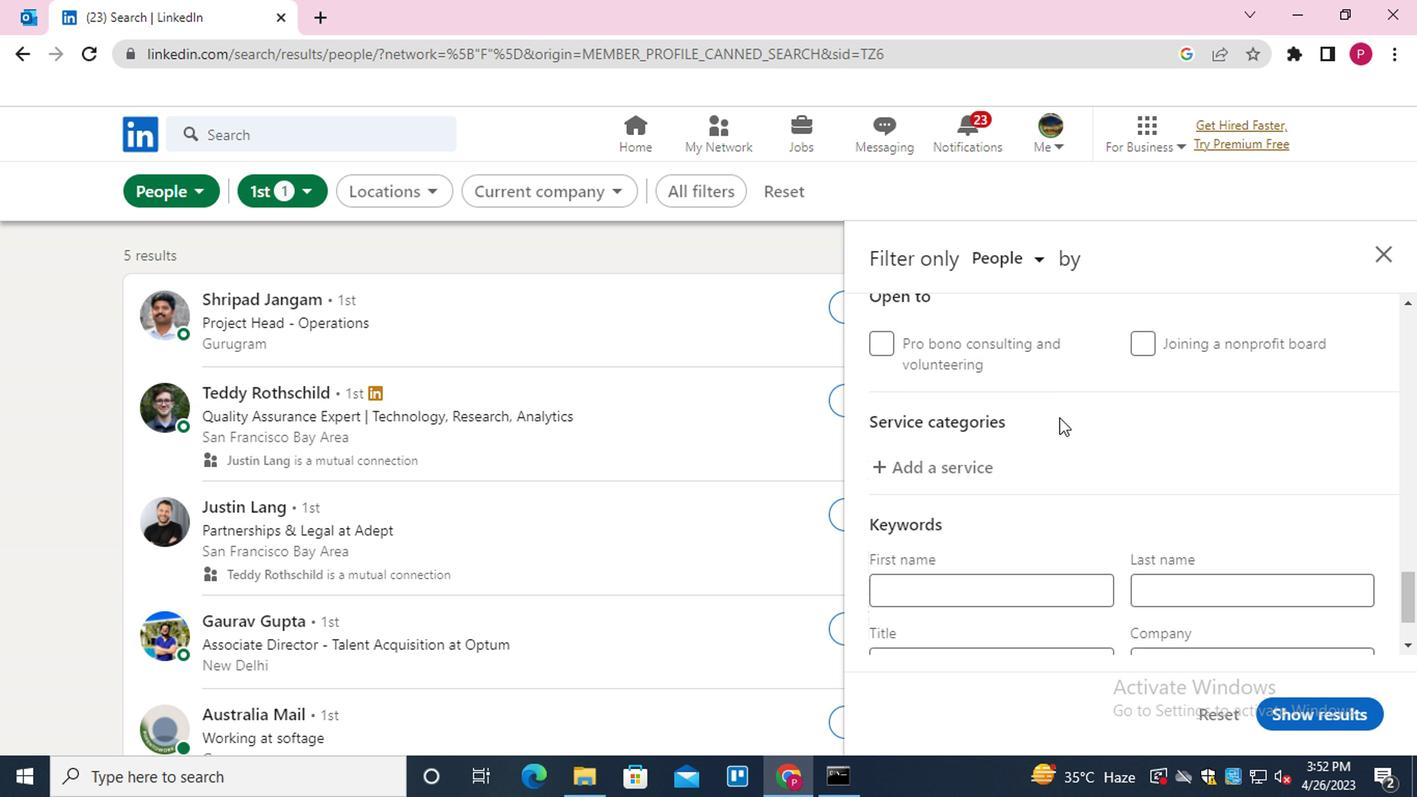 
Action: Mouse moved to (1054, 412)
Screenshot: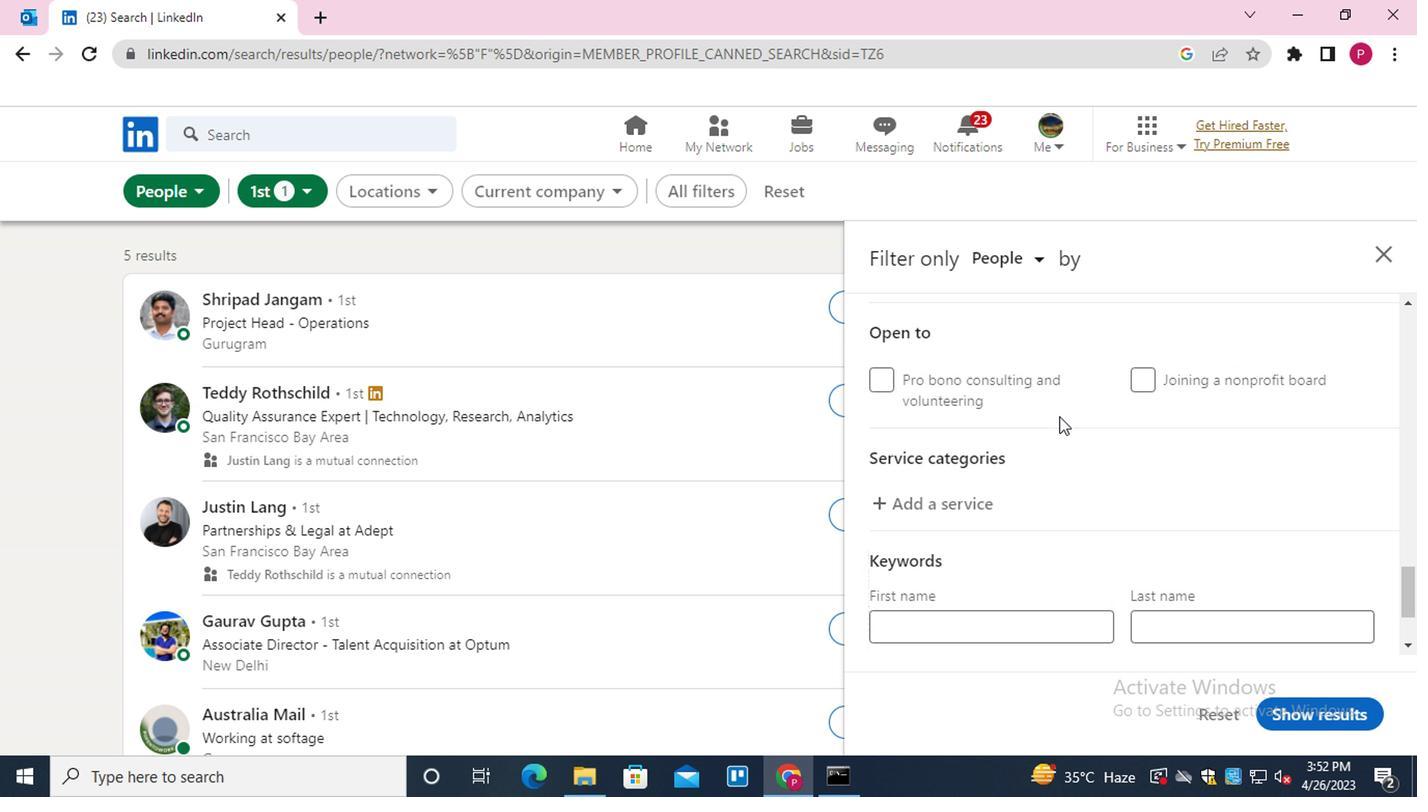 
Action: Mouse scrolled (1054, 411) with delta (0, 0)
Screenshot: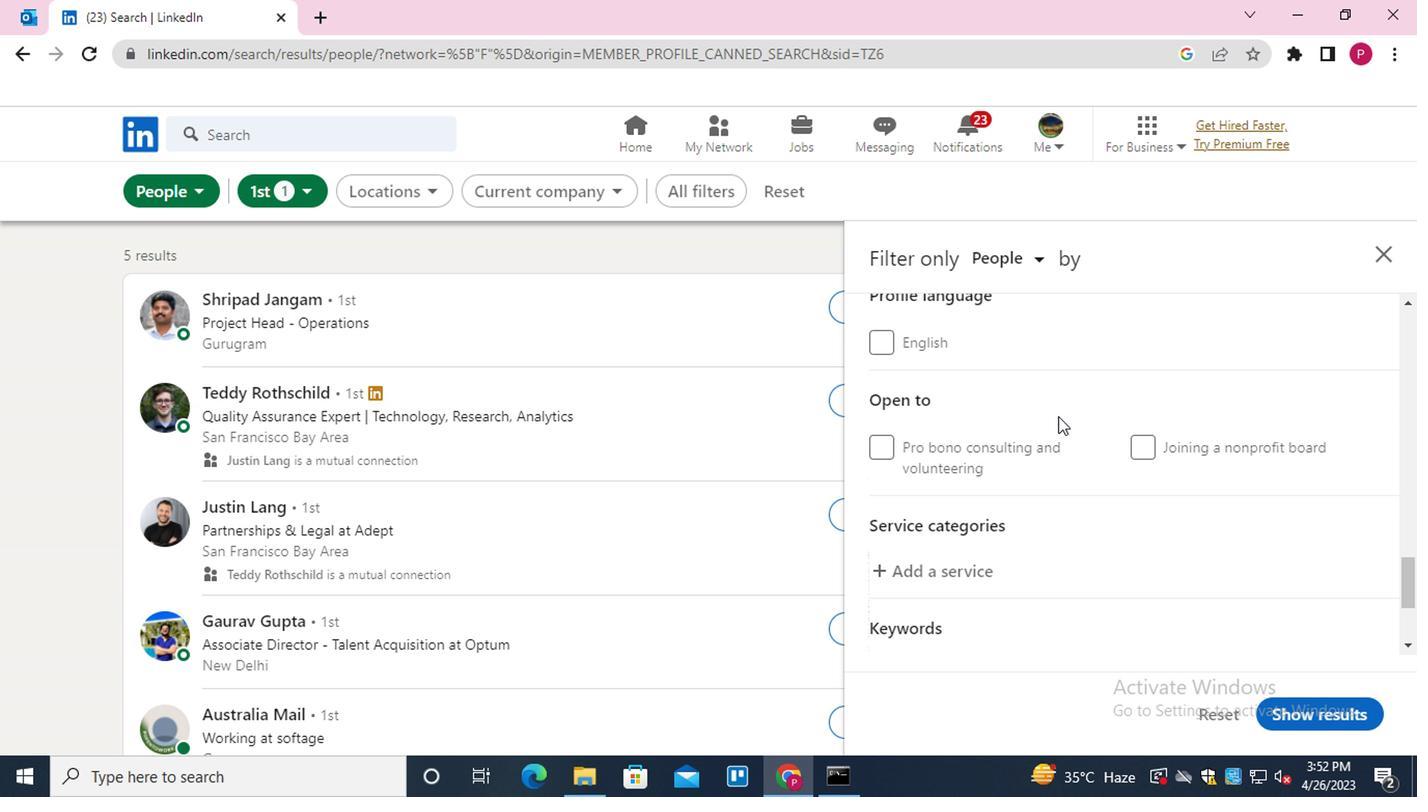 
Action: Mouse scrolled (1054, 411) with delta (0, 0)
Screenshot: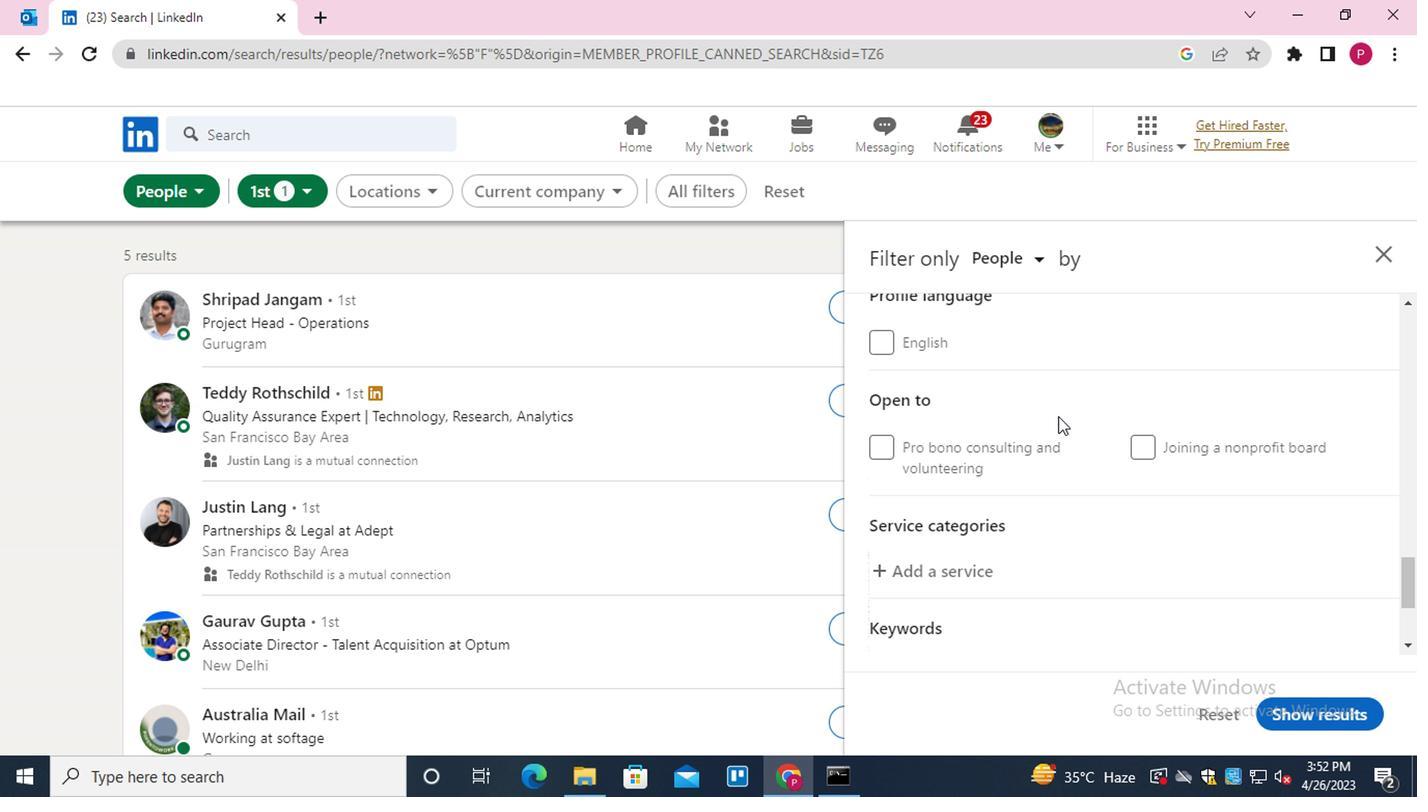 
Action: Mouse moved to (985, 440)
Screenshot: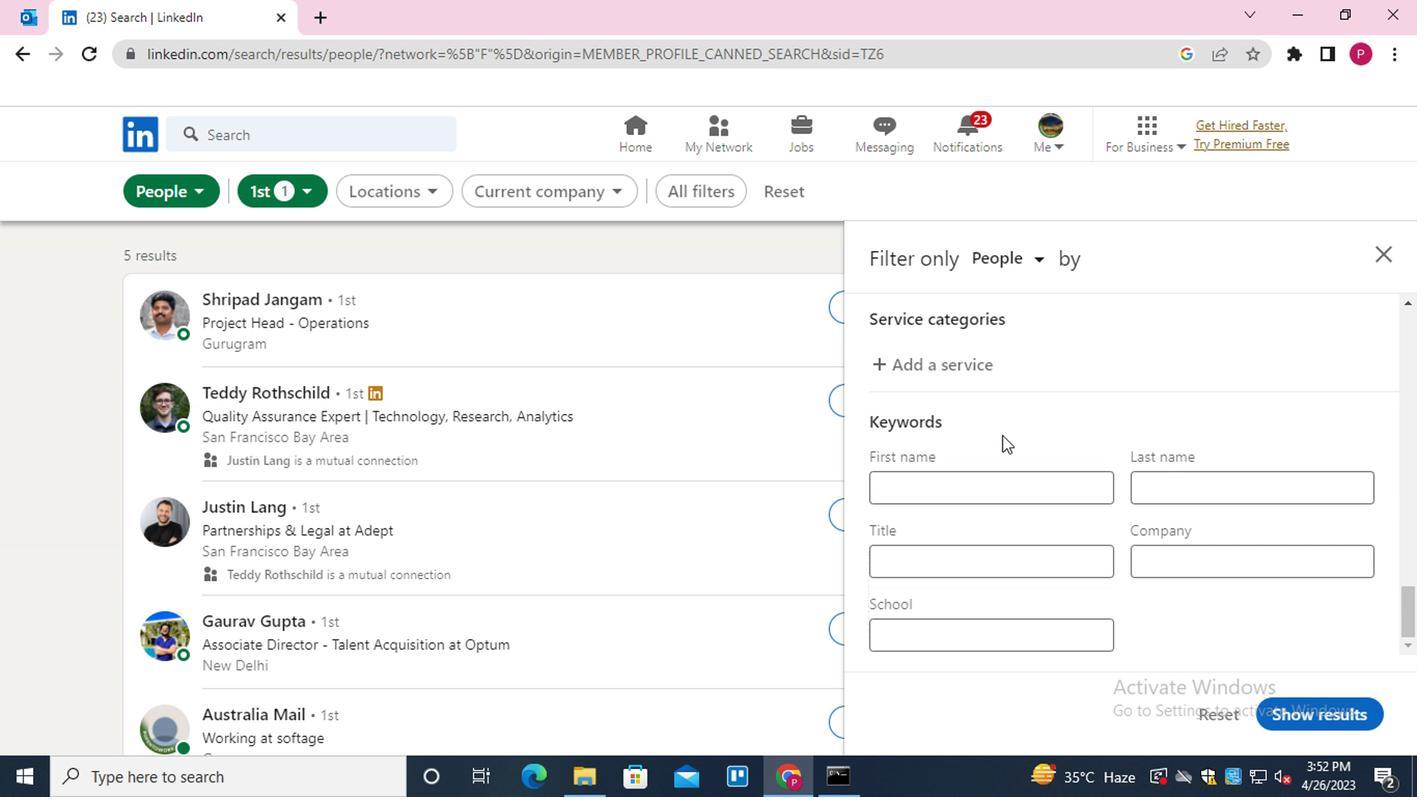 
Action: Mouse scrolled (985, 438) with delta (0, -1)
Screenshot: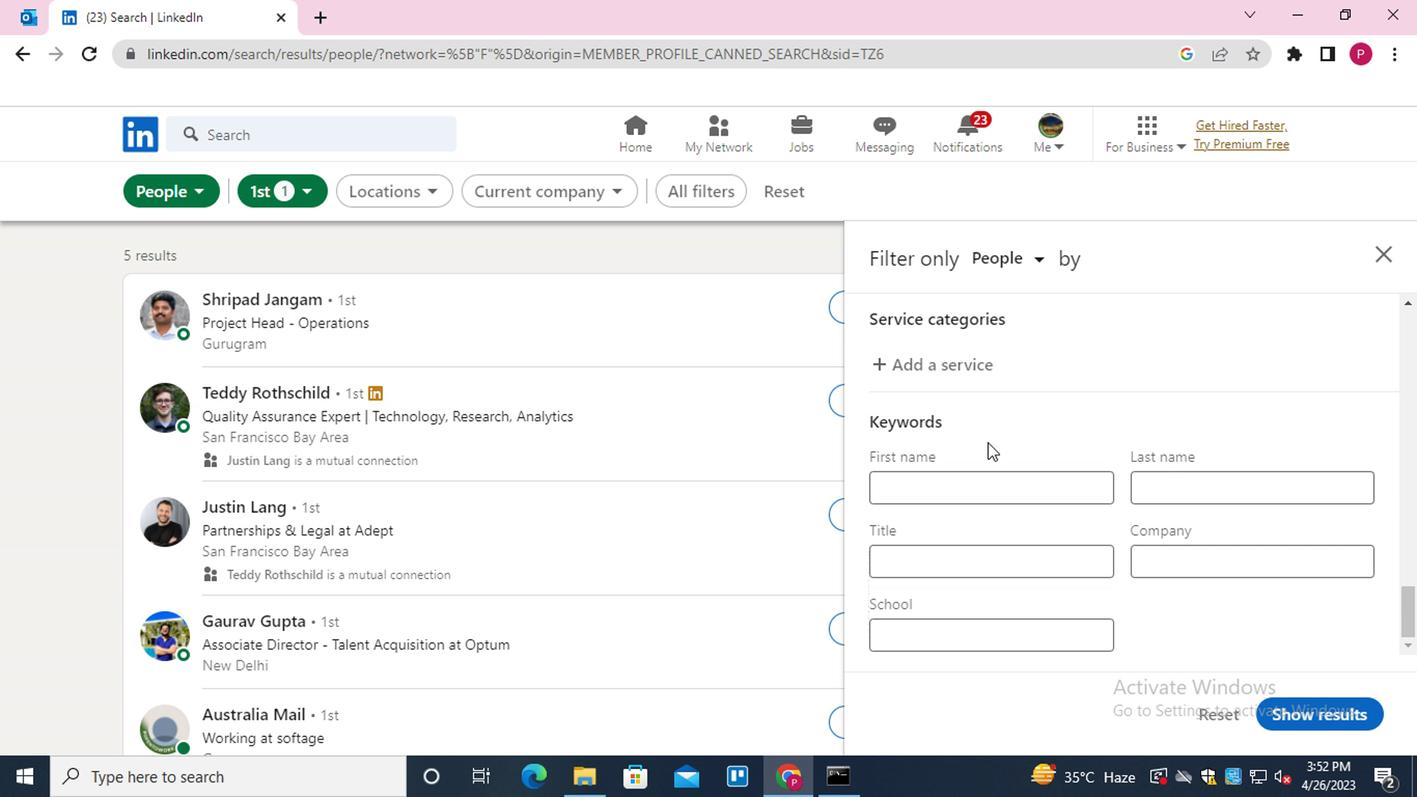 
Action: Mouse moved to (976, 355)
Screenshot: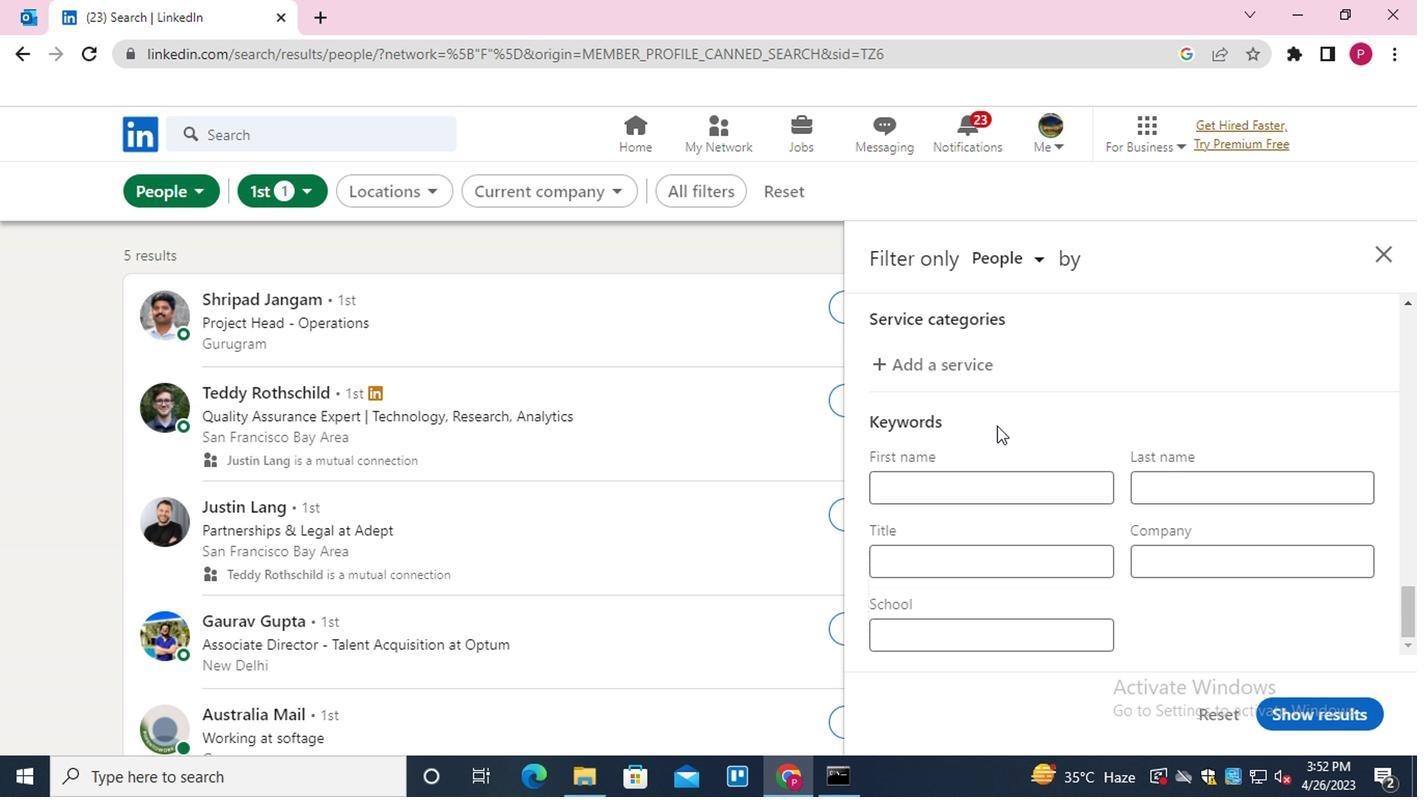 
Action: Mouse pressed left at (976, 355)
Screenshot: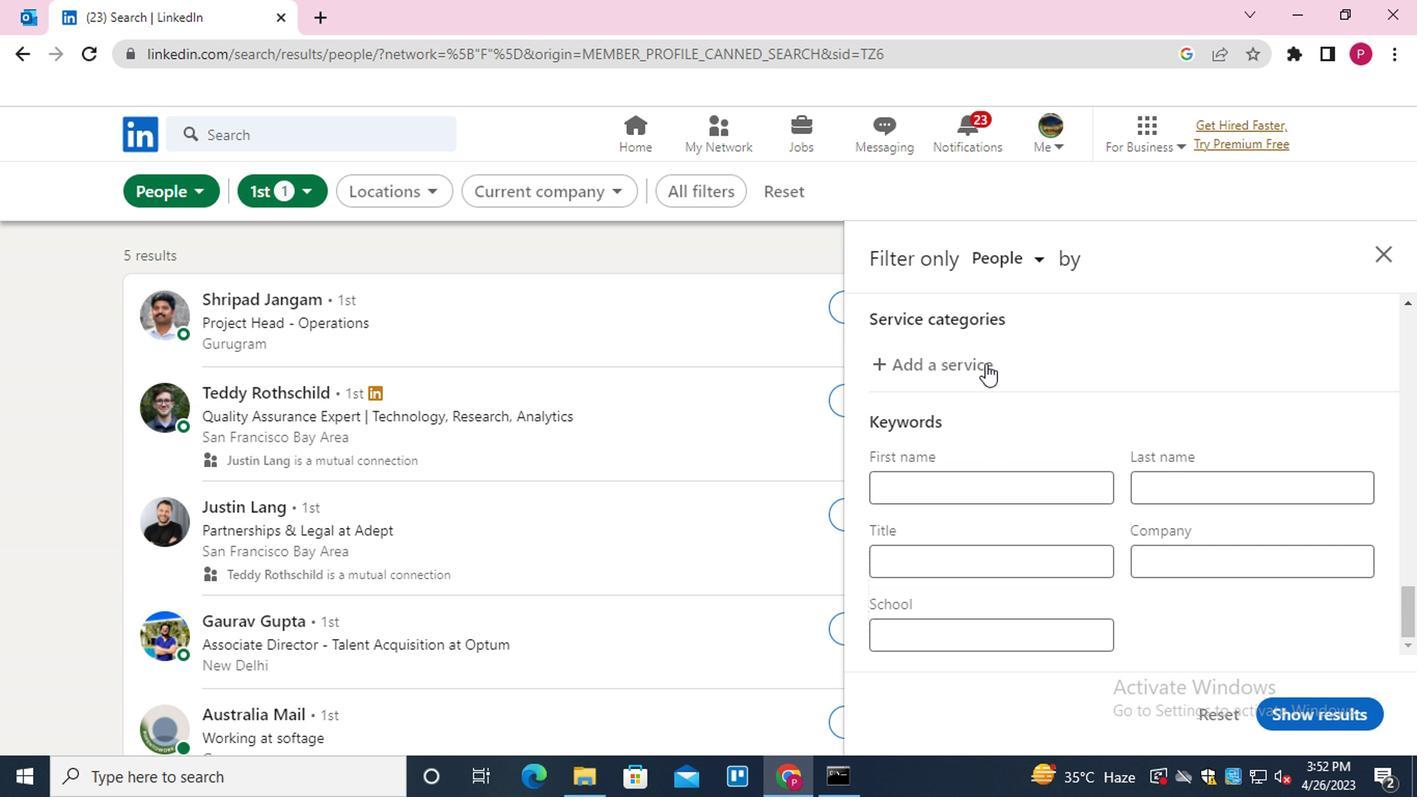 
Action: Key pressed <Key.shift>LOGO<Key.down><Key.enter>
Screenshot: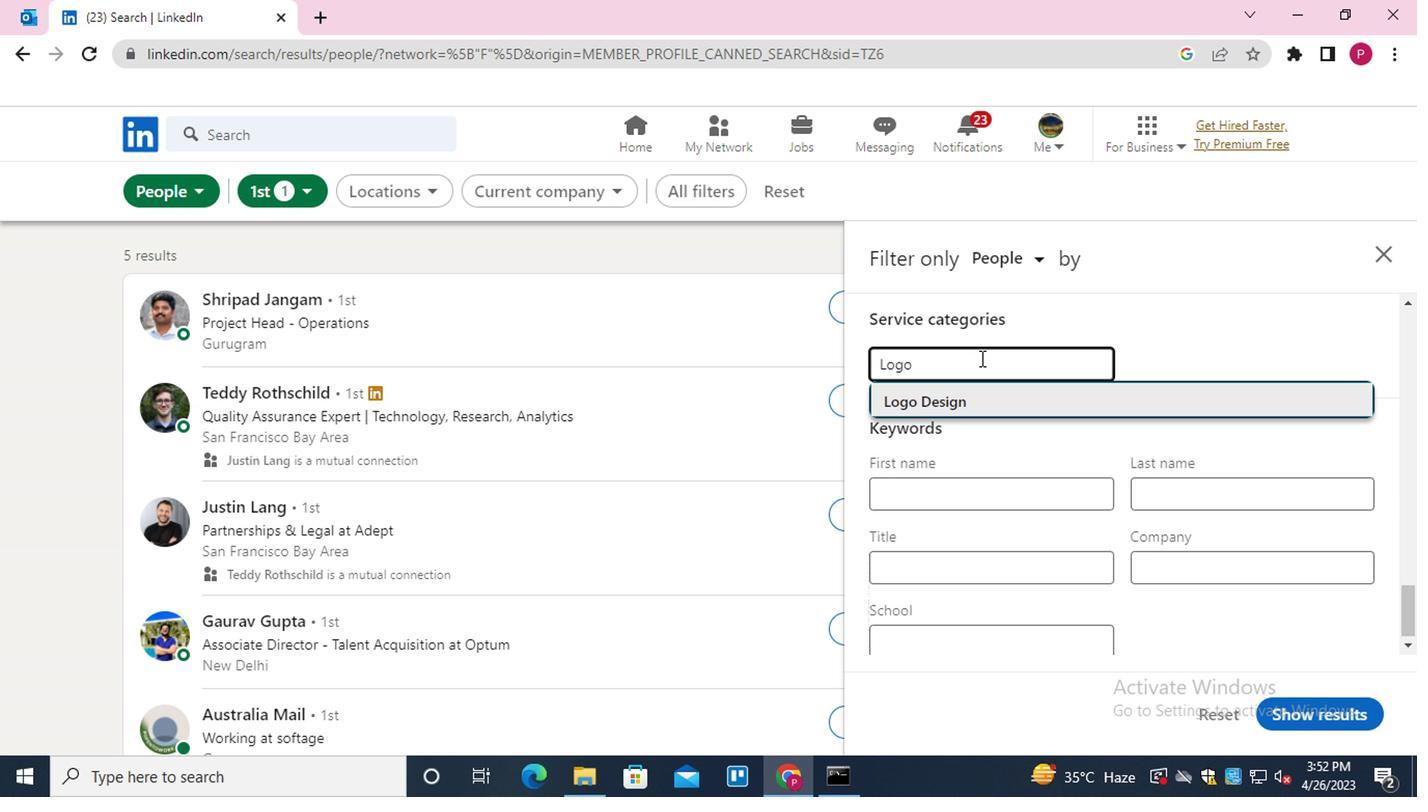
Action: Mouse scrolled (976, 354) with delta (0, 0)
Screenshot: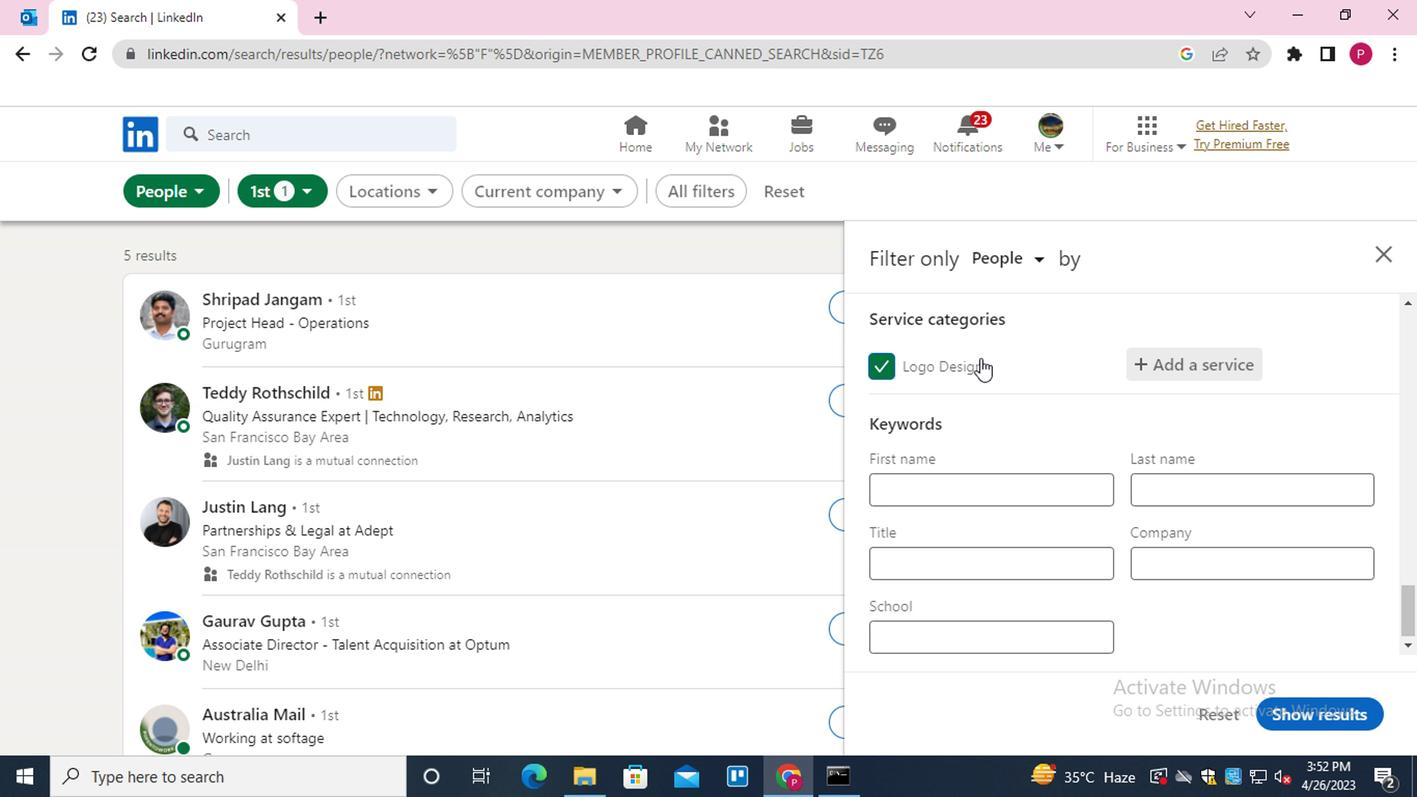 
Action: Mouse scrolled (976, 354) with delta (0, 0)
Screenshot: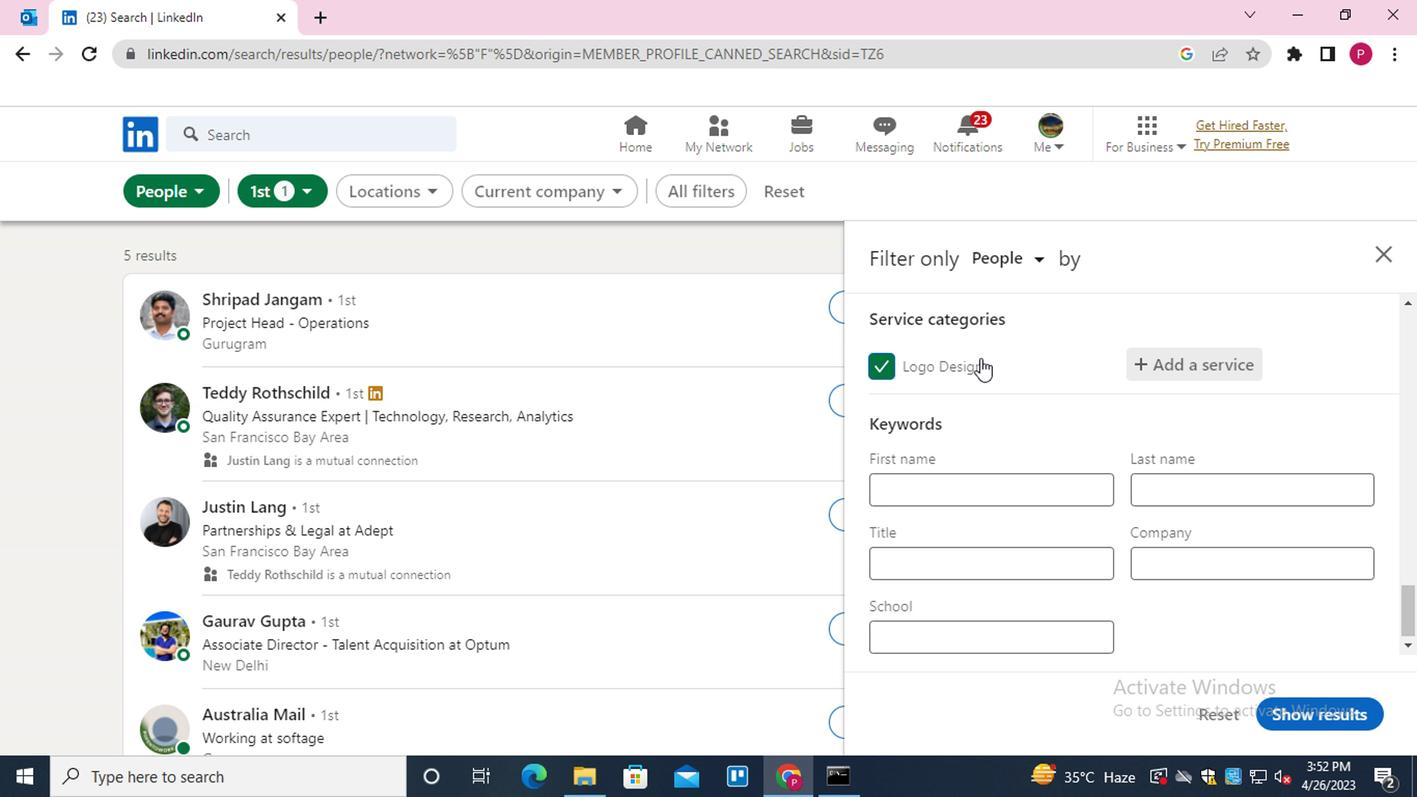 
Action: Mouse moved to (976, 357)
Screenshot: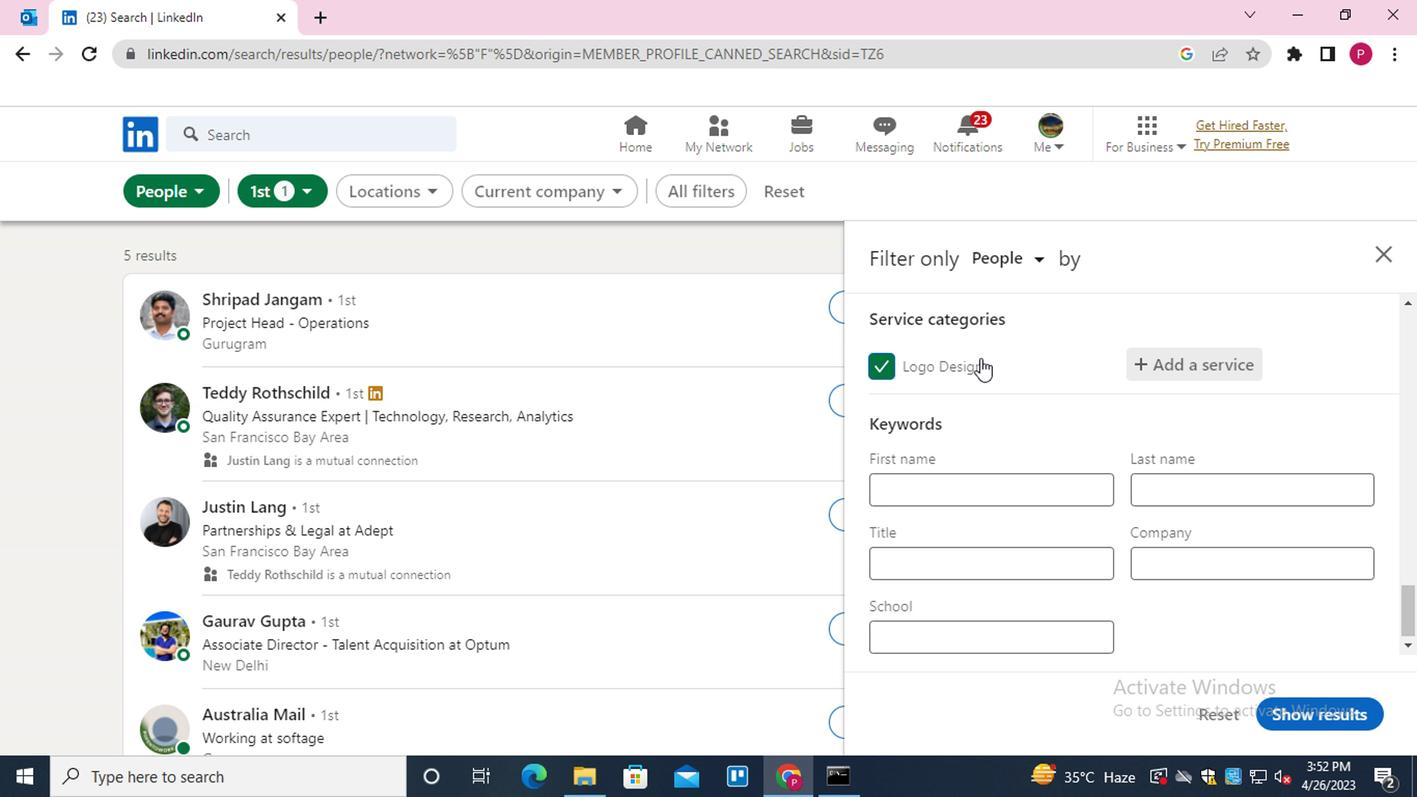 
Action: Mouse scrolled (976, 356) with delta (0, 0)
Screenshot: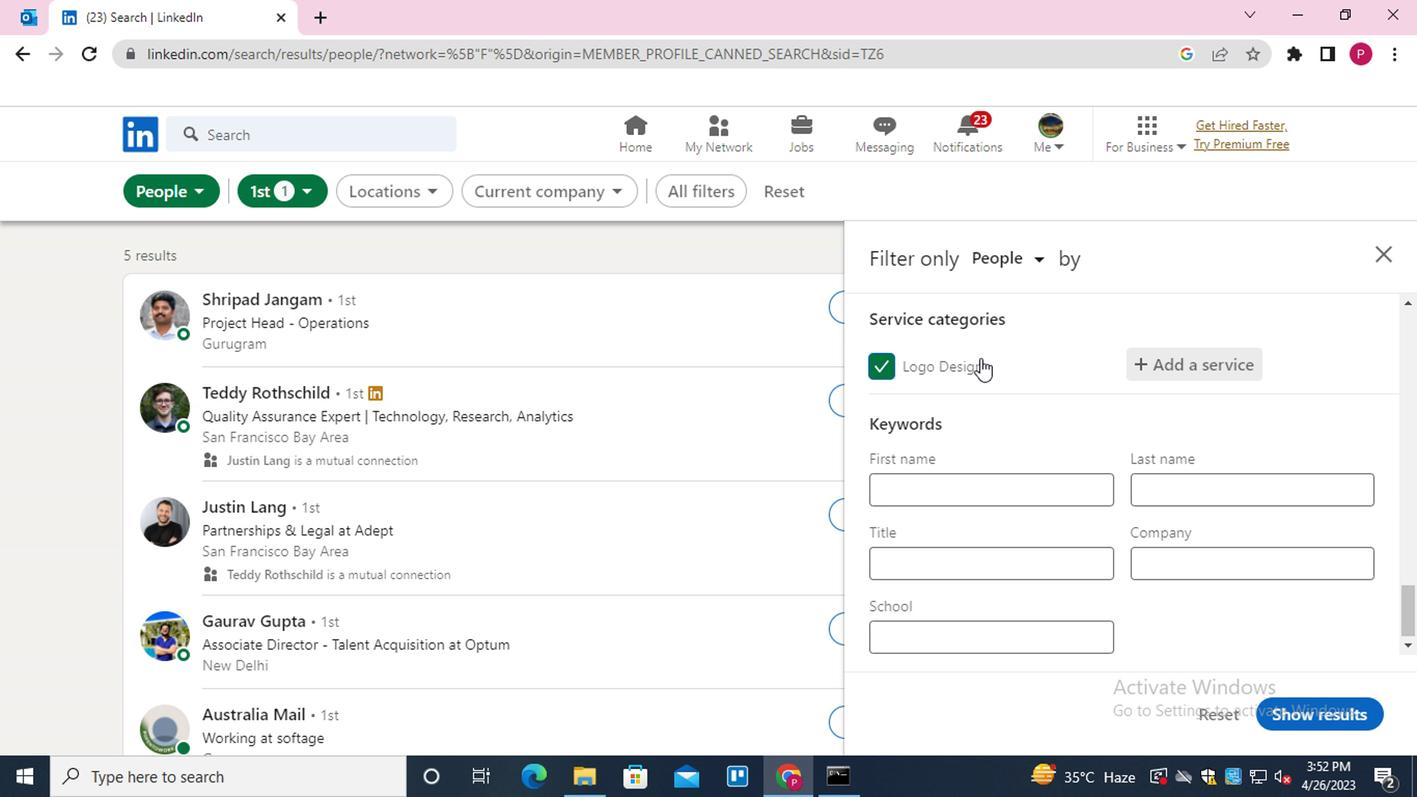 
Action: Mouse moved to (981, 380)
Screenshot: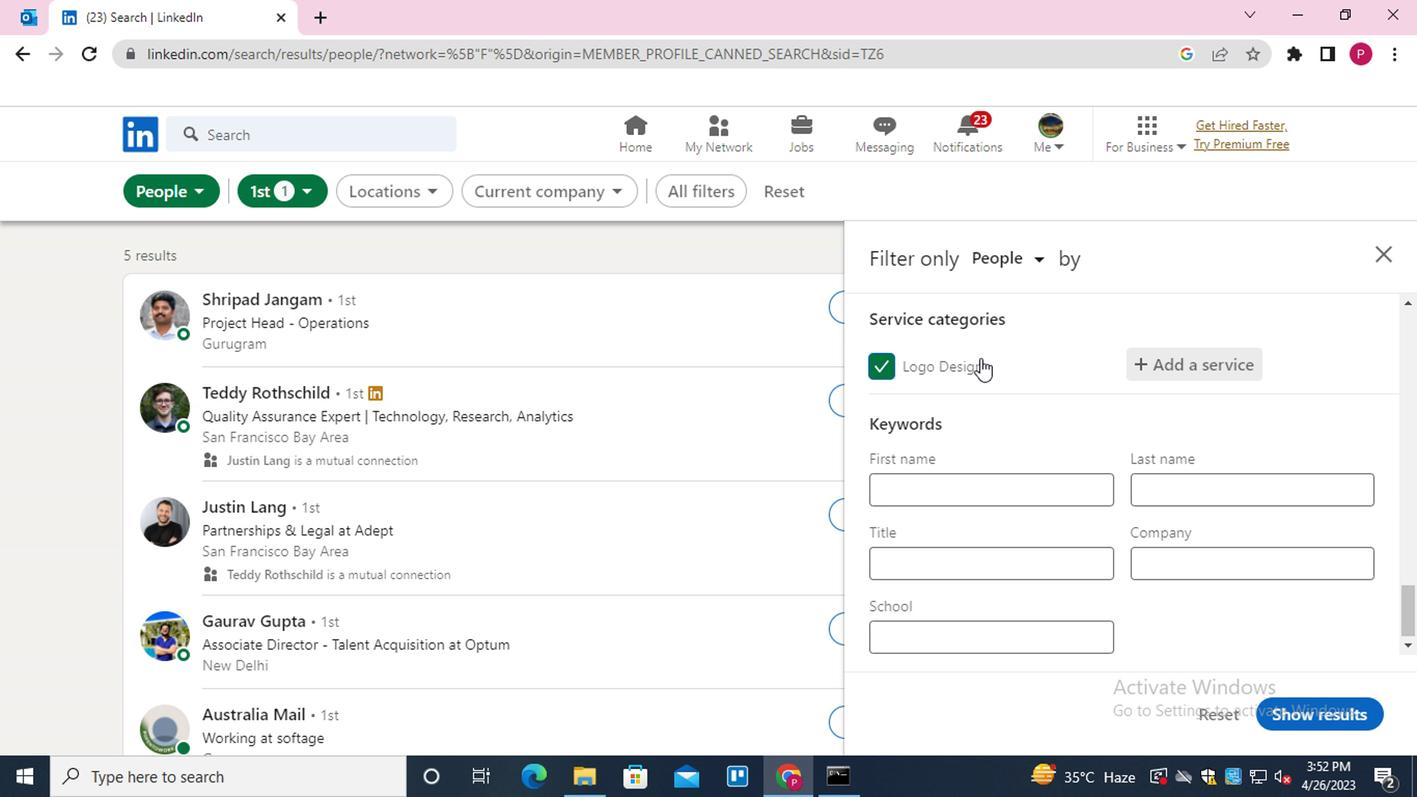 
Action: Mouse scrolled (981, 380) with delta (0, 0)
Screenshot: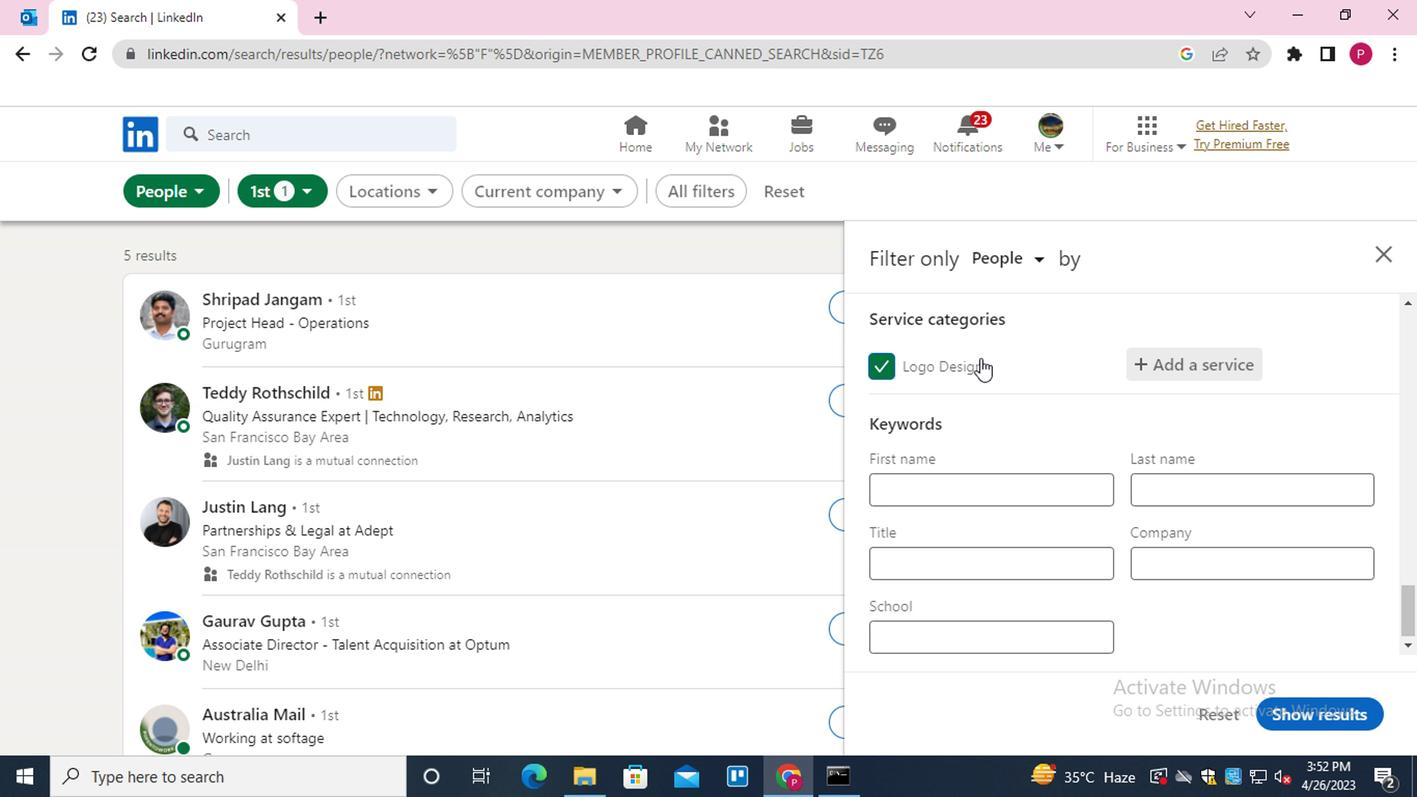 
Action: Mouse moved to (987, 555)
Screenshot: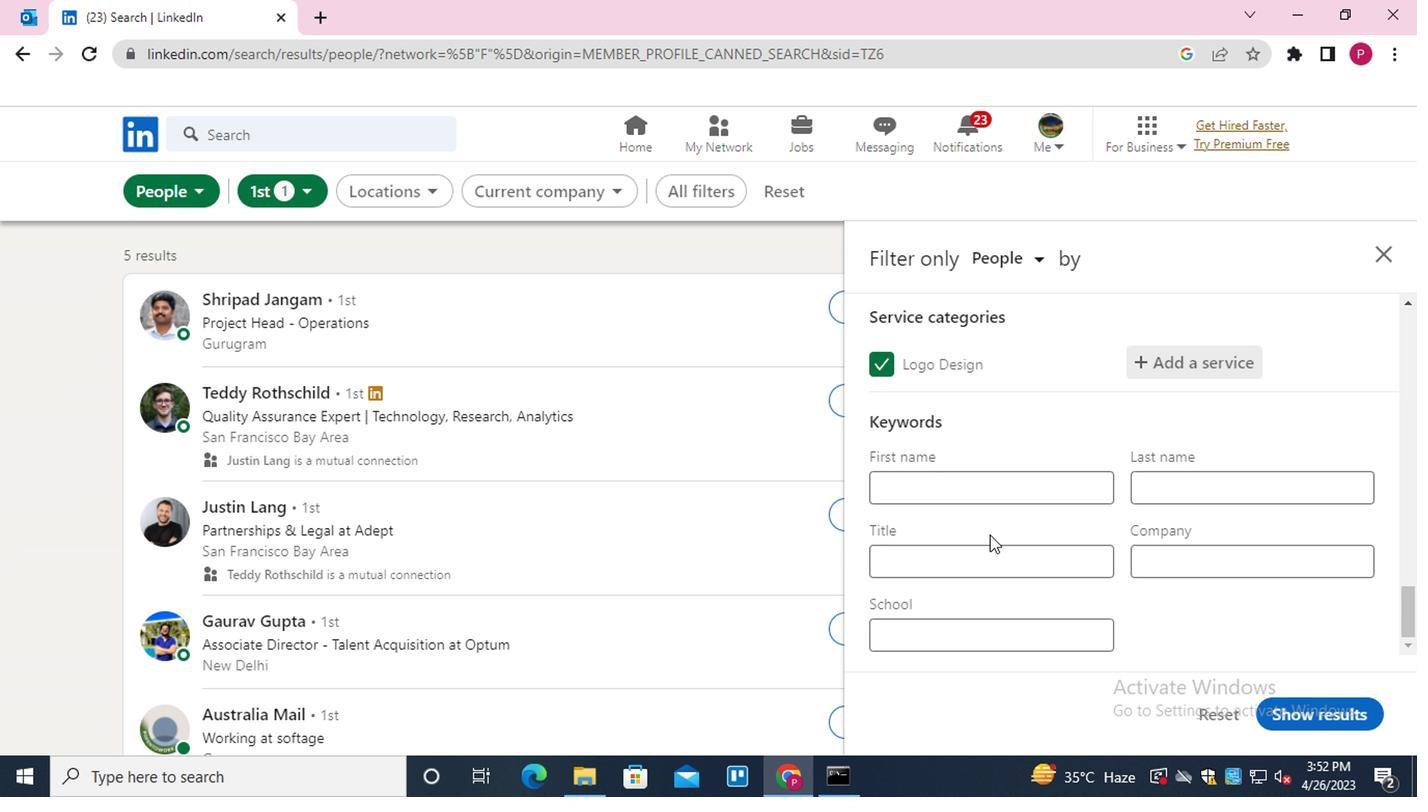 
Action: Mouse pressed left at (987, 555)
Screenshot: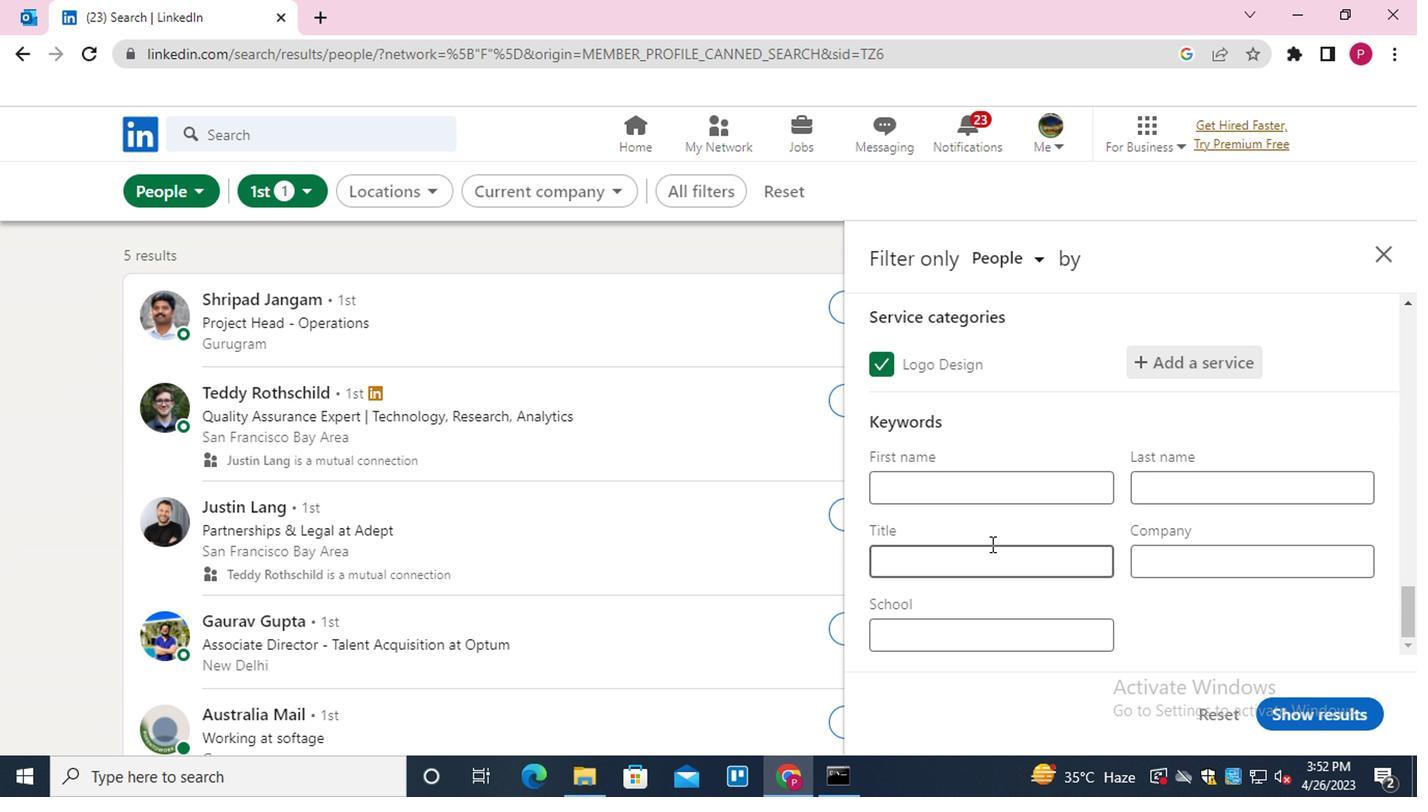 
Action: Mouse moved to (988, 556)
Screenshot: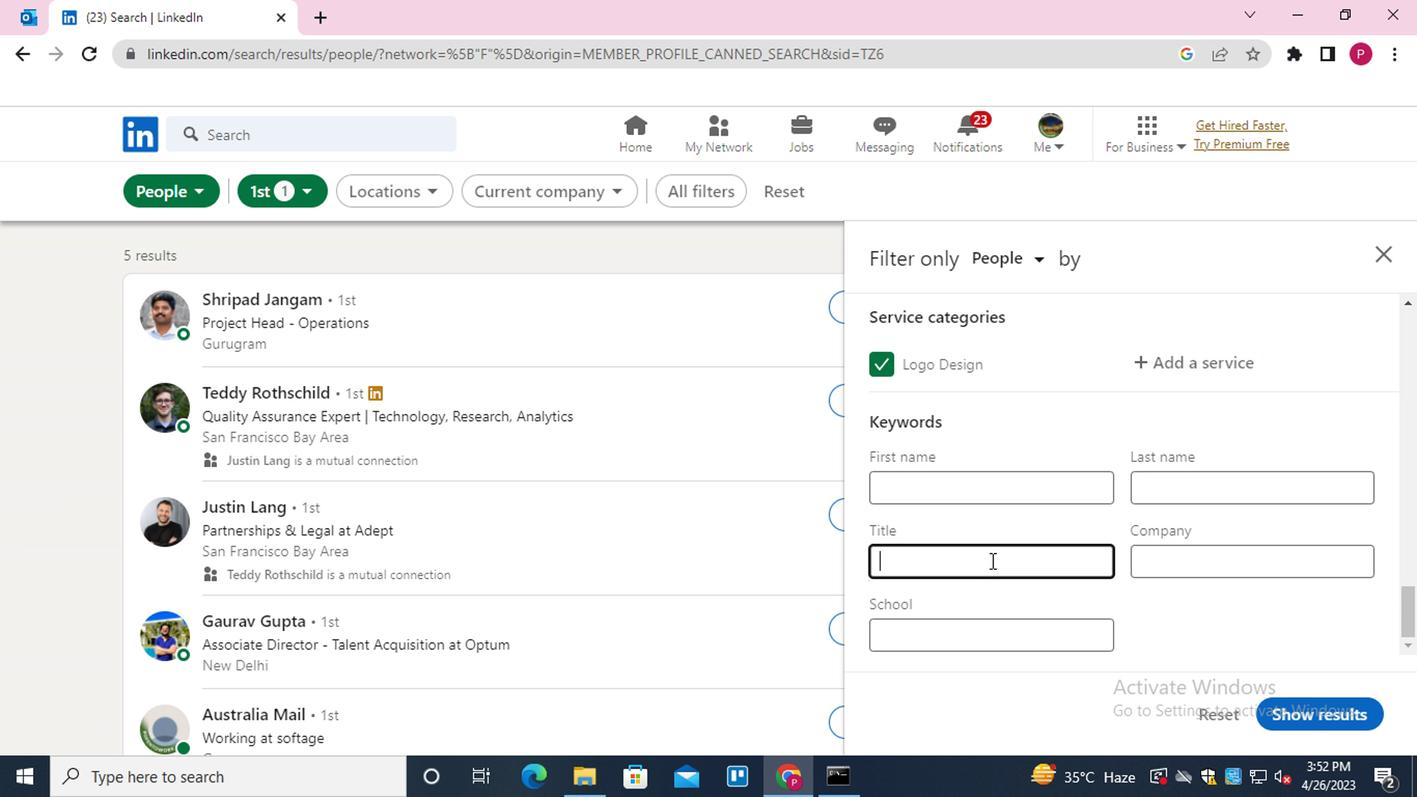 
Action: Key pressed <Key.shift>HOTEL<Key.space><Key.shift><<Key.backspace><Key.shift><<Key.backspace><Key.shift>MANAGER
Screenshot: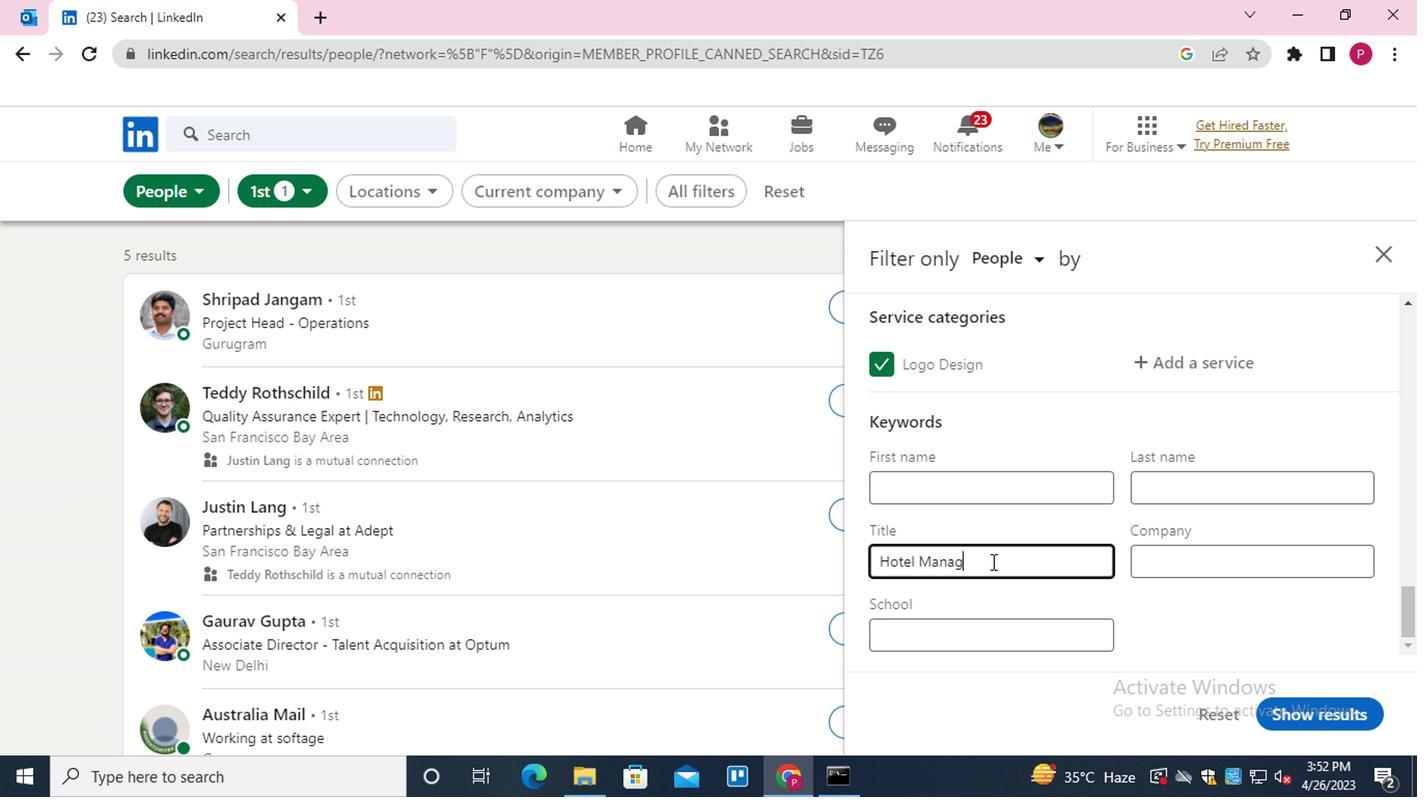 
Action: Mouse moved to (1326, 697)
Screenshot: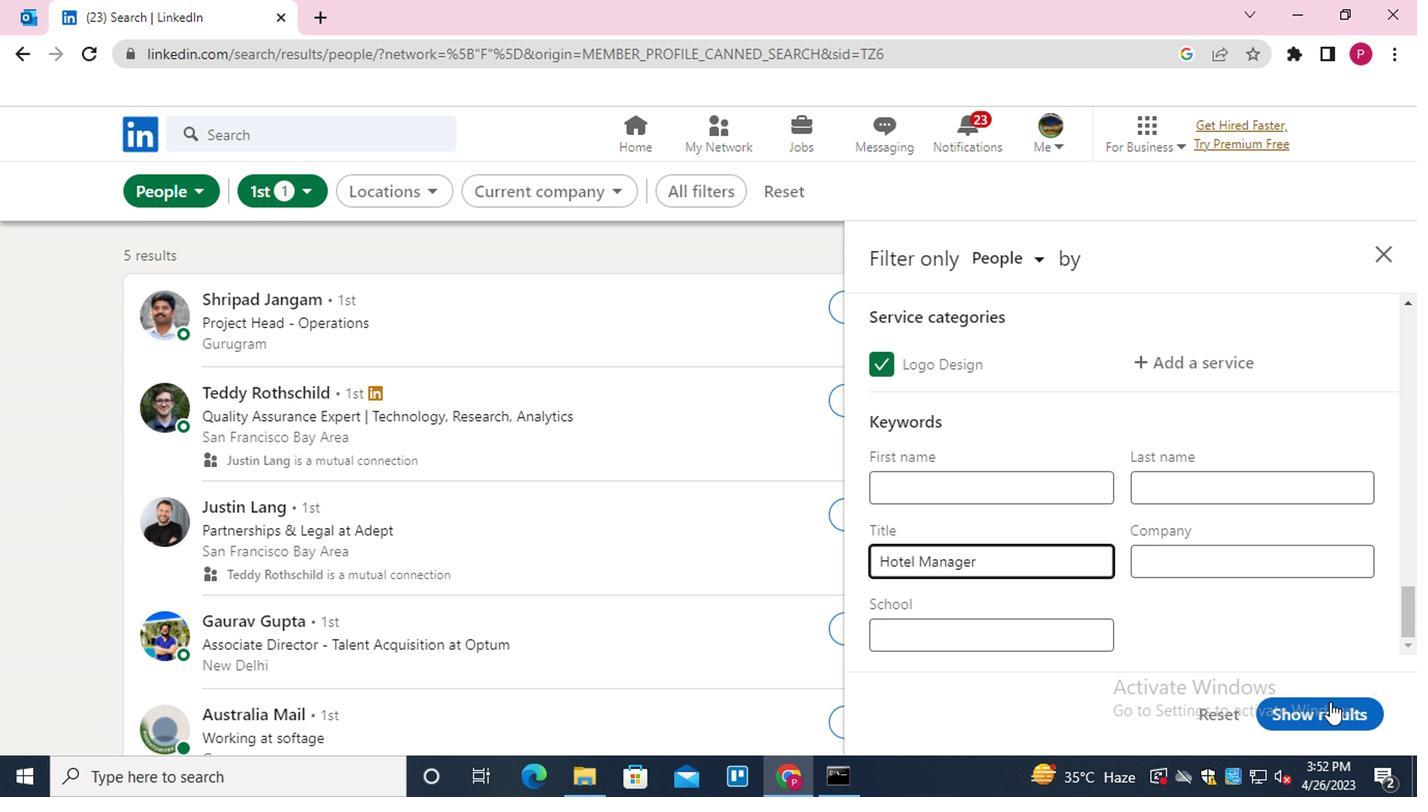 
Action: Mouse pressed left at (1326, 697)
Screenshot: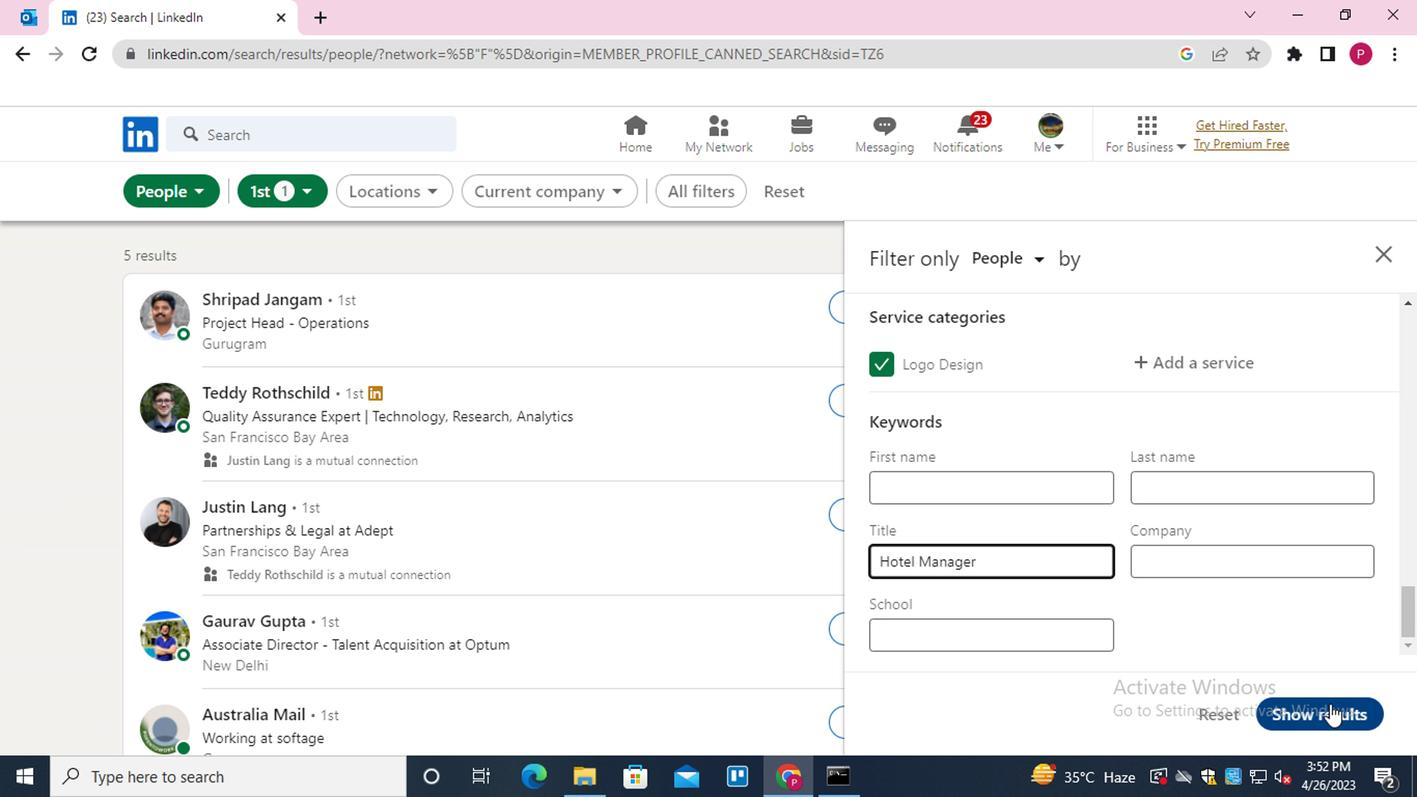 
Action: Mouse moved to (636, 451)
Screenshot: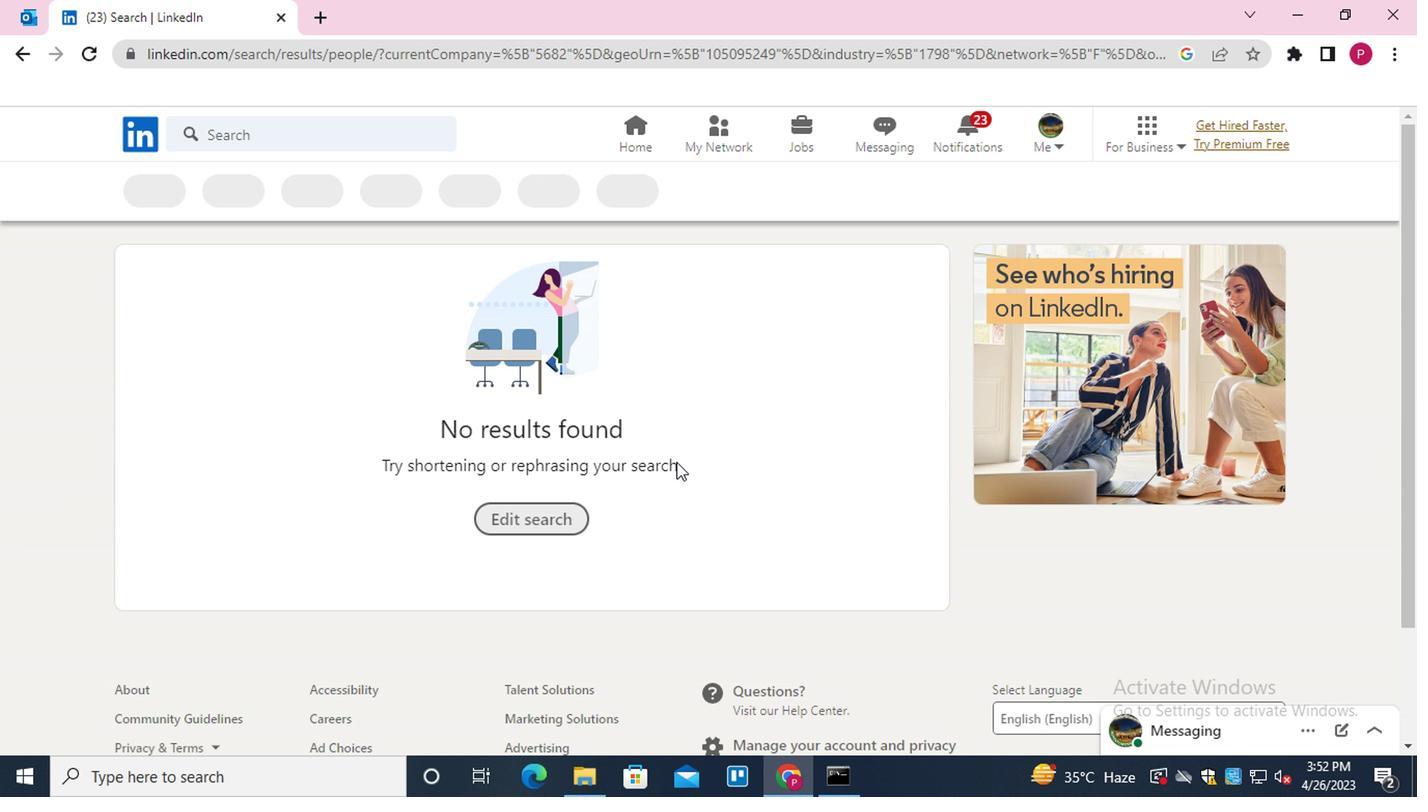 
